 Task: Find connections with filter location Welland with filter topic #Partnershipwith filter profile language French with filter current company FMC Corporation with filter school Tamil Nadu Open University, Chennai with filter industry Wholesale Luxury Goods and Jewelry with filter service category Financial Analysis with filter keywords title Chemist
Action: Mouse moved to (552, 112)
Screenshot: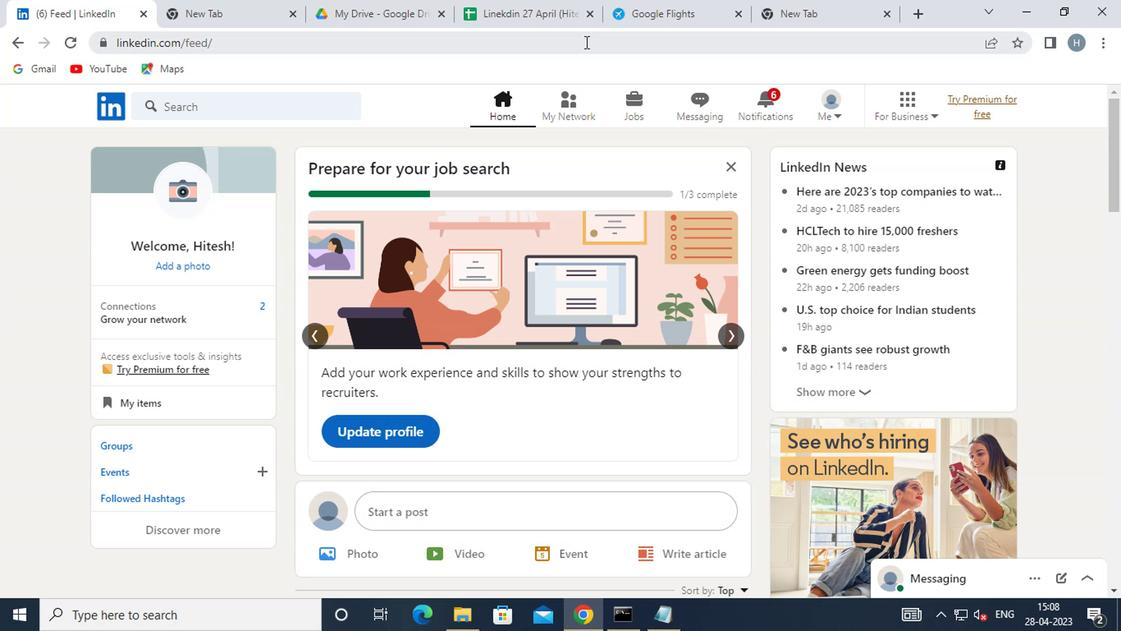
Action: Mouse pressed left at (552, 112)
Screenshot: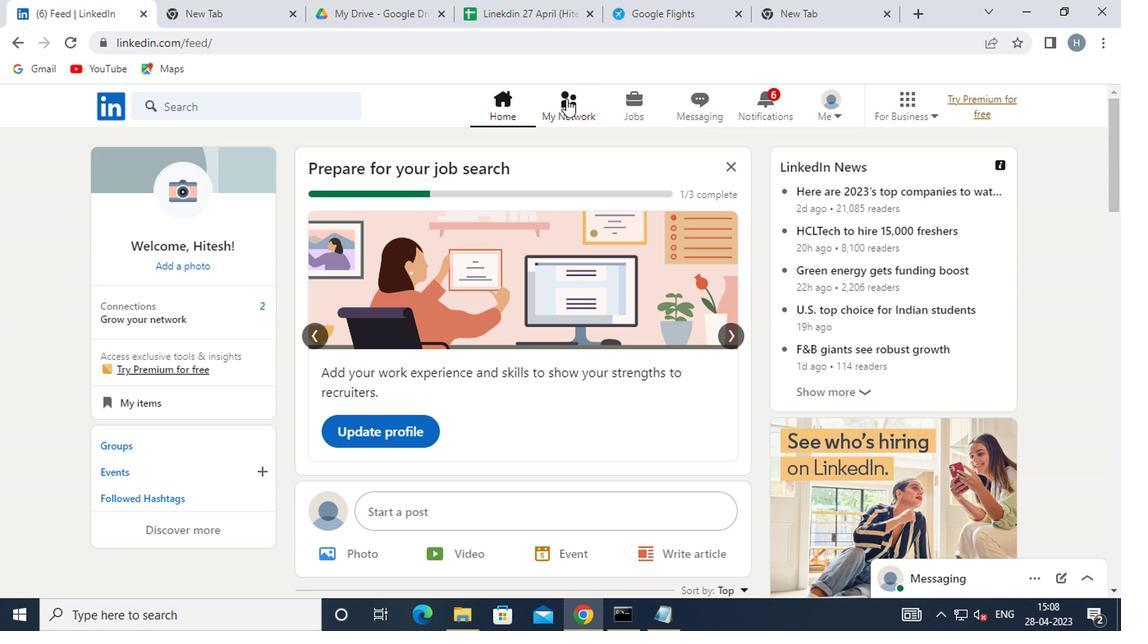 
Action: Mouse moved to (260, 191)
Screenshot: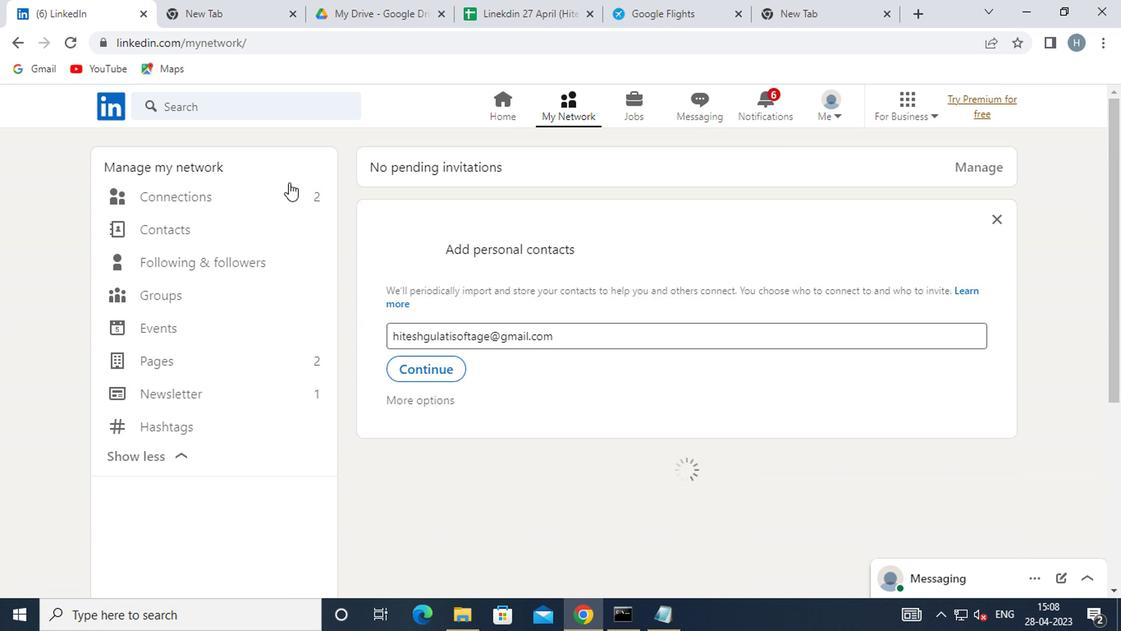 
Action: Mouse pressed left at (260, 191)
Screenshot: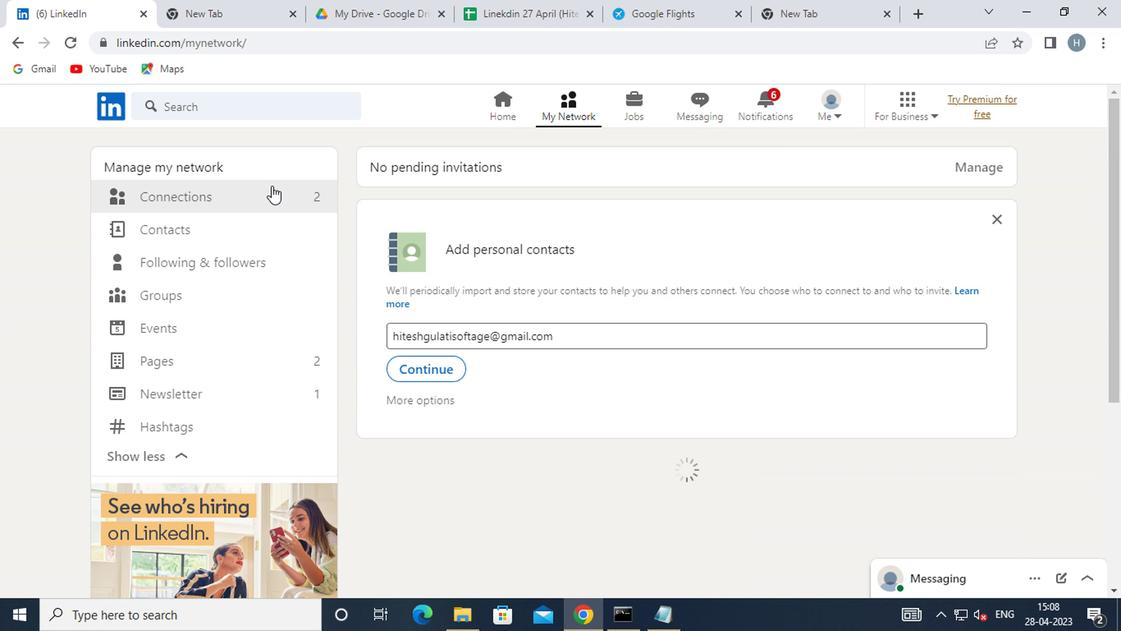 
Action: Mouse moved to (658, 198)
Screenshot: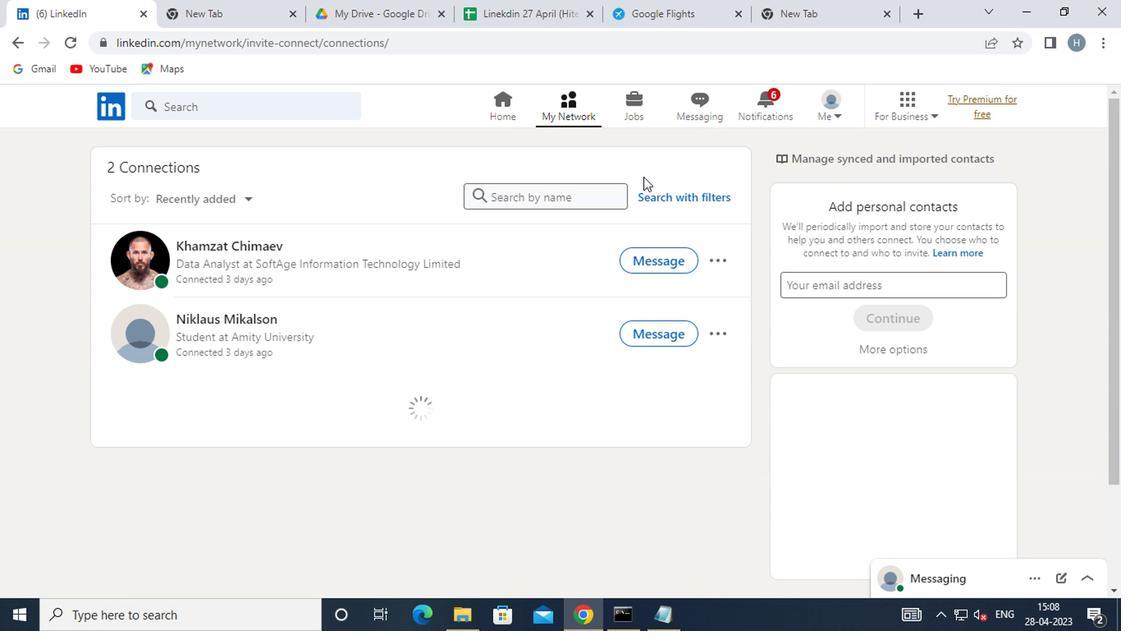 
Action: Mouse pressed left at (658, 198)
Screenshot: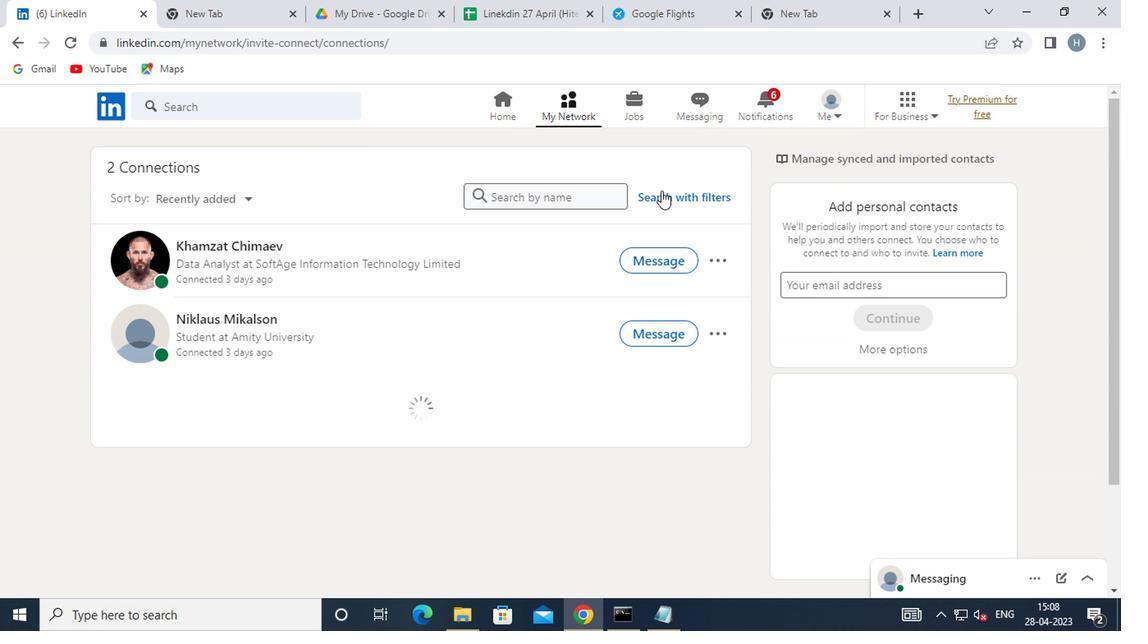 
Action: Mouse moved to (612, 153)
Screenshot: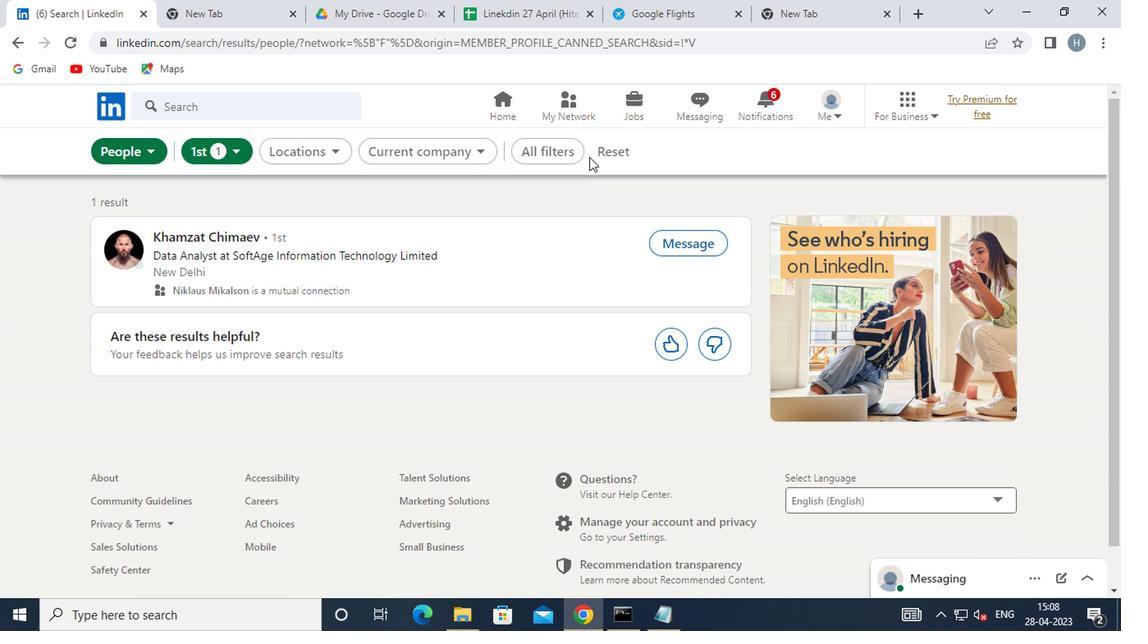 
Action: Mouse pressed left at (612, 153)
Screenshot: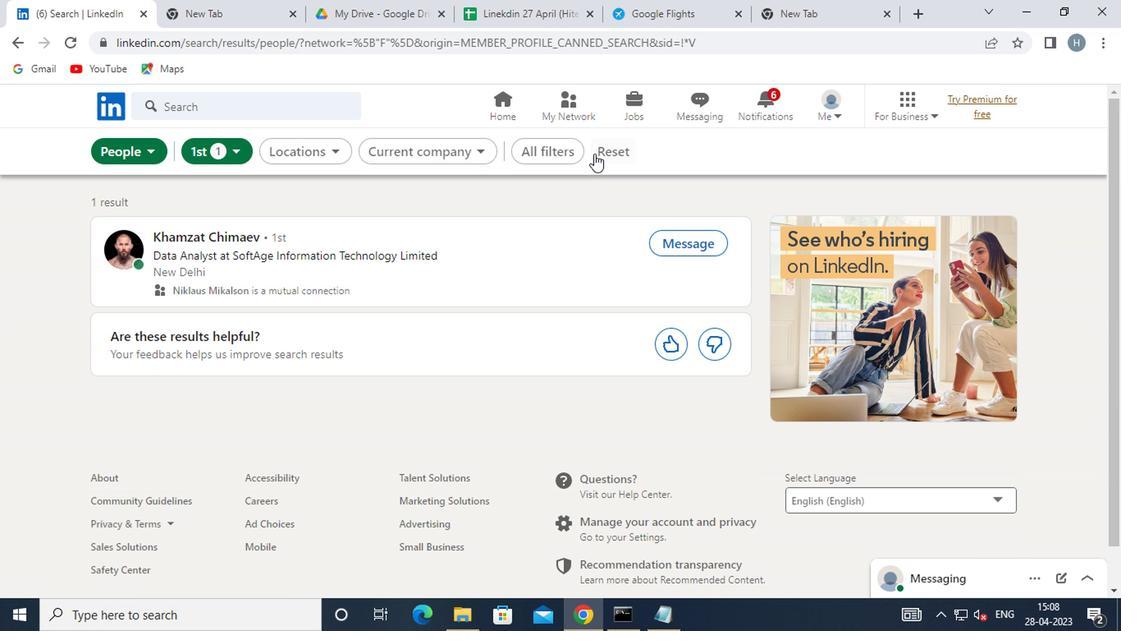 
Action: Mouse moved to (595, 150)
Screenshot: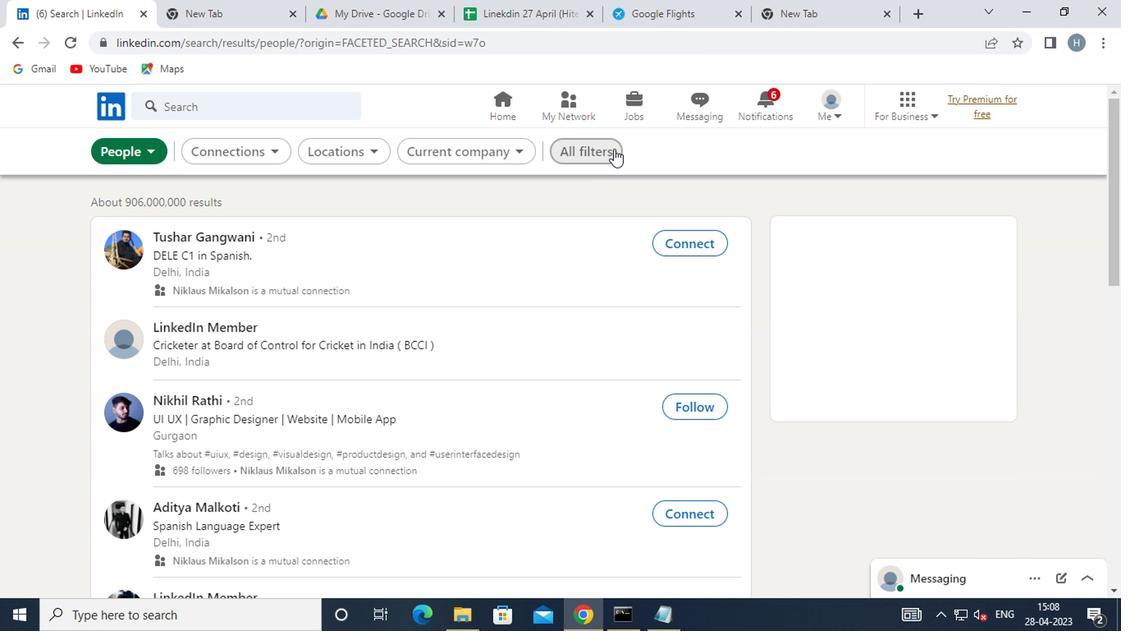 
Action: Mouse pressed left at (595, 150)
Screenshot: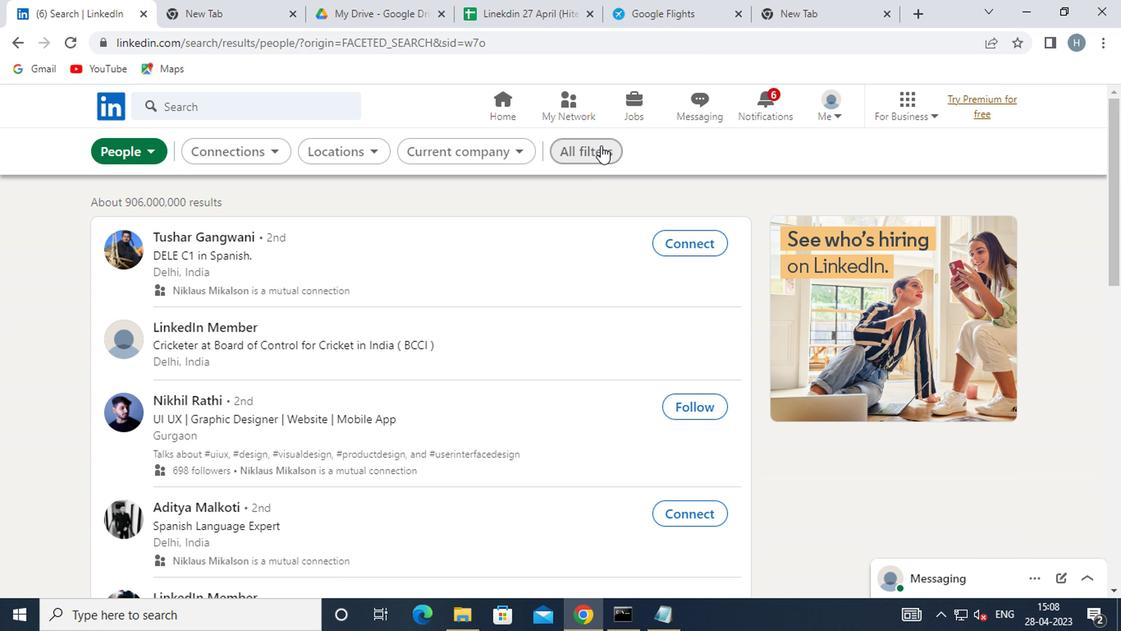 
Action: Mouse moved to (792, 292)
Screenshot: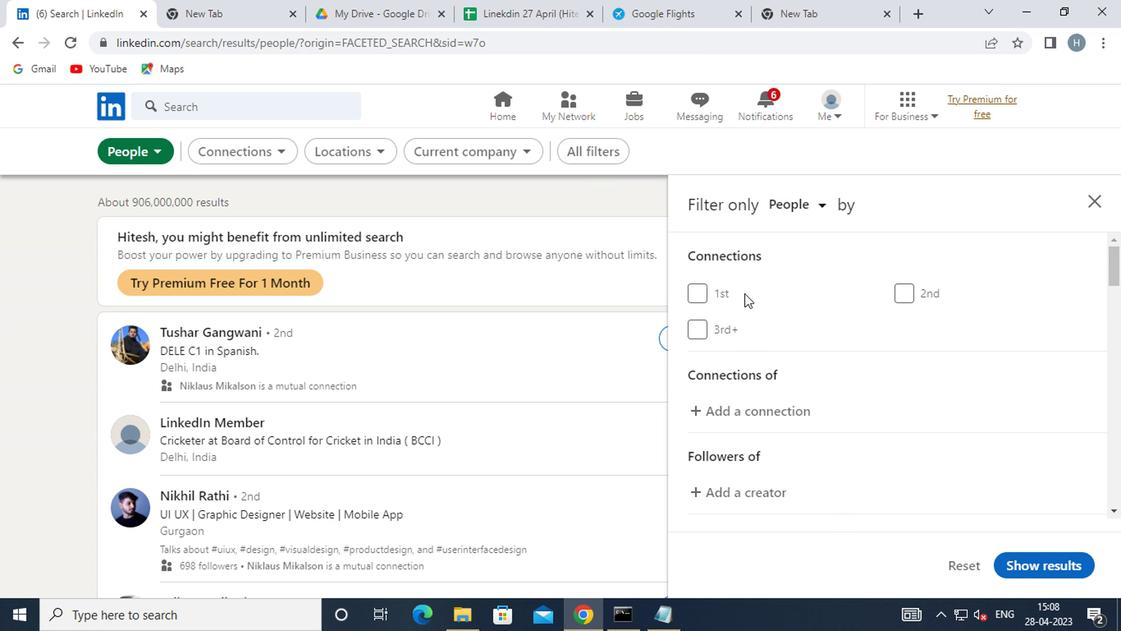 
Action: Mouse scrolled (792, 291) with delta (0, 0)
Screenshot: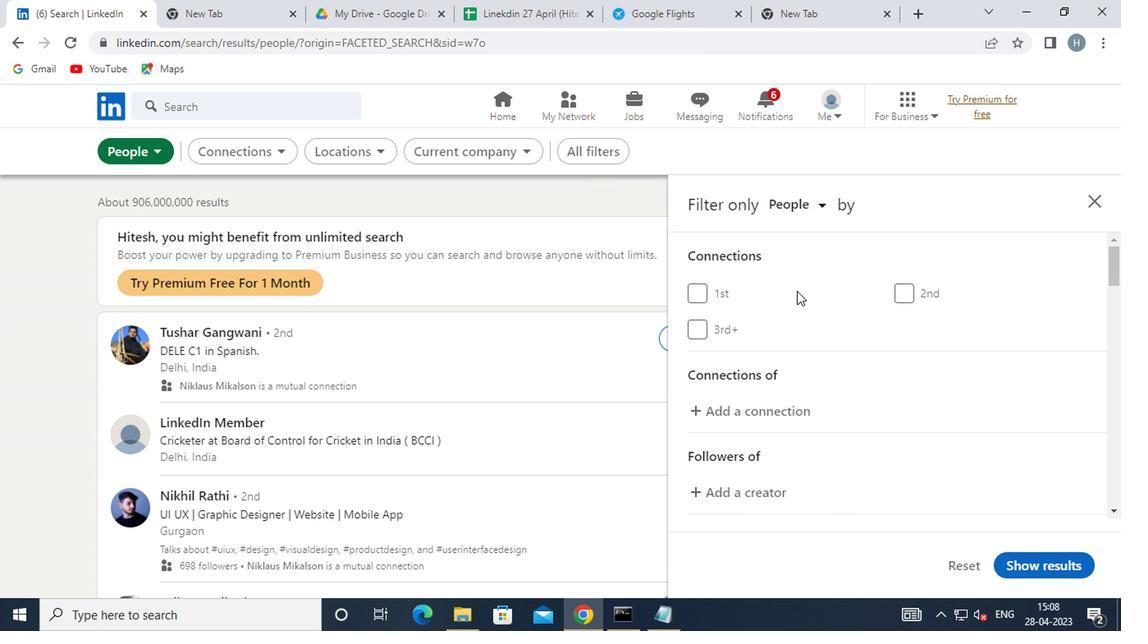
Action: Mouse scrolled (792, 291) with delta (0, 0)
Screenshot: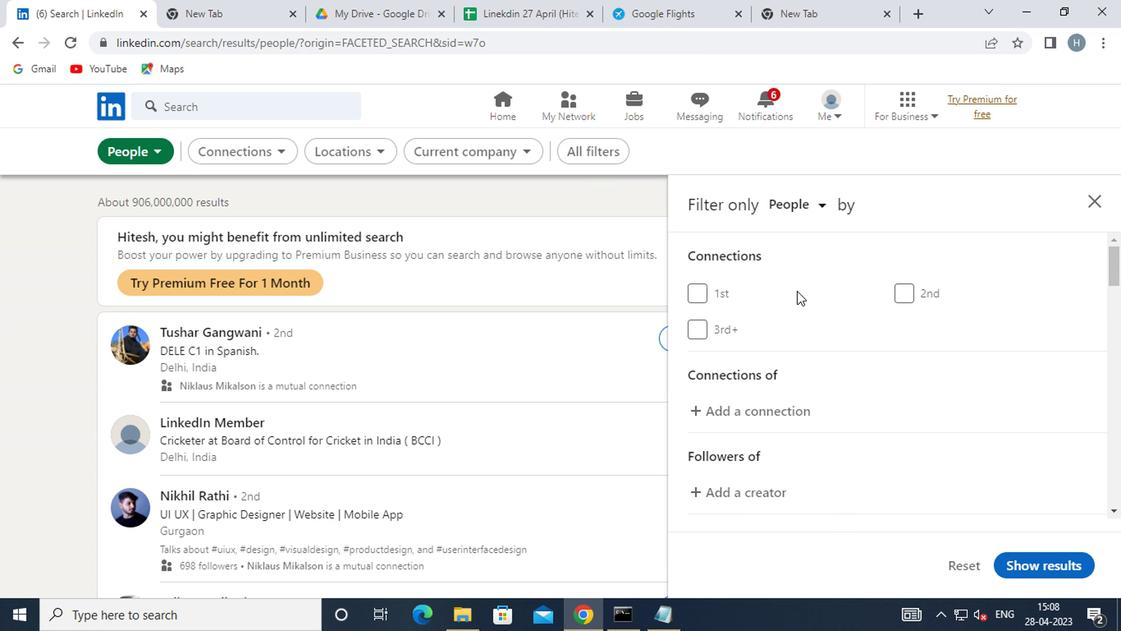 
Action: Mouse scrolled (792, 291) with delta (0, 0)
Screenshot: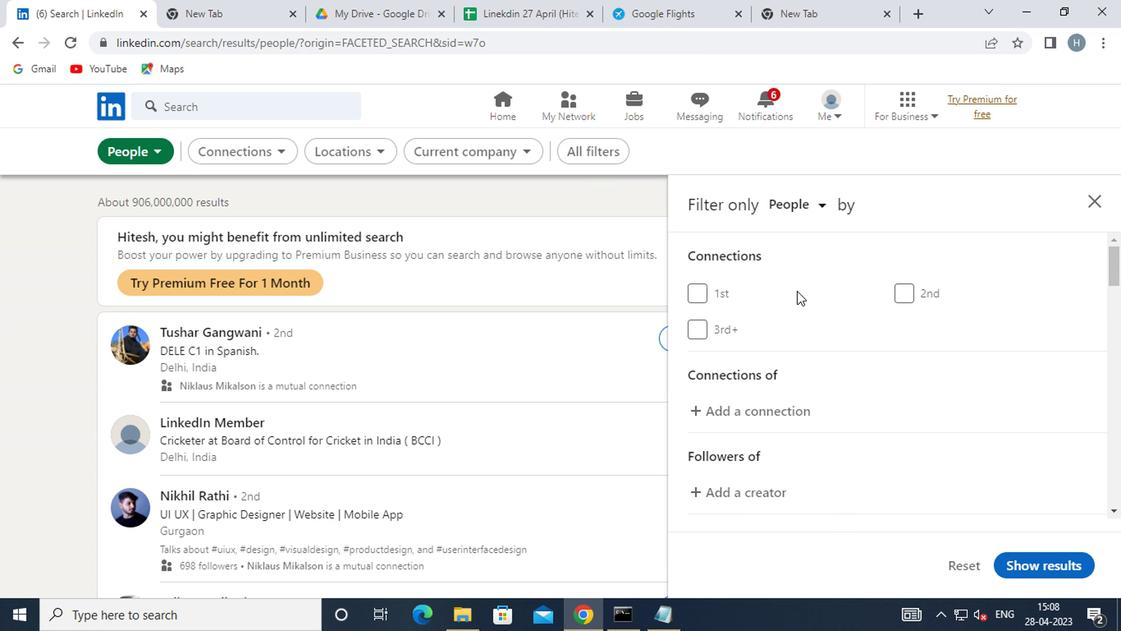 
Action: Mouse scrolled (792, 291) with delta (0, 0)
Screenshot: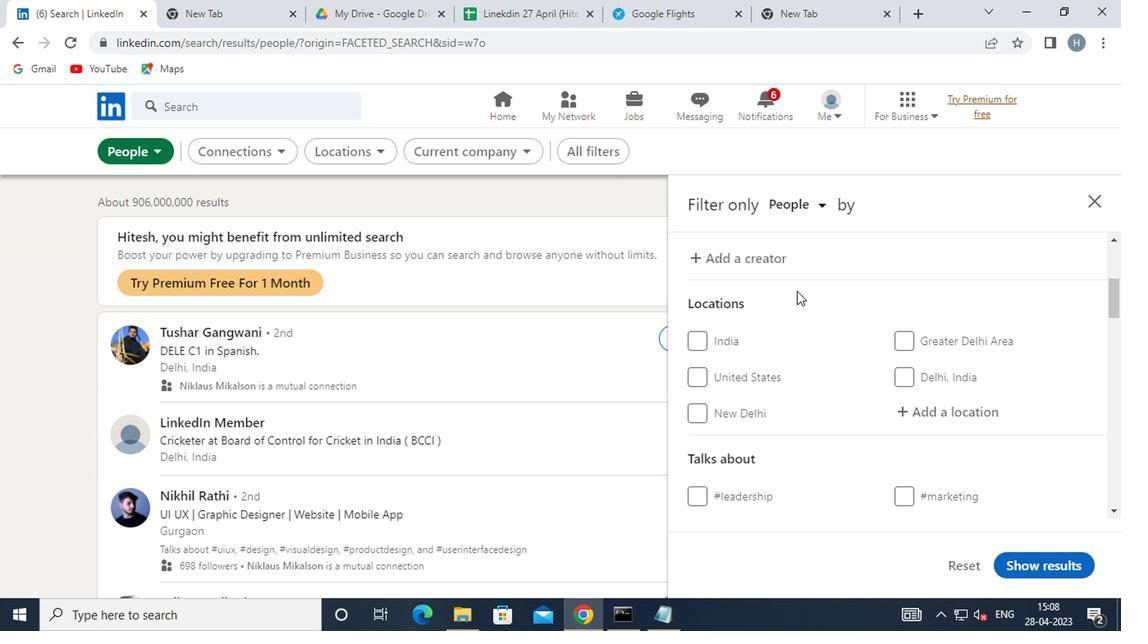 
Action: Mouse moved to (917, 322)
Screenshot: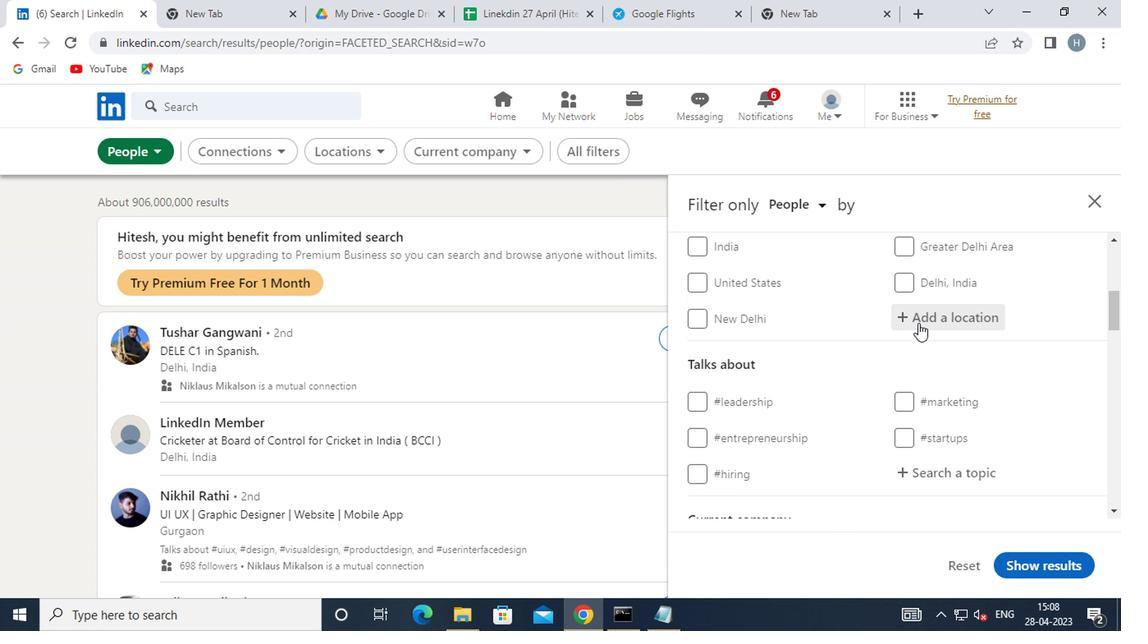 
Action: Mouse pressed left at (917, 322)
Screenshot: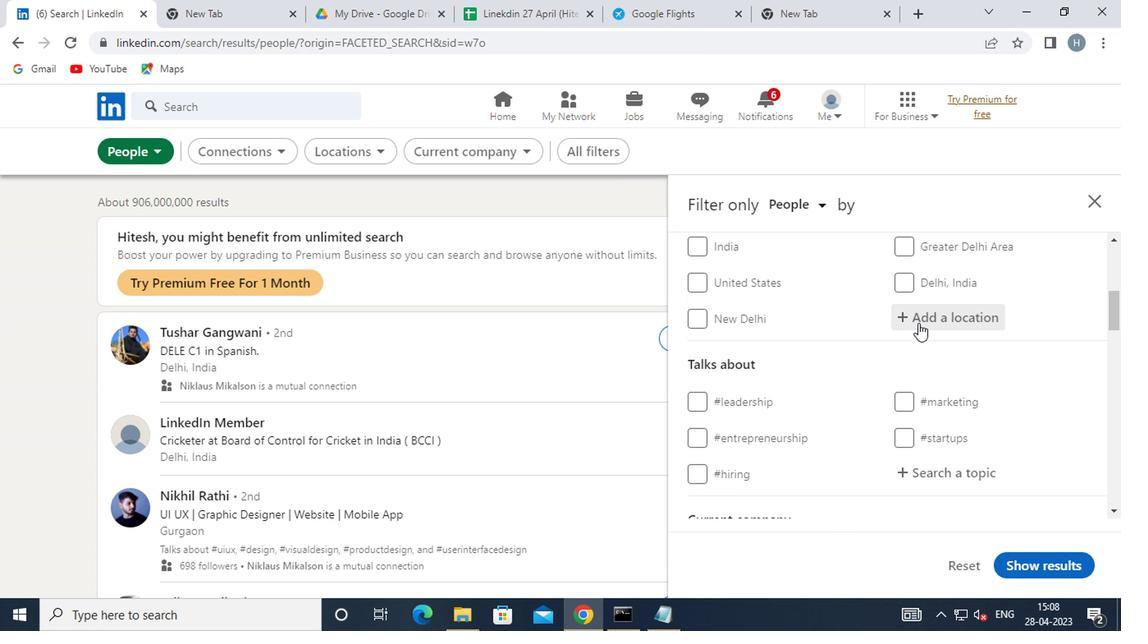 
Action: Mouse moved to (915, 311)
Screenshot: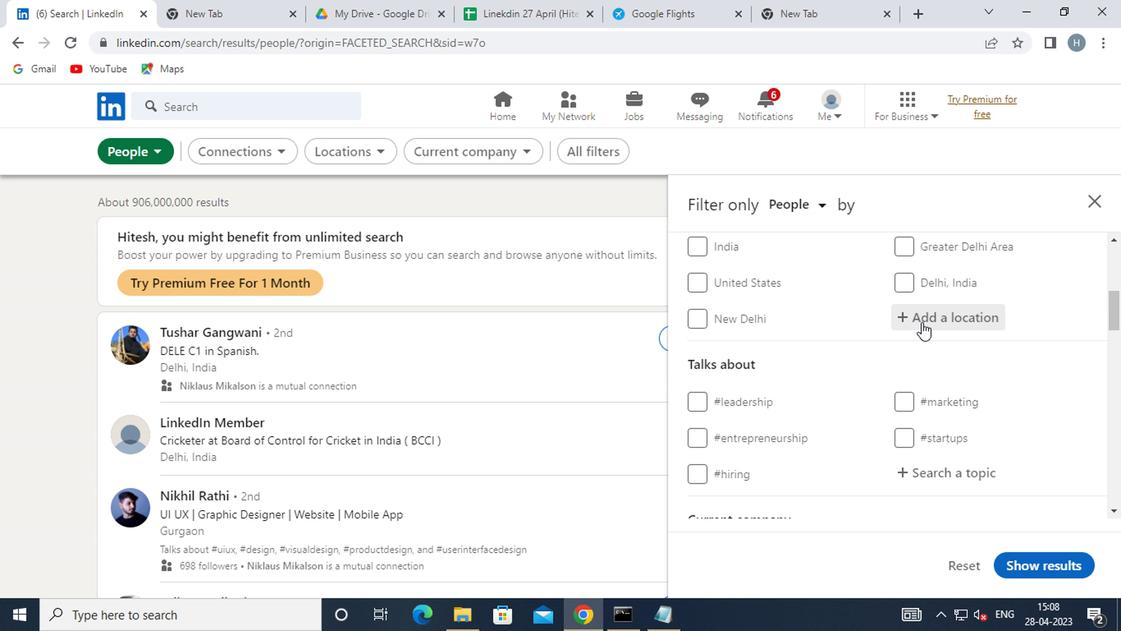 
Action: Key pressed <Key.shift><Key.shift><Key.shift><Key.shift><Key.shift><Key.shift><Key.shift><Key.shift><Key.shift><Key.shift><Key.shift><Key.shift><Key.shift><Key.shift><Key.shift><Key.shift><Key.shift>WELLAND
Screenshot: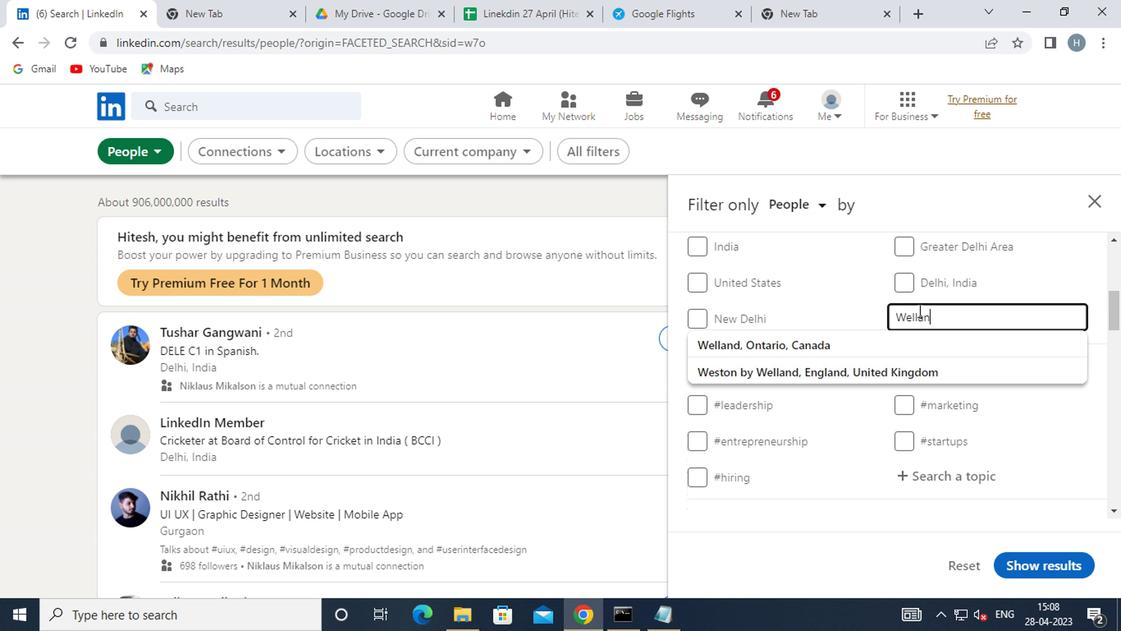 
Action: Mouse moved to (858, 341)
Screenshot: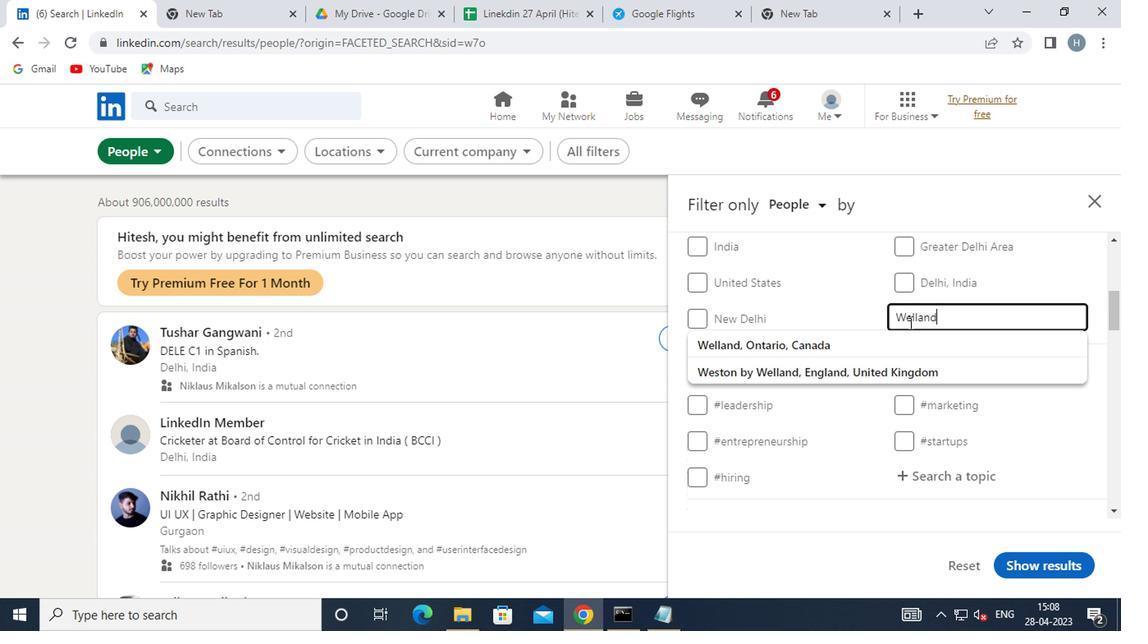 
Action: Mouse pressed left at (858, 341)
Screenshot: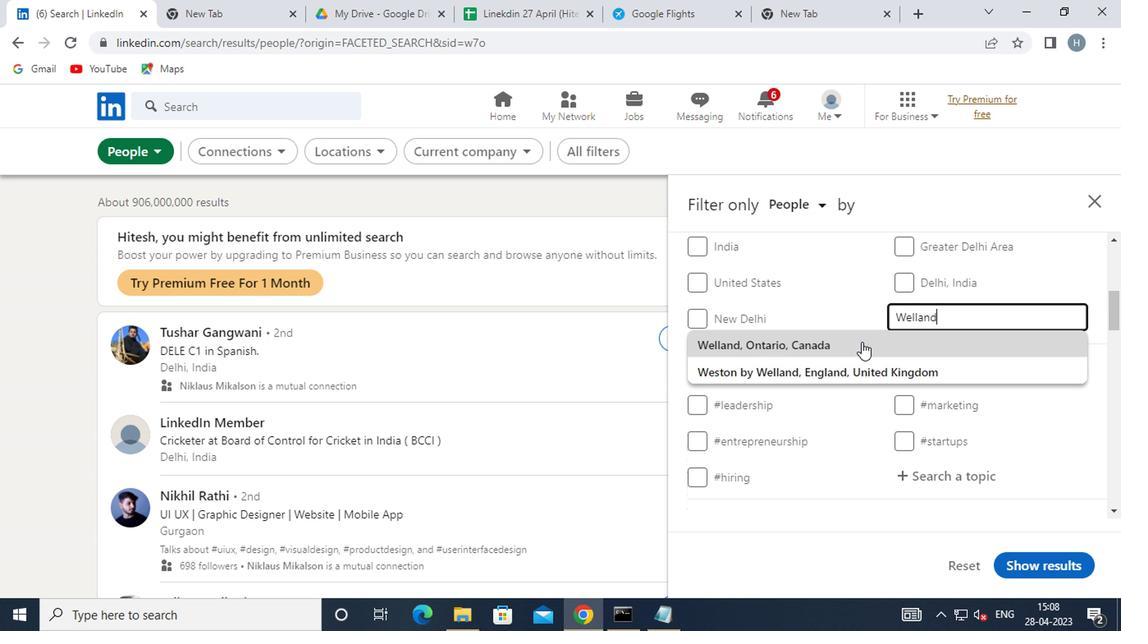 
Action: Mouse moved to (862, 356)
Screenshot: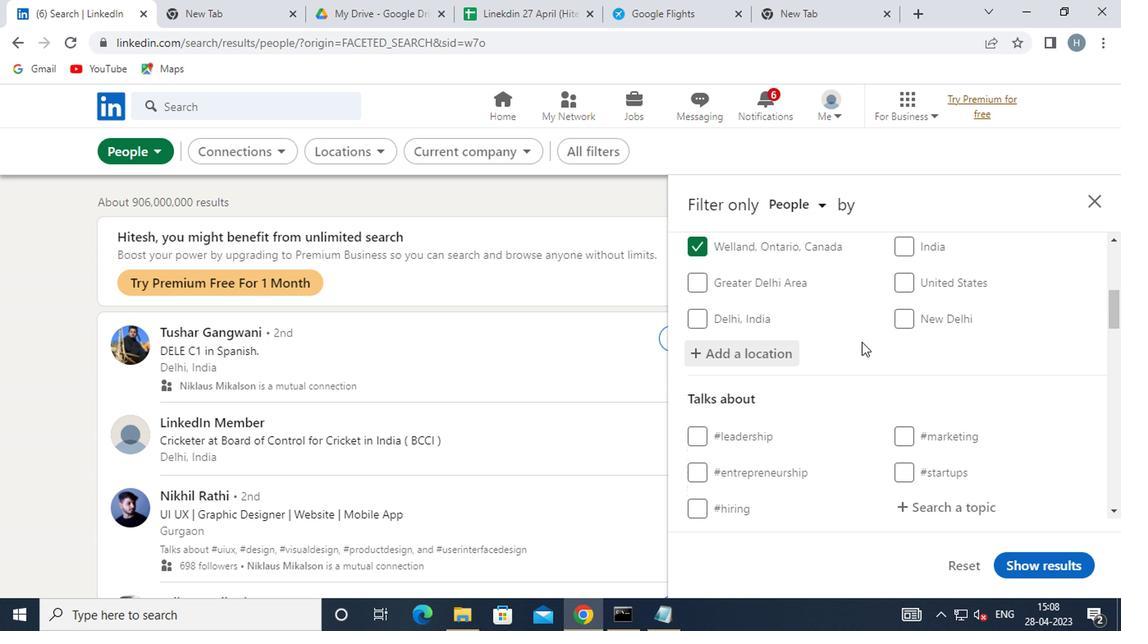 
Action: Mouse scrolled (862, 355) with delta (0, -1)
Screenshot: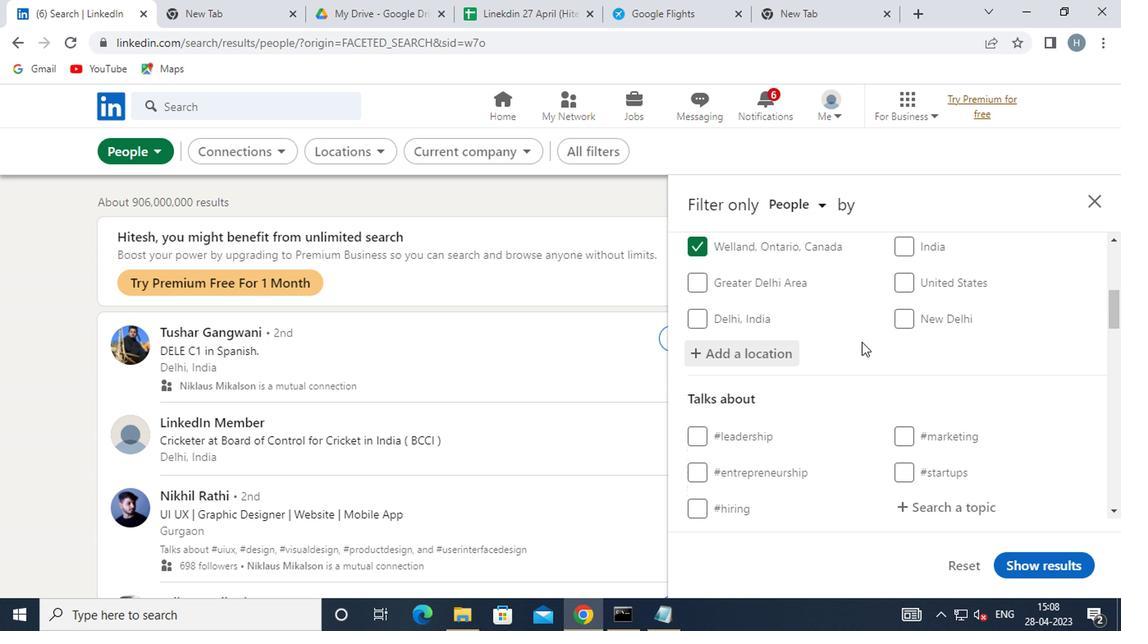 
Action: Mouse moved to (863, 358)
Screenshot: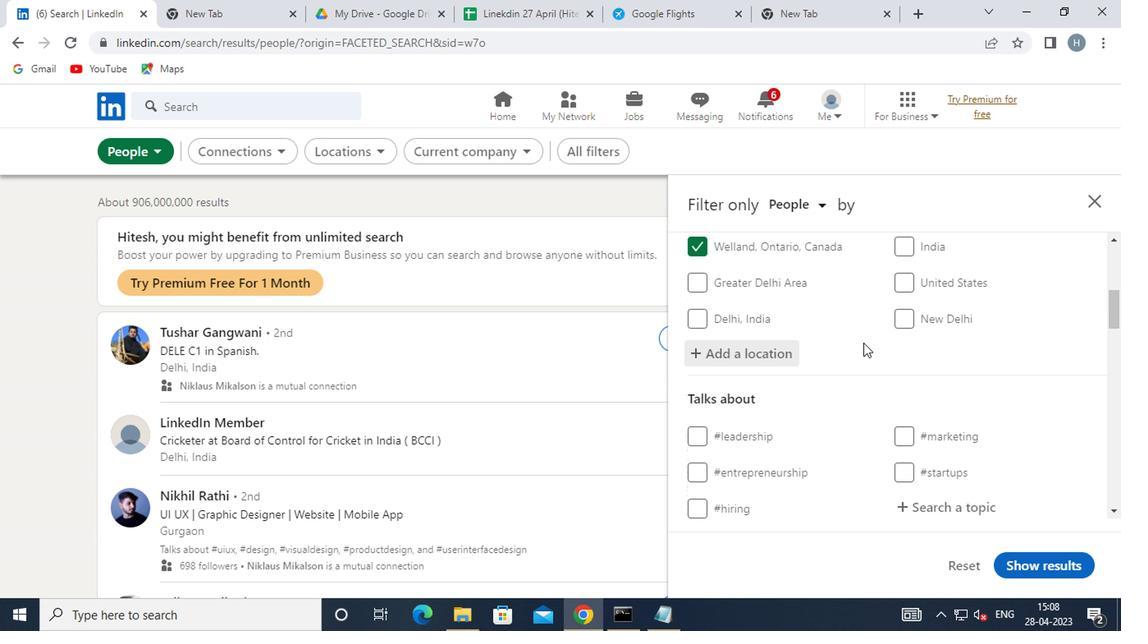 
Action: Mouse scrolled (863, 357) with delta (0, -1)
Screenshot: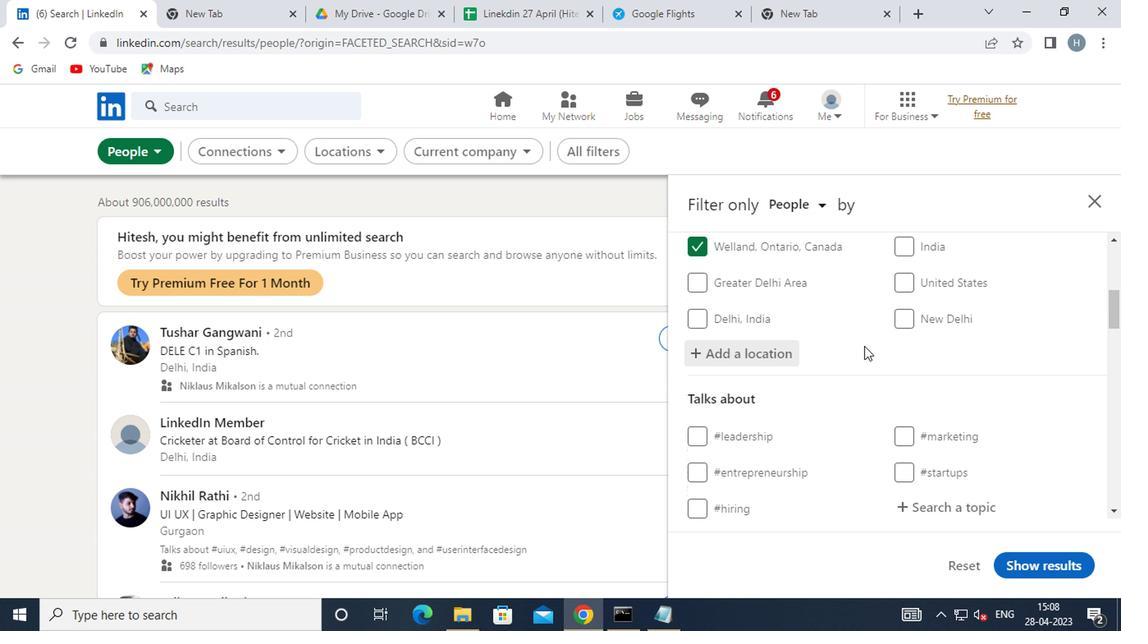 
Action: Mouse moved to (961, 341)
Screenshot: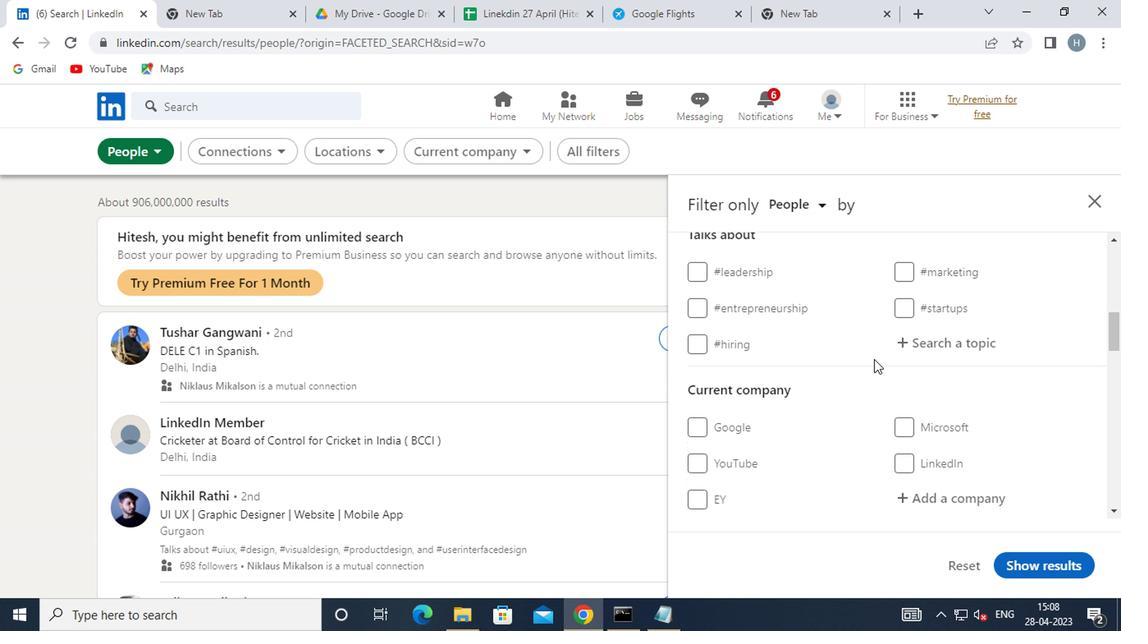 
Action: Mouse pressed left at (961, 341)
Screenshot: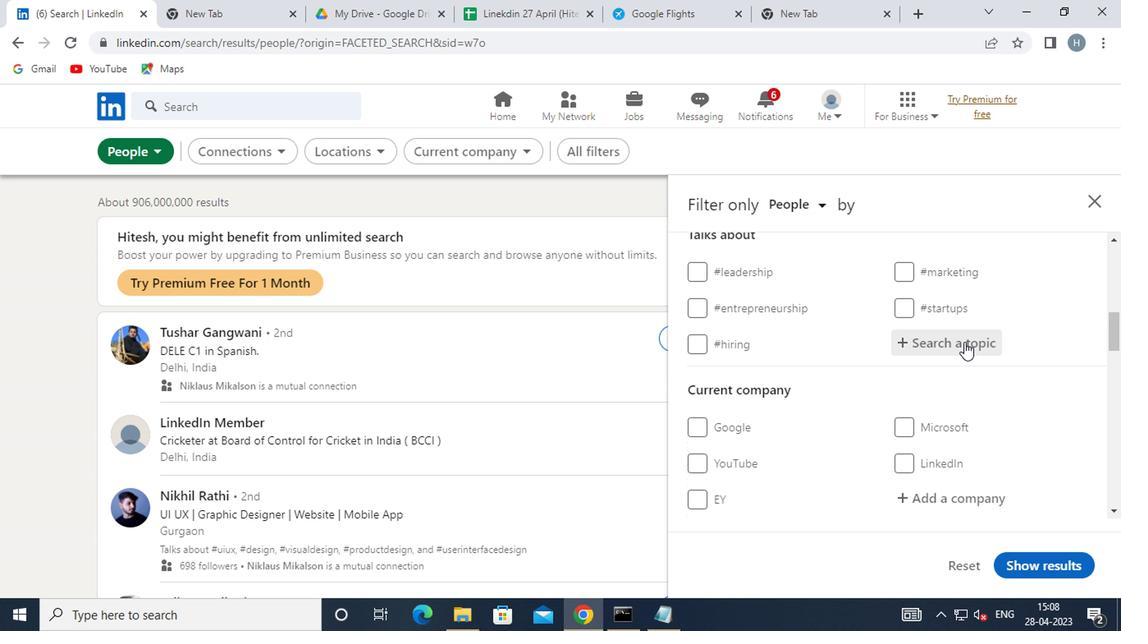 
Action: Key pressed <Key.shift>PARTNER
Screenshot: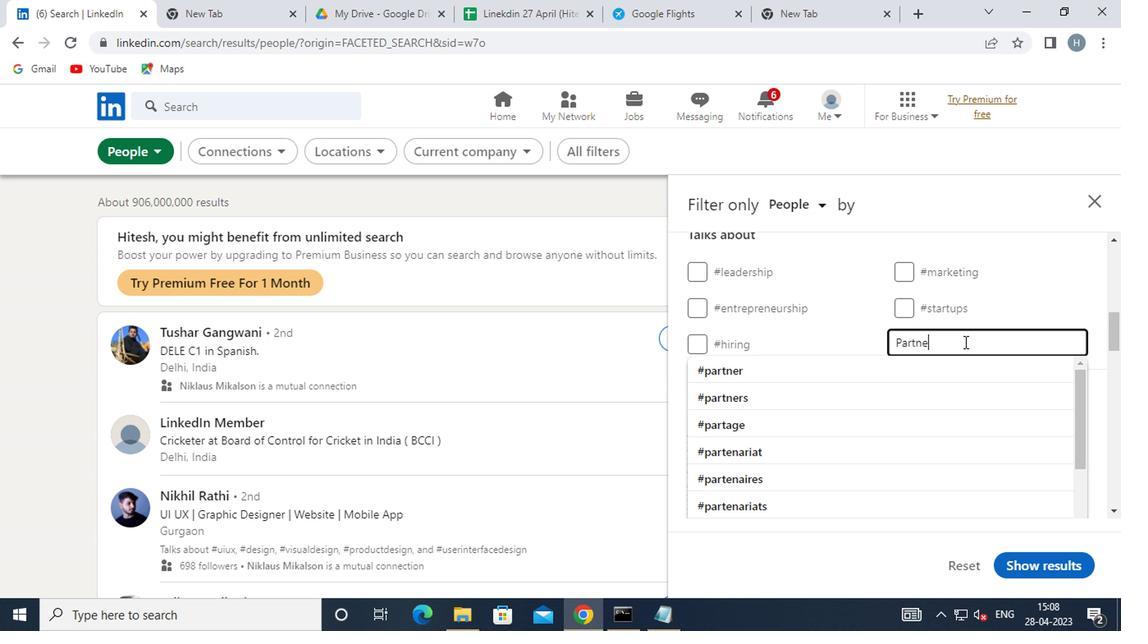 
Action: Mouse moved to (899, 372)
Screenshot: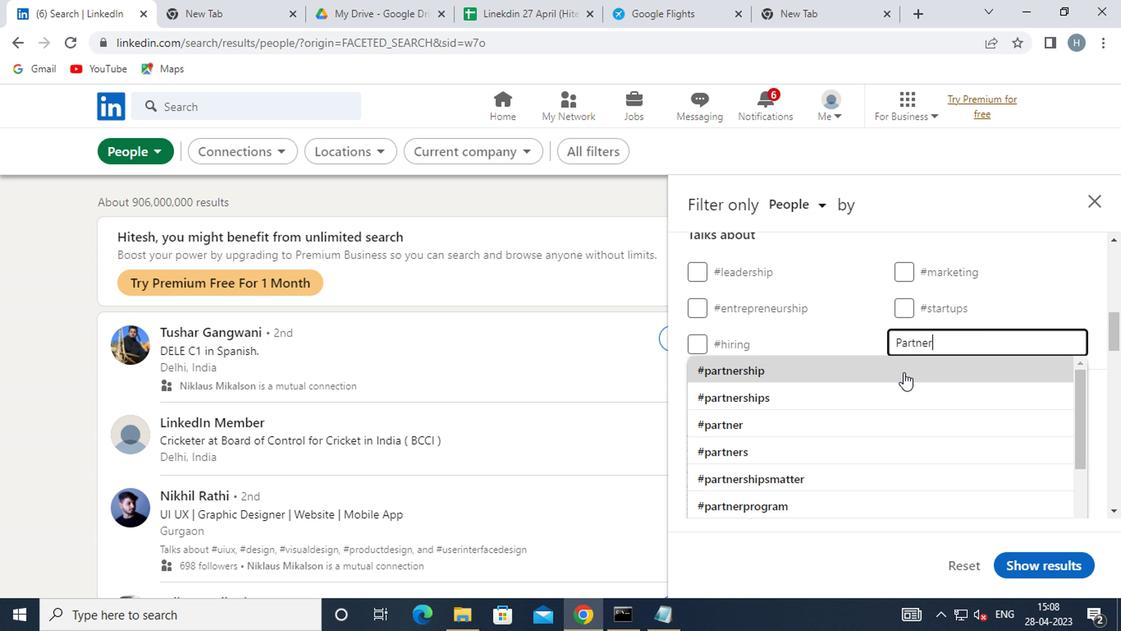 
Action: Mouse pressed left at (899, 372)
Screenshot: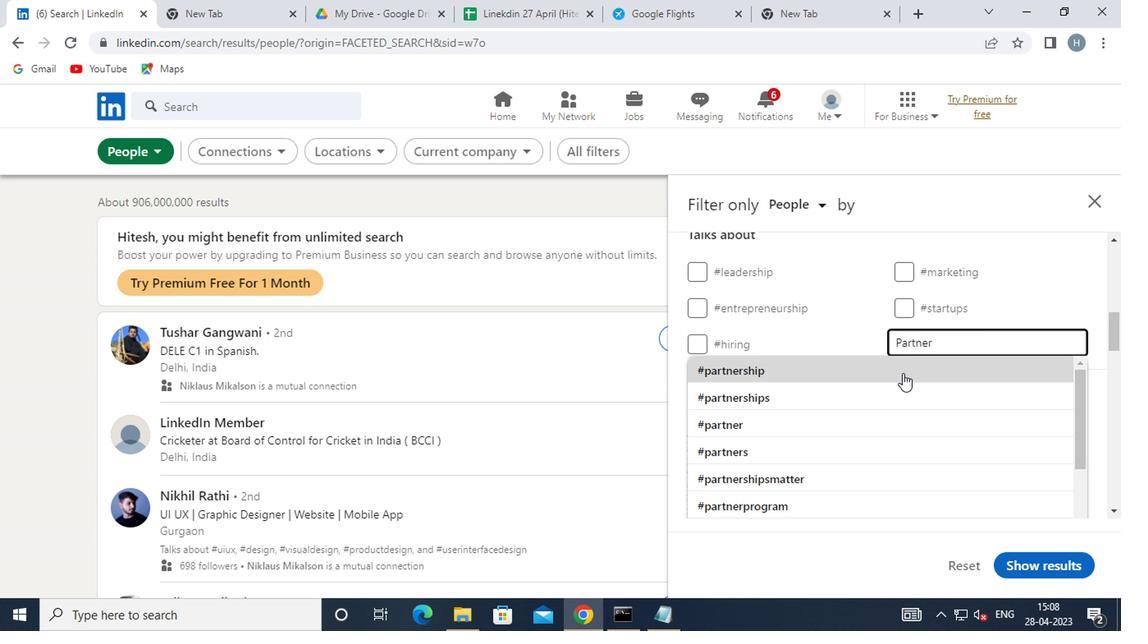 
Action: Mouse moved to (898, 373)
Screenshot: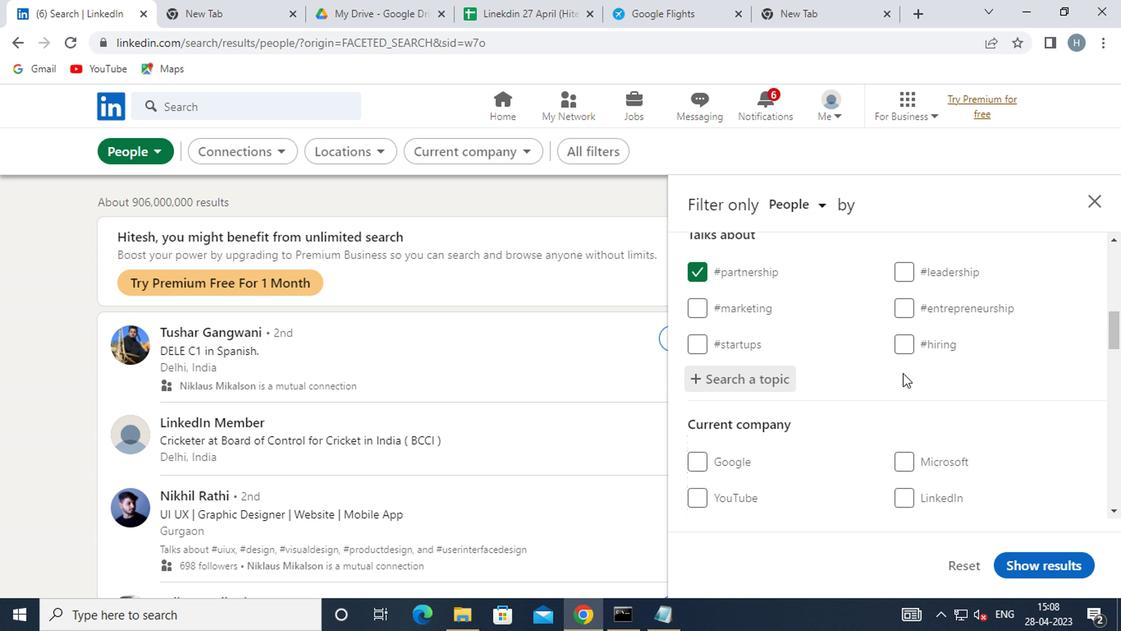
Action: Mouse scrolled (898, 372) with delta (0, -1)
Screenshot: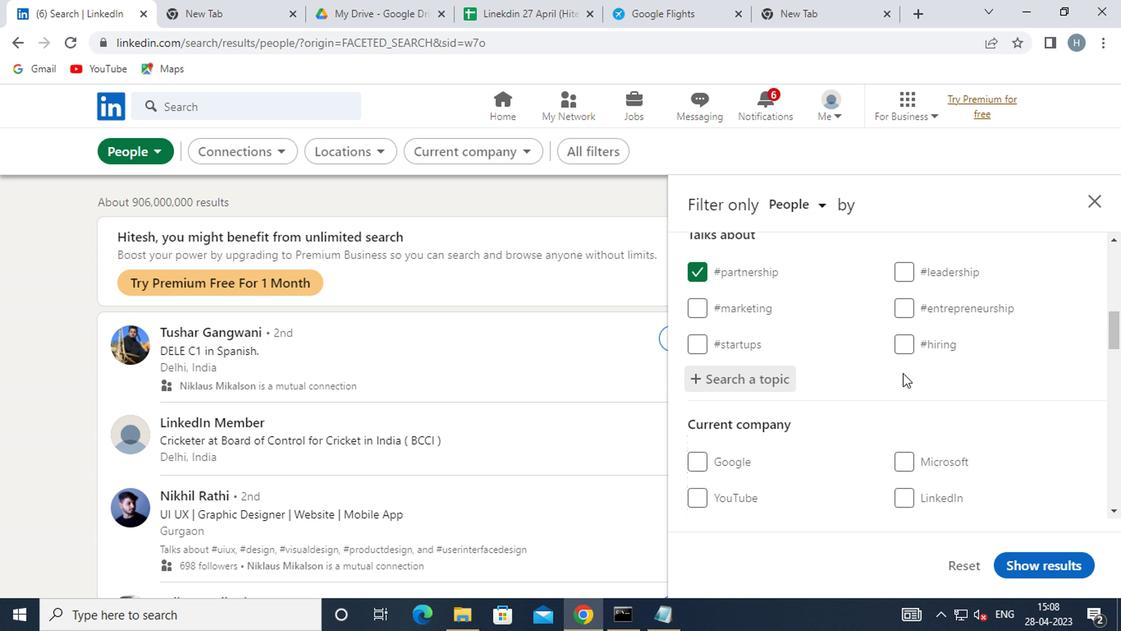 
Action: Mouse moved to (896, 373)
Screenshot: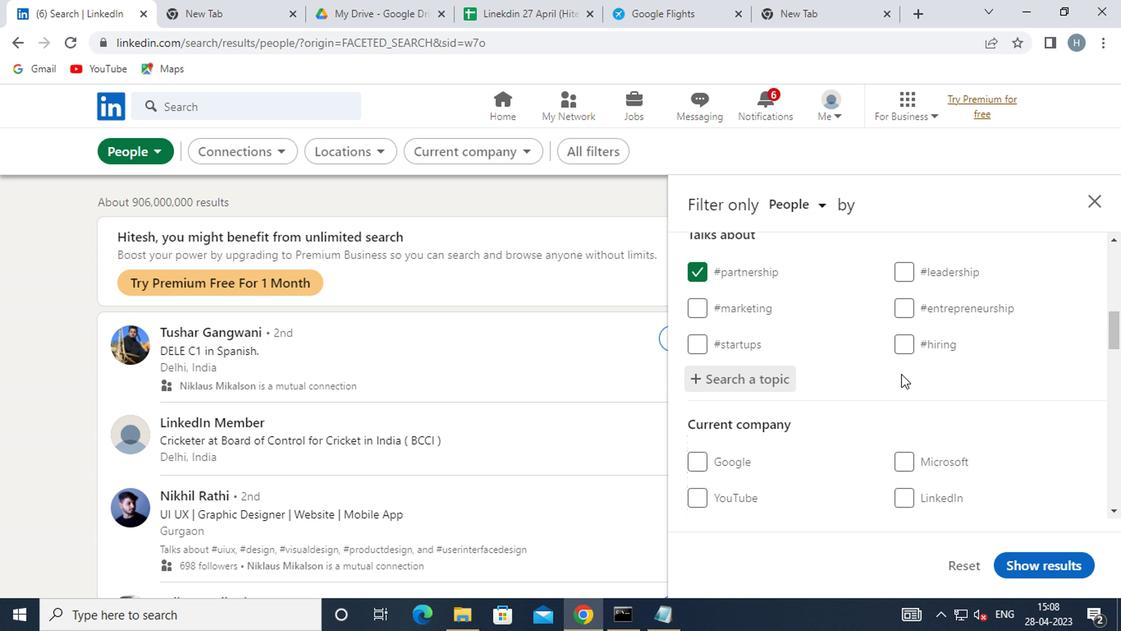 
Action: Mouse scrolled (896, 372) with delta (0, -1)
Screenshot: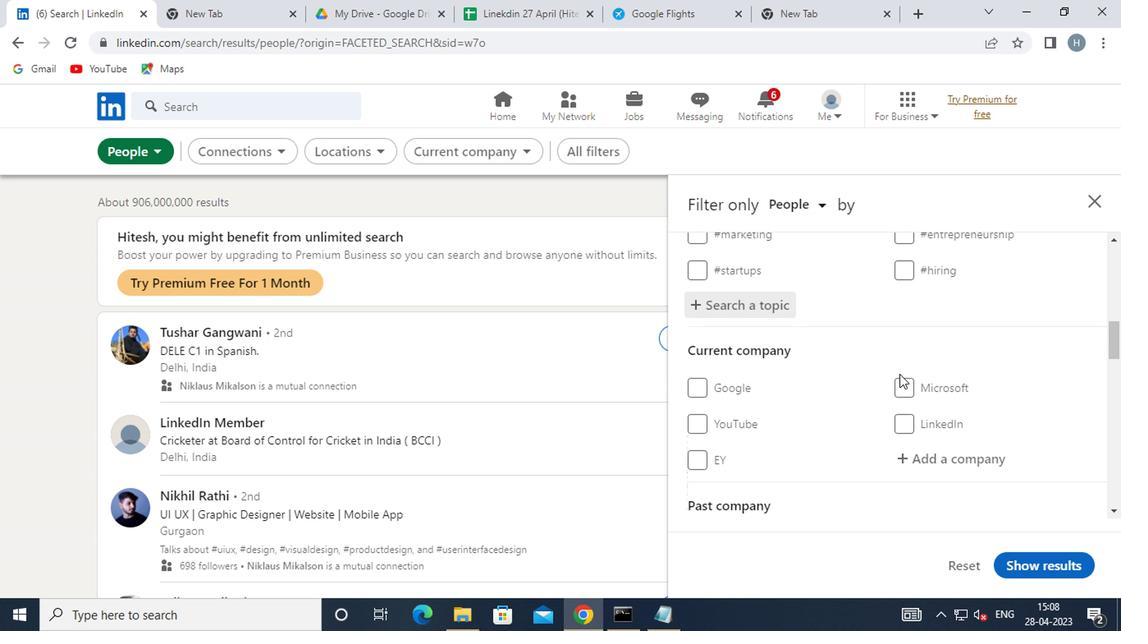 
Action: Mouse moved to (877, 376)
Screenshot: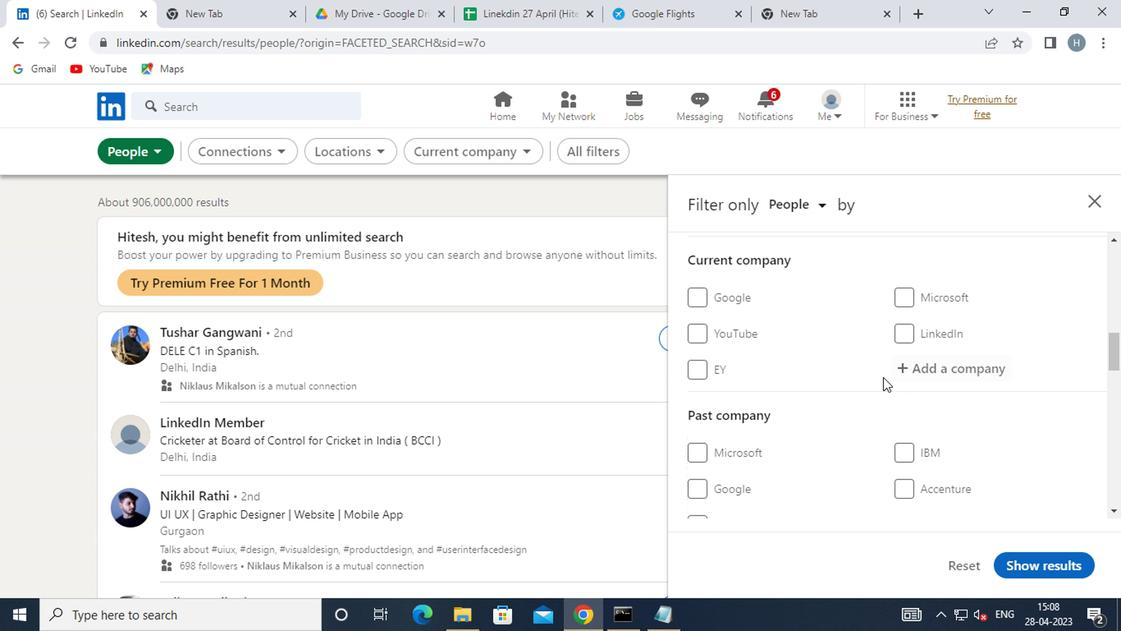 
Action: Mouse scrolled (877, 376) with delta (0, 0)
Screenshot: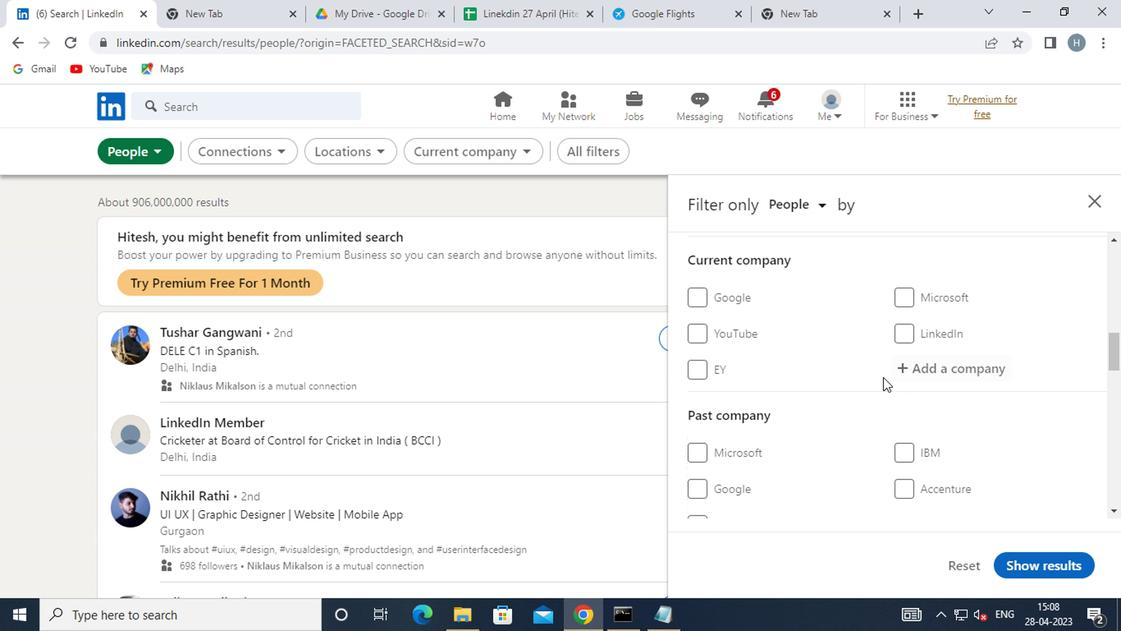 
Action: Mouse scrolled (877, 376) with delta (0, 0)
Screenshot: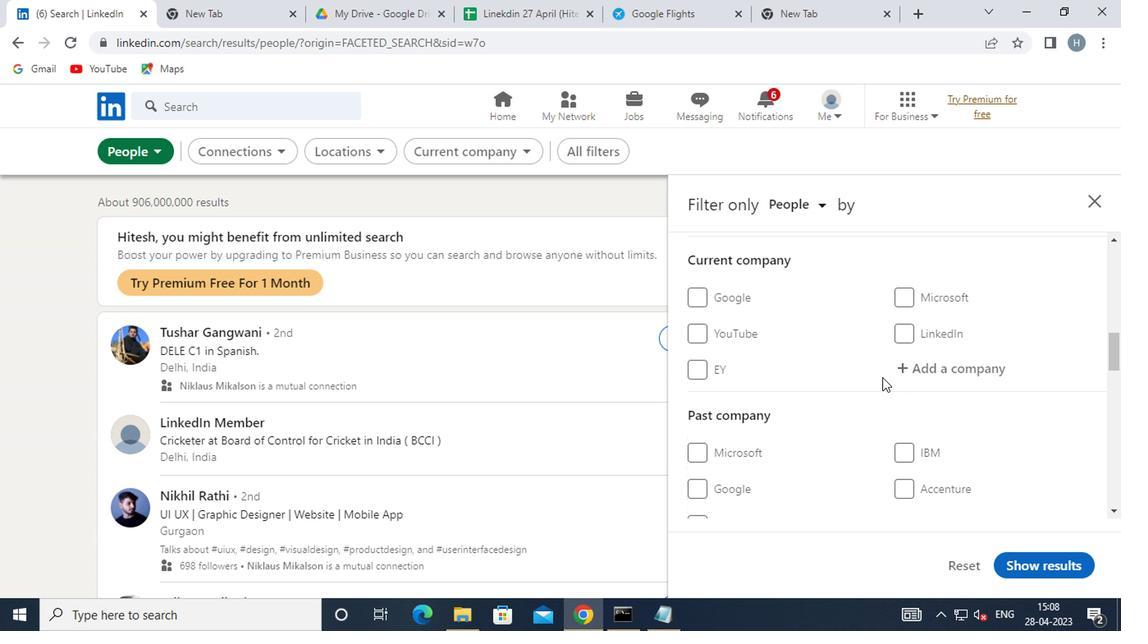 
Action: Mouse scrolled (877, 376) with delta (0, 0)
Screenshot: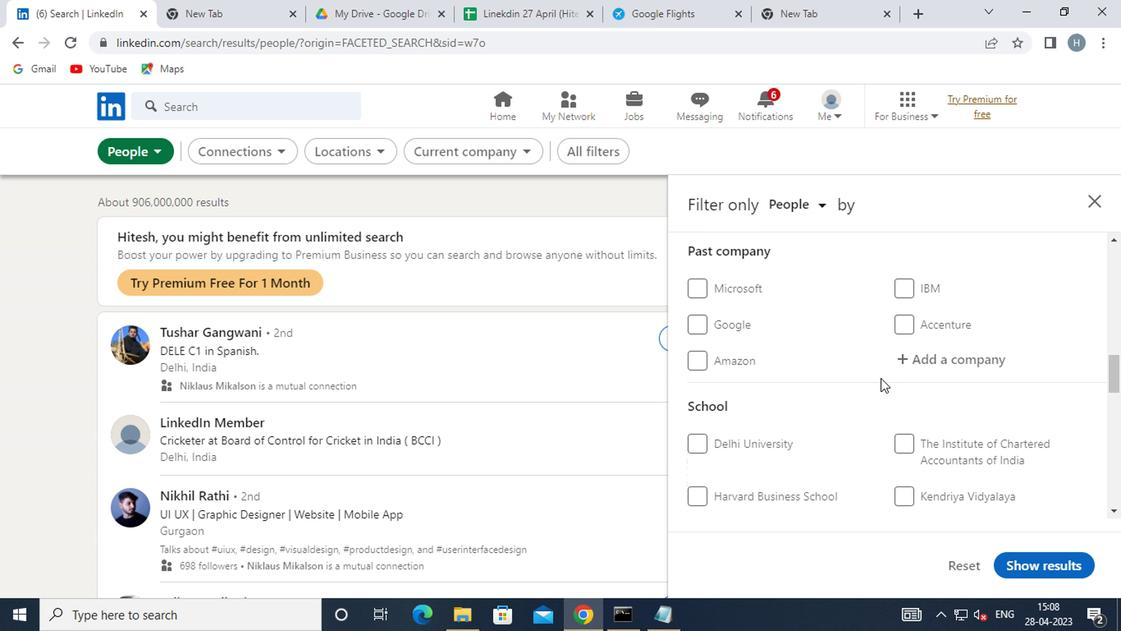 
Action: Mouse scrolled (877, 376) with delta (0, 0)
Screenshot: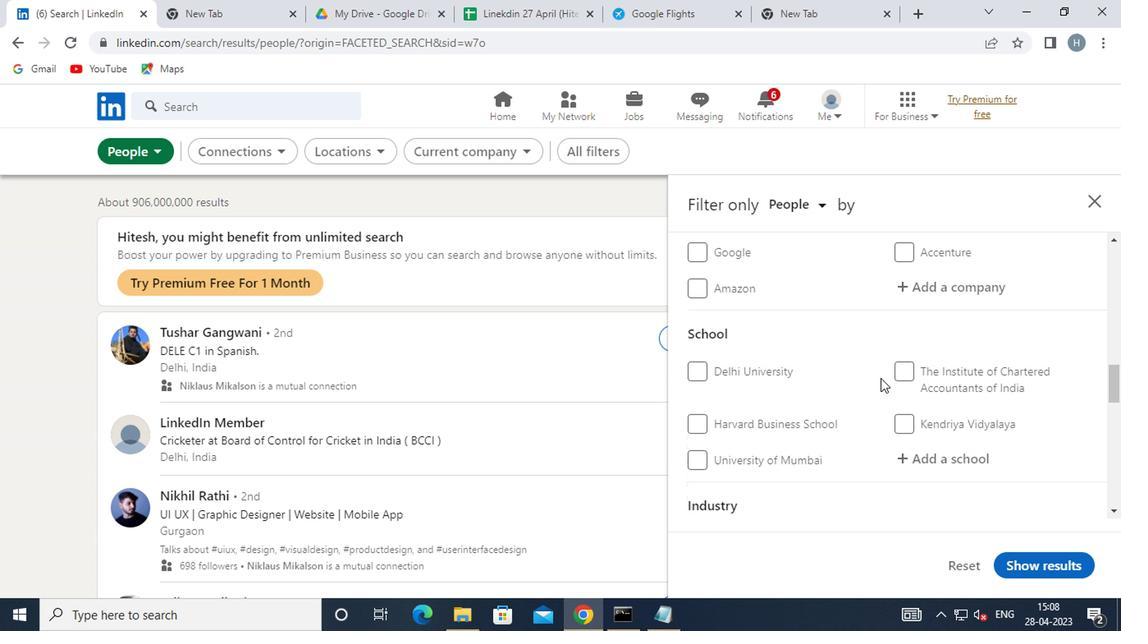 
Action: Mouse scrolled (877, 376) with delta (0, 0)
Screenshot: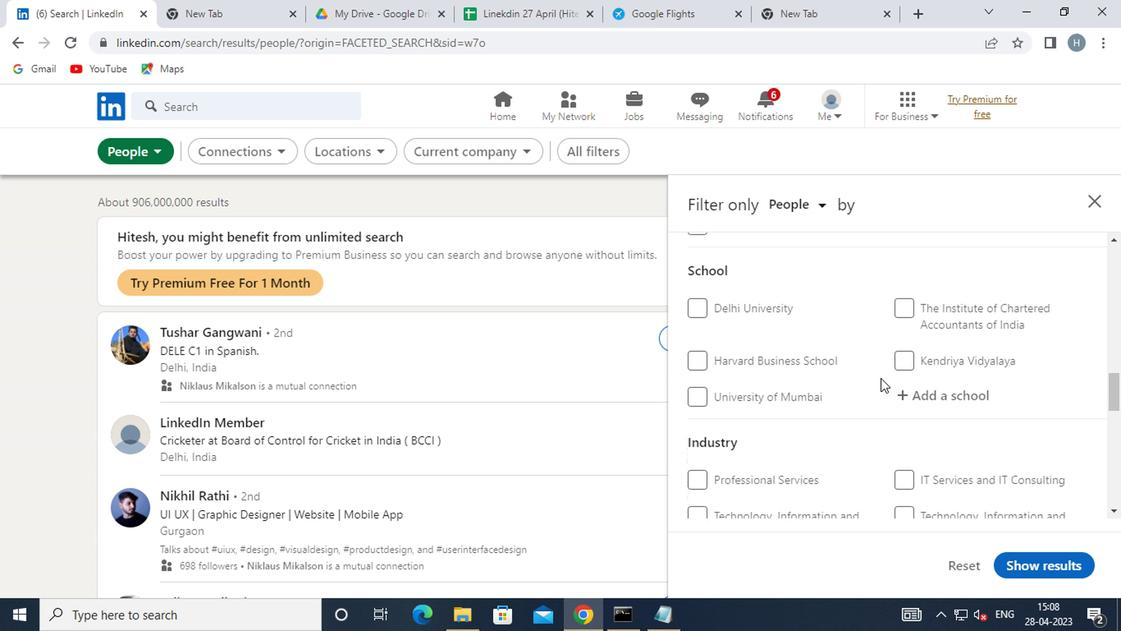 
Action: Mouse scrolled (877, 376) with delta (0, 0)
Screenshot: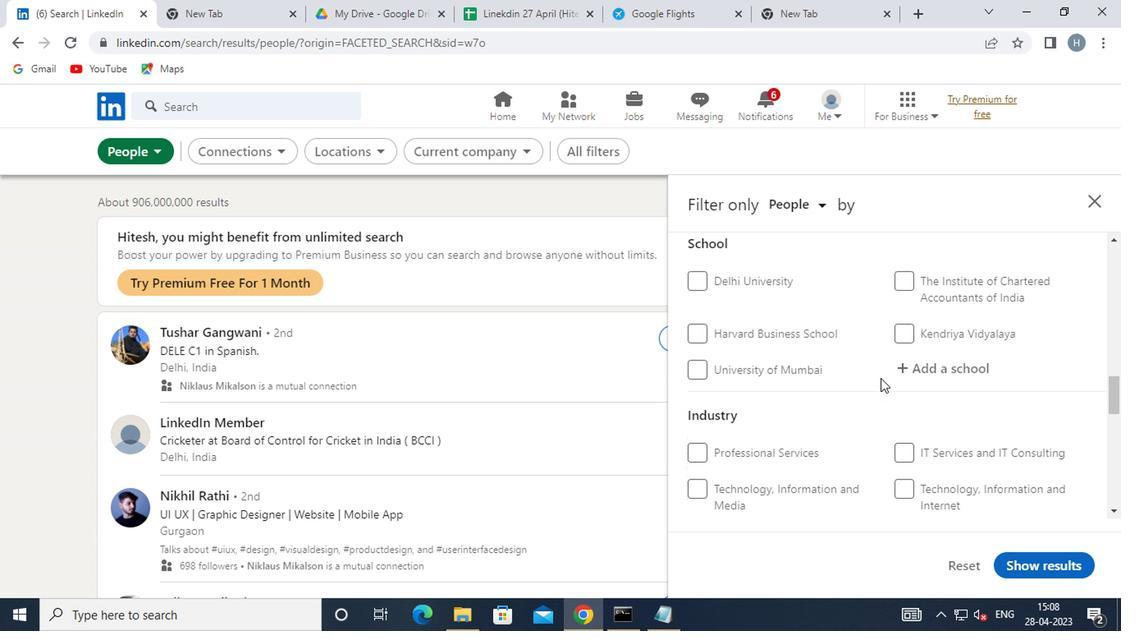 
Action: Mouse scrolled (877, 376) with delta (0, 0)
Screenshot: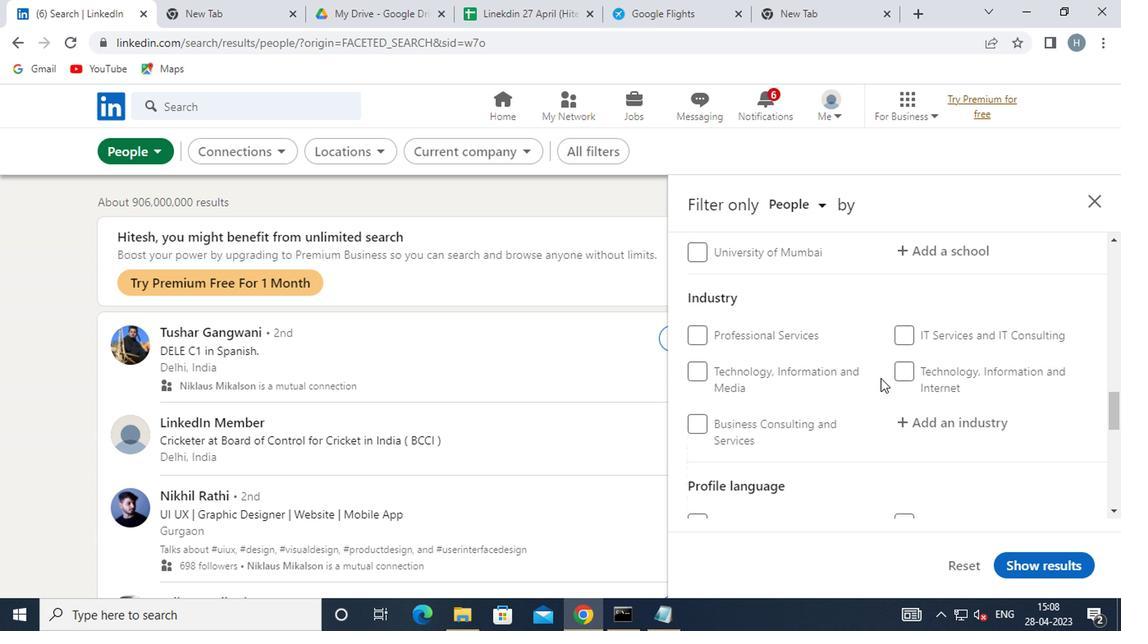 
Action: Mouse scrolled (877, 376) with delta (0, 0)
Screenshot: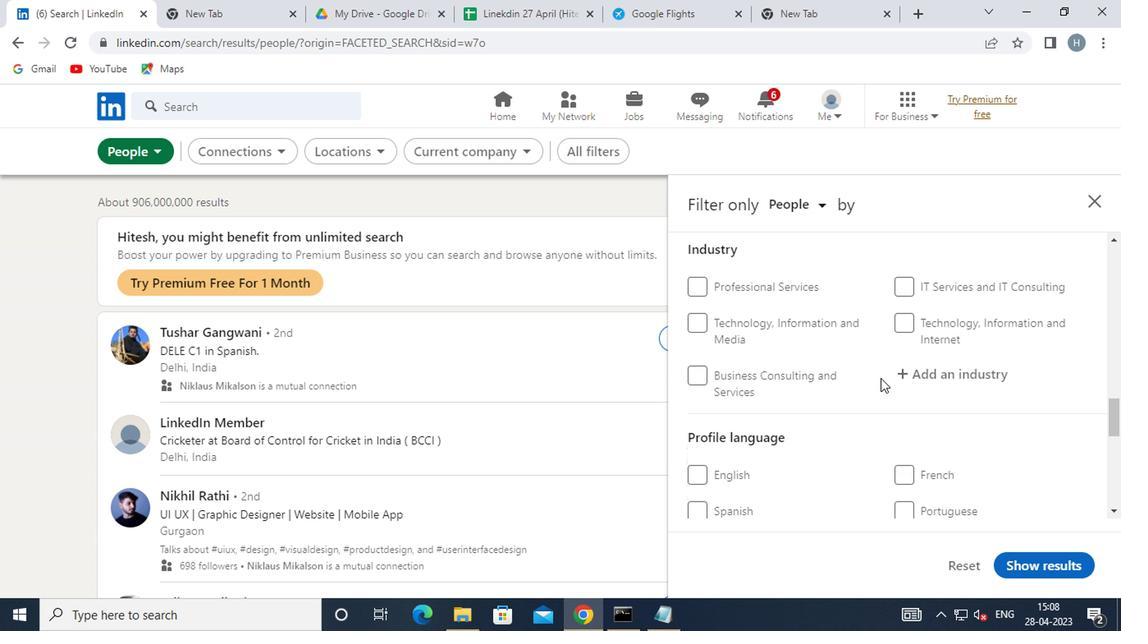 
Action: Mouse moved to (934, 317)
Screenshot: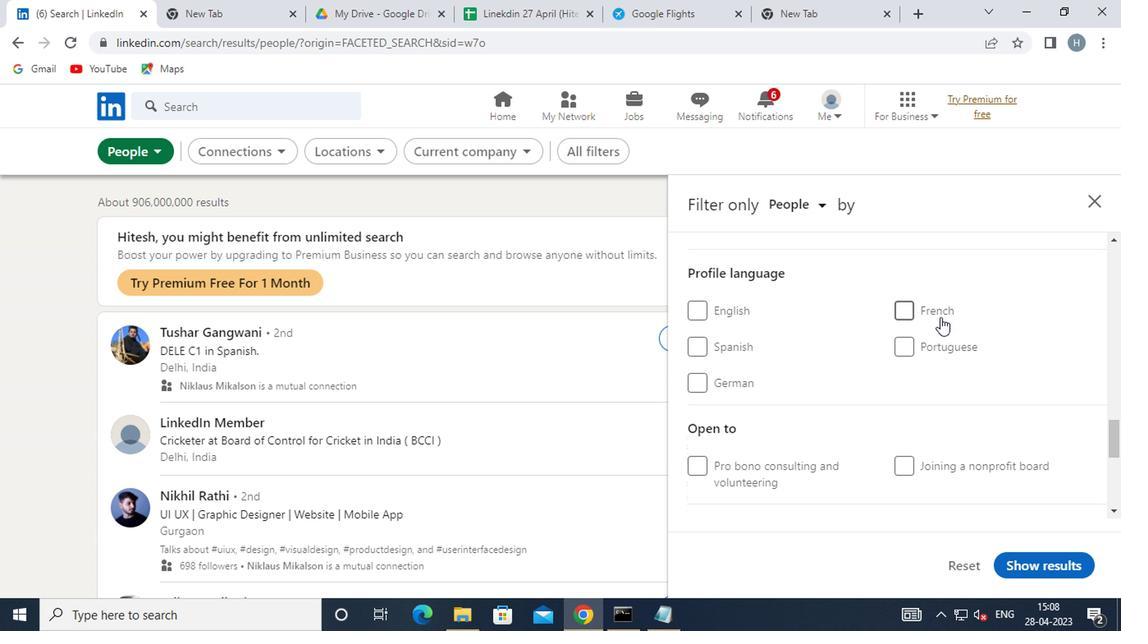 
Action: Mouse pressed left at (934, 317)
Screenshot: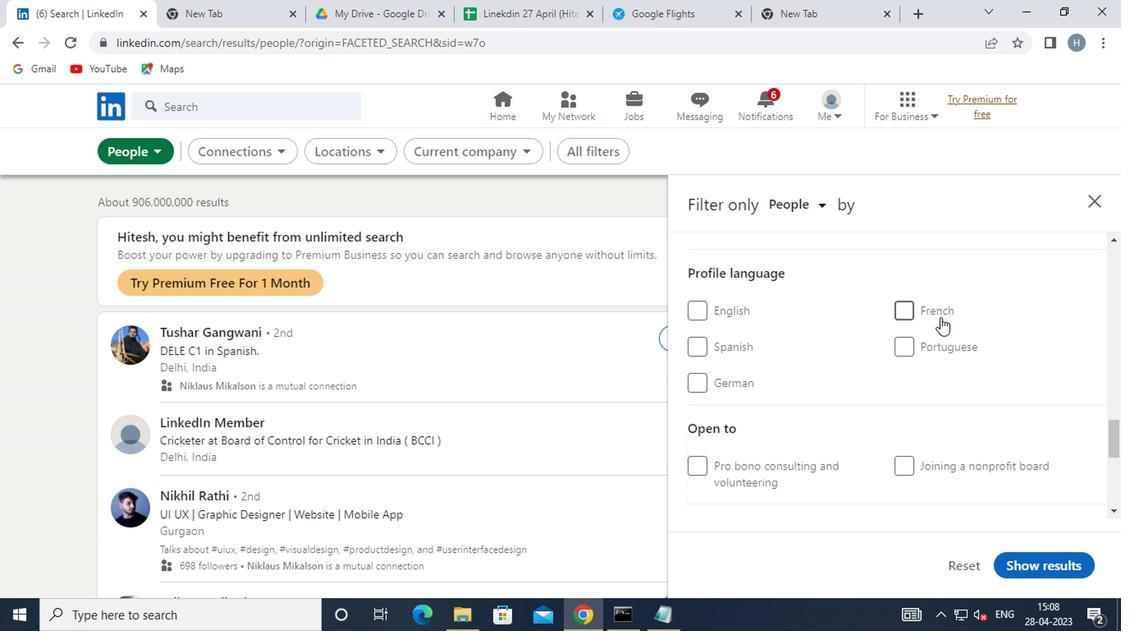 
Action: Mouse scrolled (934, 318) with delta (0, 0)
Screenshot: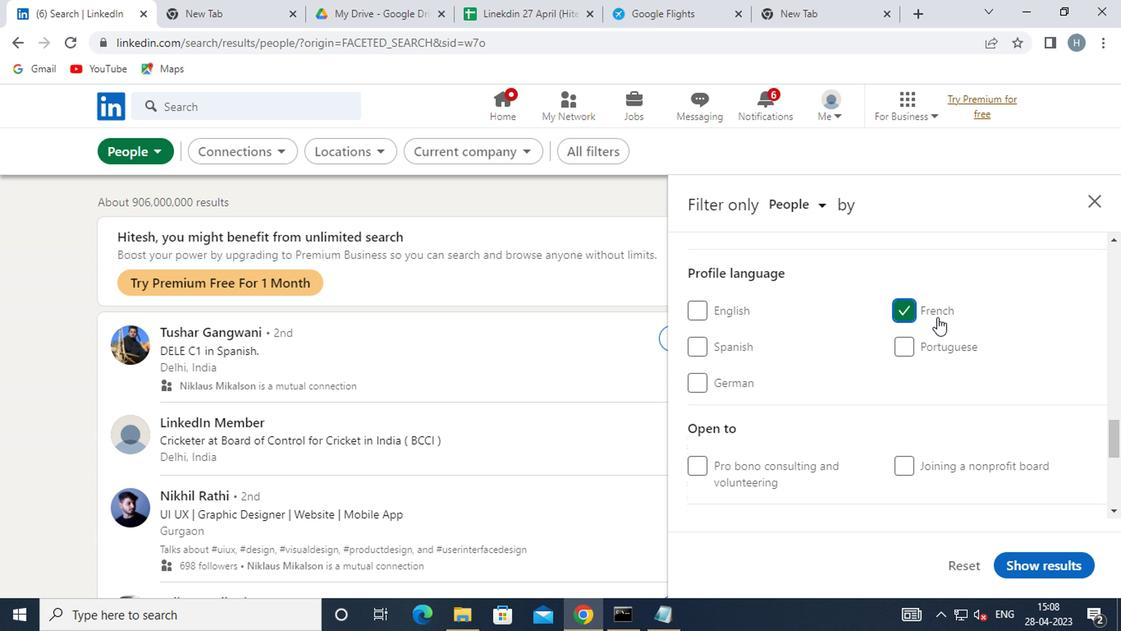 
Action: Mouse scrolled (934, 318) with delta (0, 0)
Screenshot: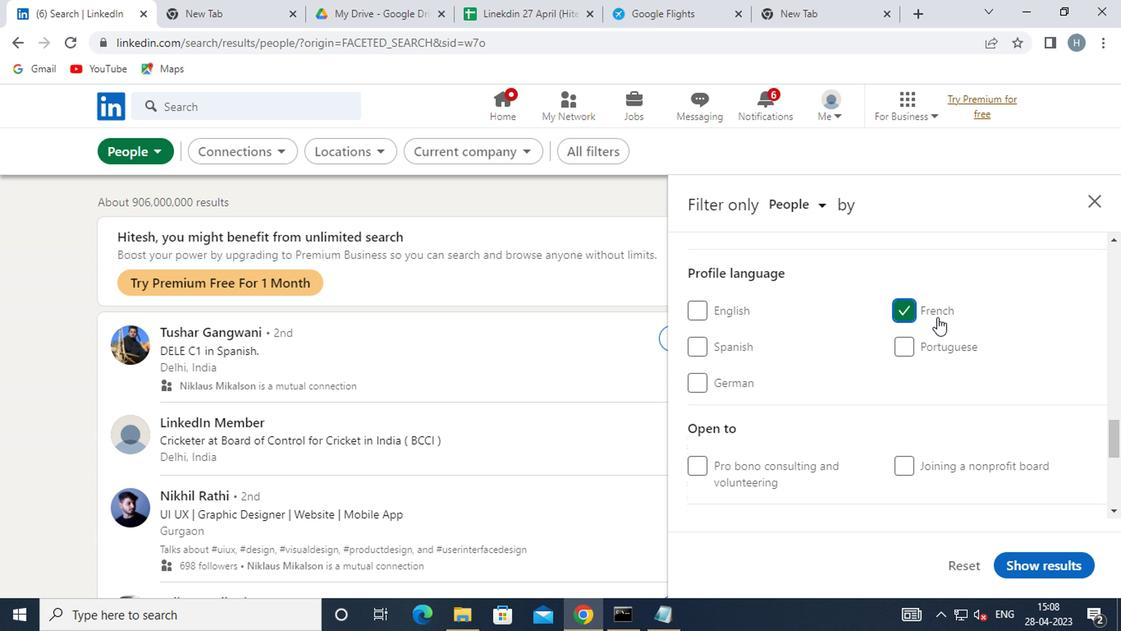 
Action: Mouse scrolled (934, 318) with delta (0, 0)
Screenshot: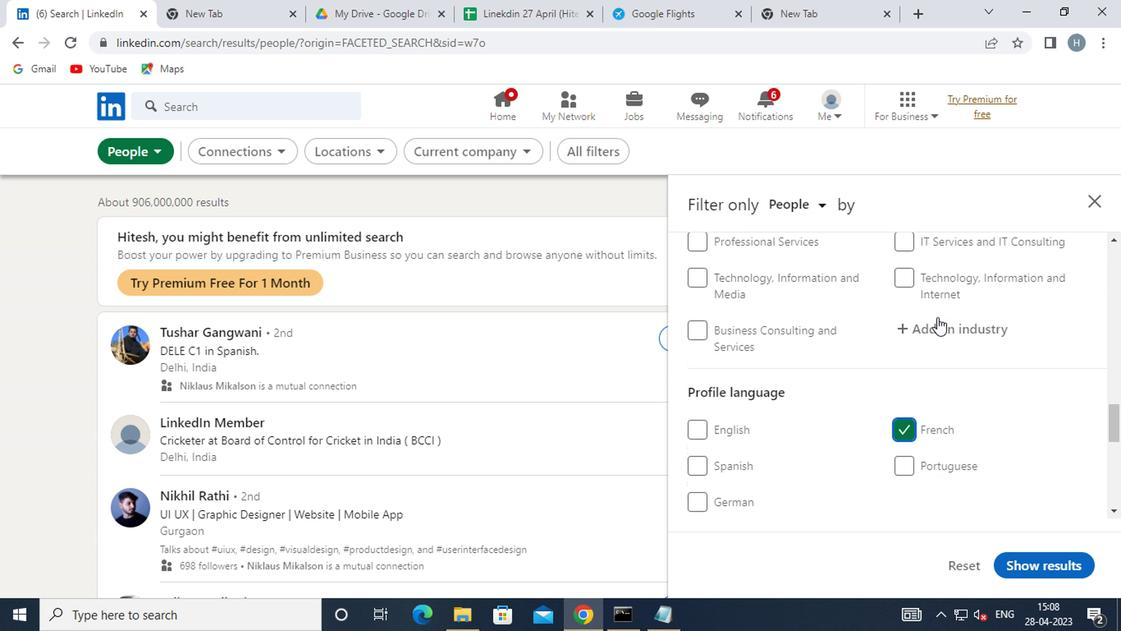 
Action: Mouse scrolled (934, 318) with delta (0, 0)
Screenshot: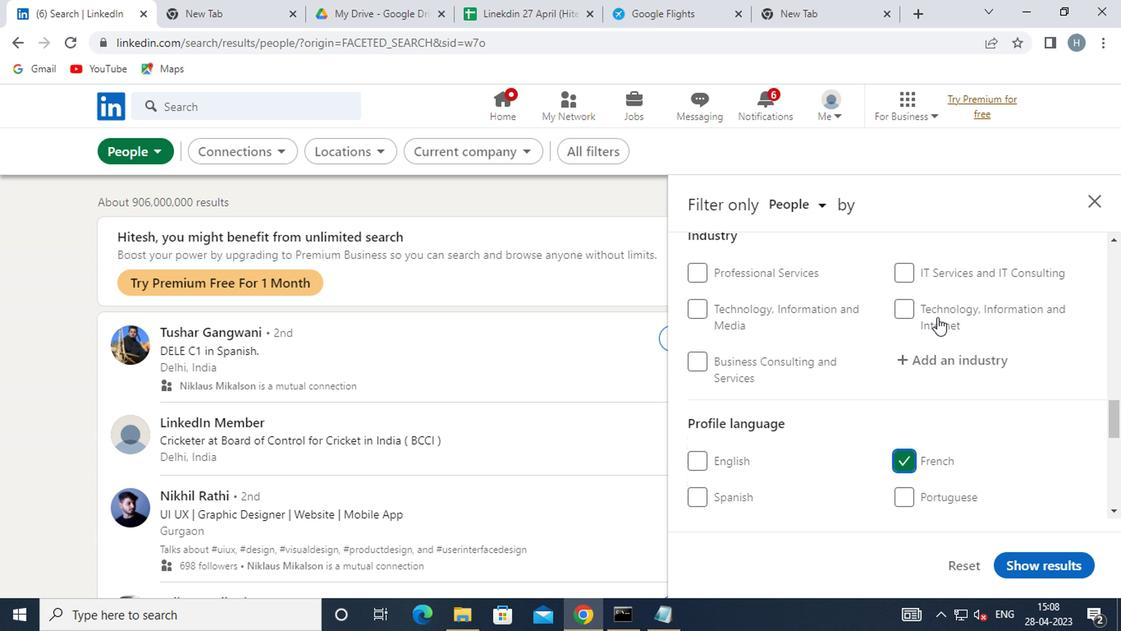 
Action: Mouse scrolled (934, 318) with delta (0, 0)
Screenshot: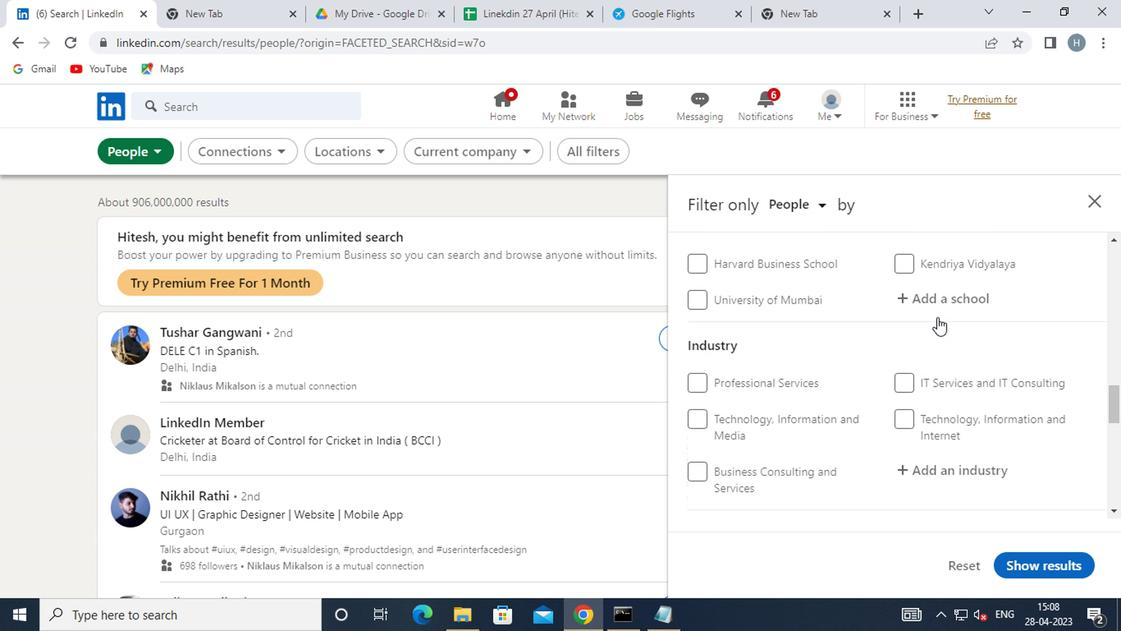 
Action: Mouse scrolled (934, 318) with delta (0, 0)
Screenshot: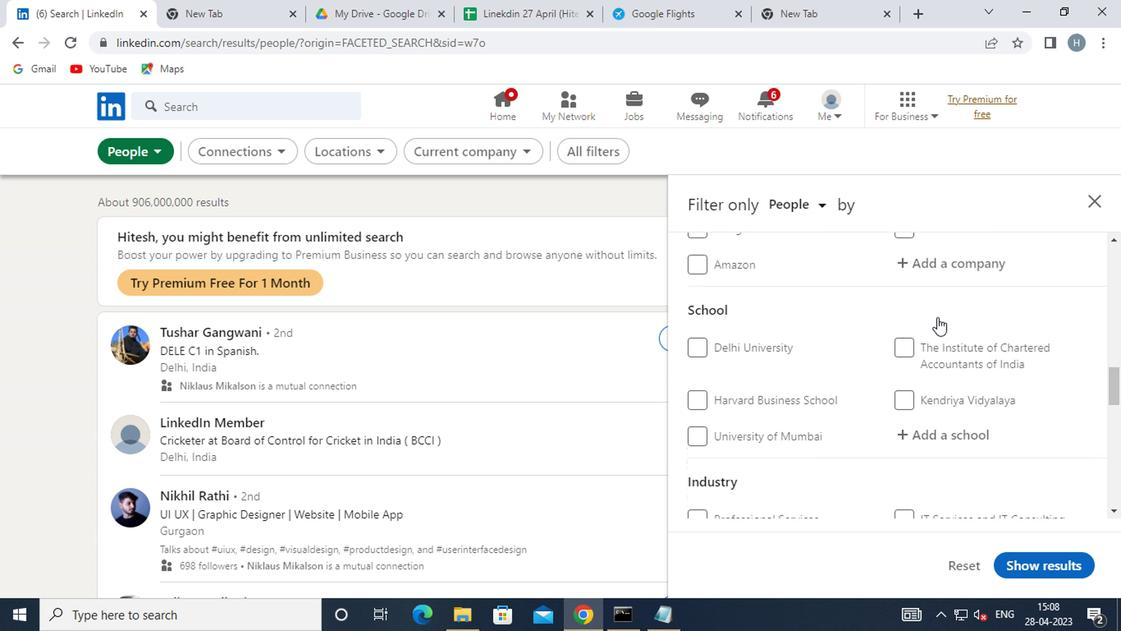 
Action: Mouse scrolled (934, 318) with delta (0, 0)
Screenshot: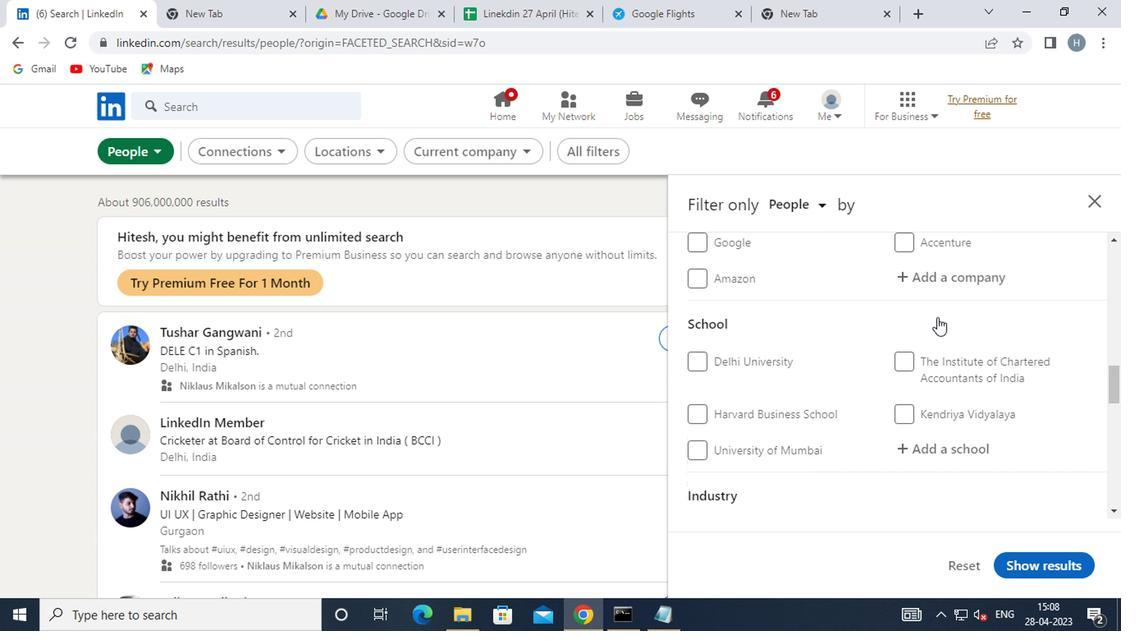 
Action: Mouse scrolled (934, 318) with delta (0, 0)
Screenshot: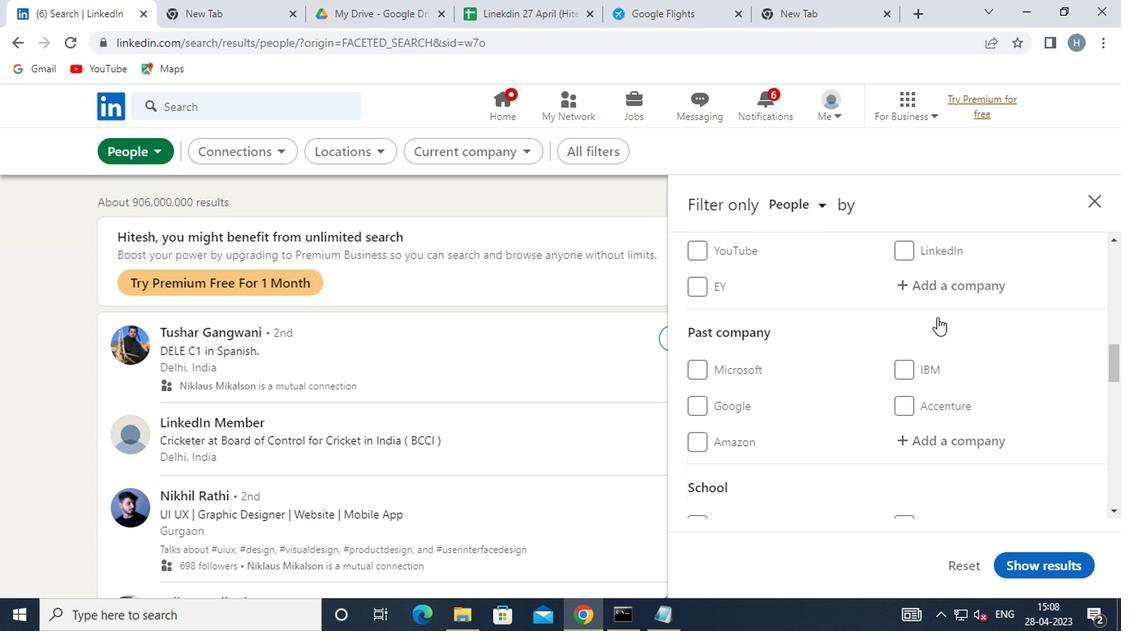 
Action: Mouse scrolled (934, 318) with delta (0, 0)
Screenshot: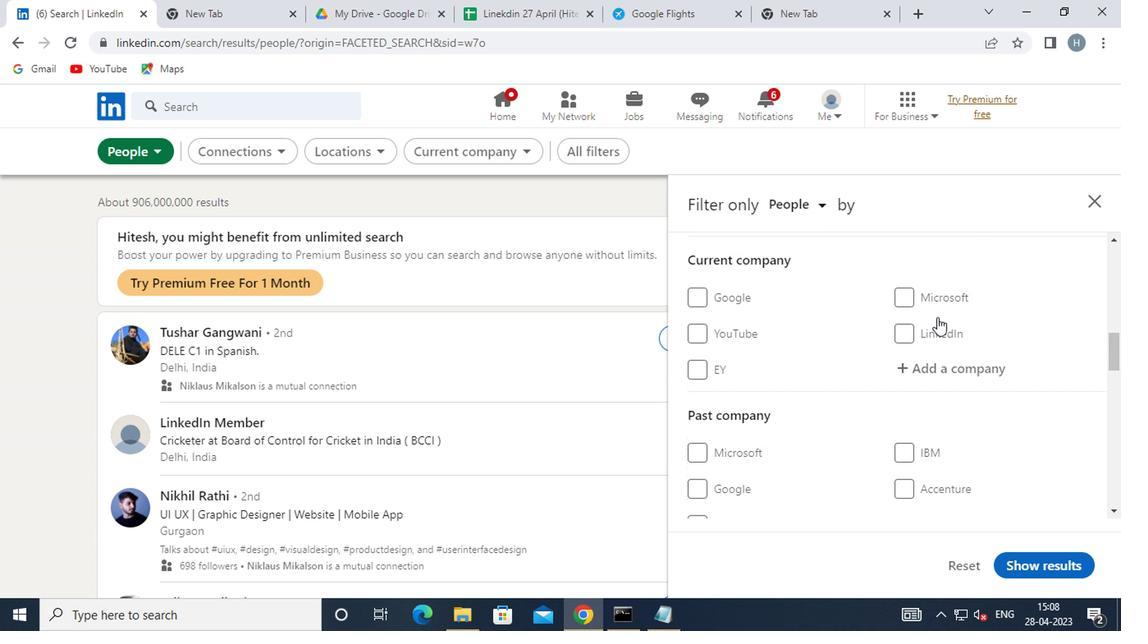 
Action: Mouse moved to (937, 442)
Screenshot: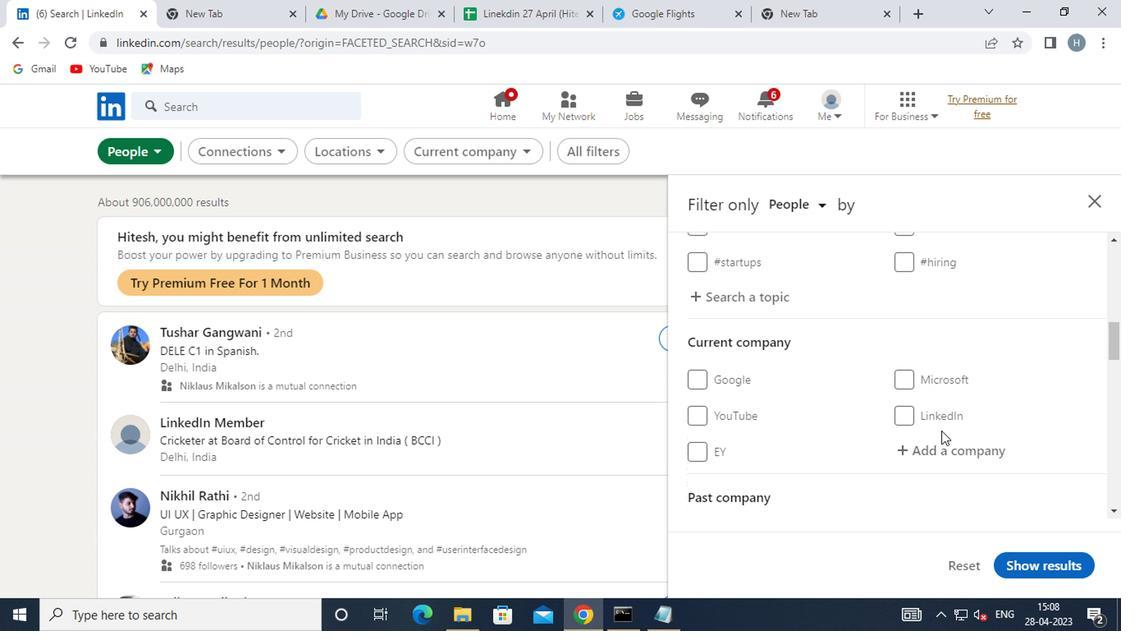 
Action: Mouse pressed left at (937, 442)
Screenshot: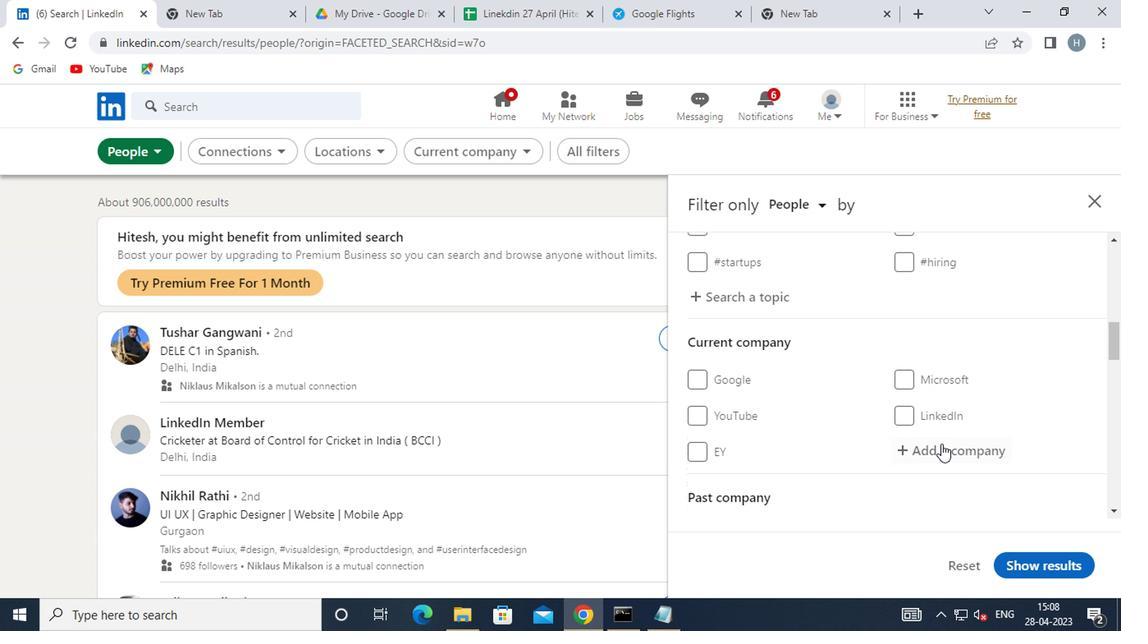 
Action: Key pressed <Key.shift>FMC<Key.space><Key.shift>CO
Screenshot: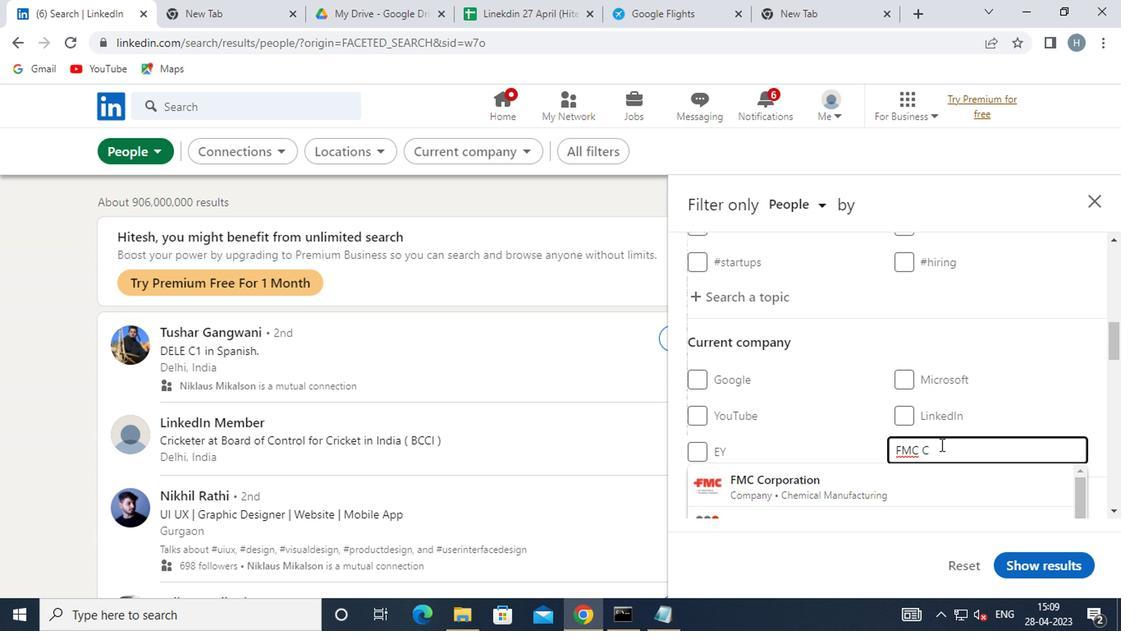 
Action: Mouse moved to (881, 442)
Screenshot: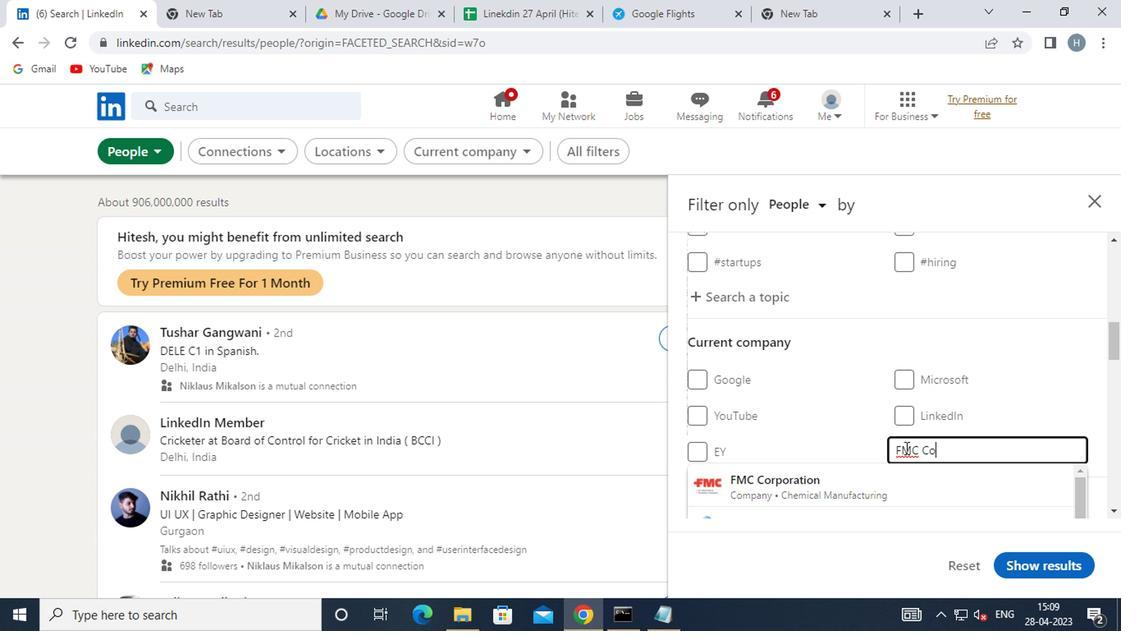 
Action: Mouse scrolled (881, 442) with delta (0, 0)
Screenshot: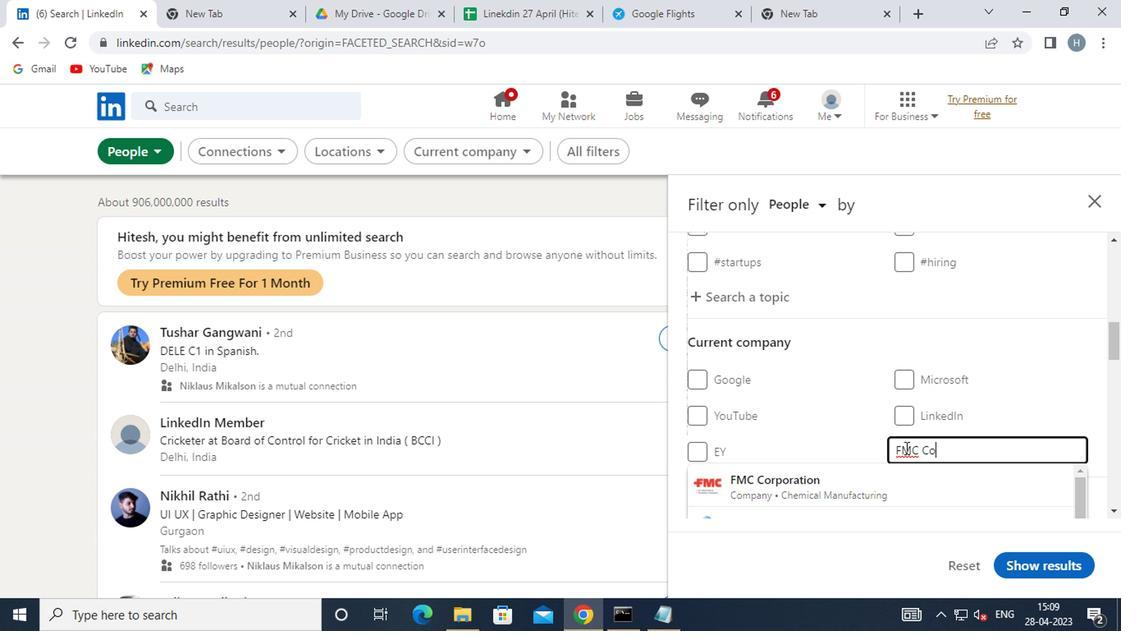 
Action: Mouse moved to (879, 442)
Screenshot: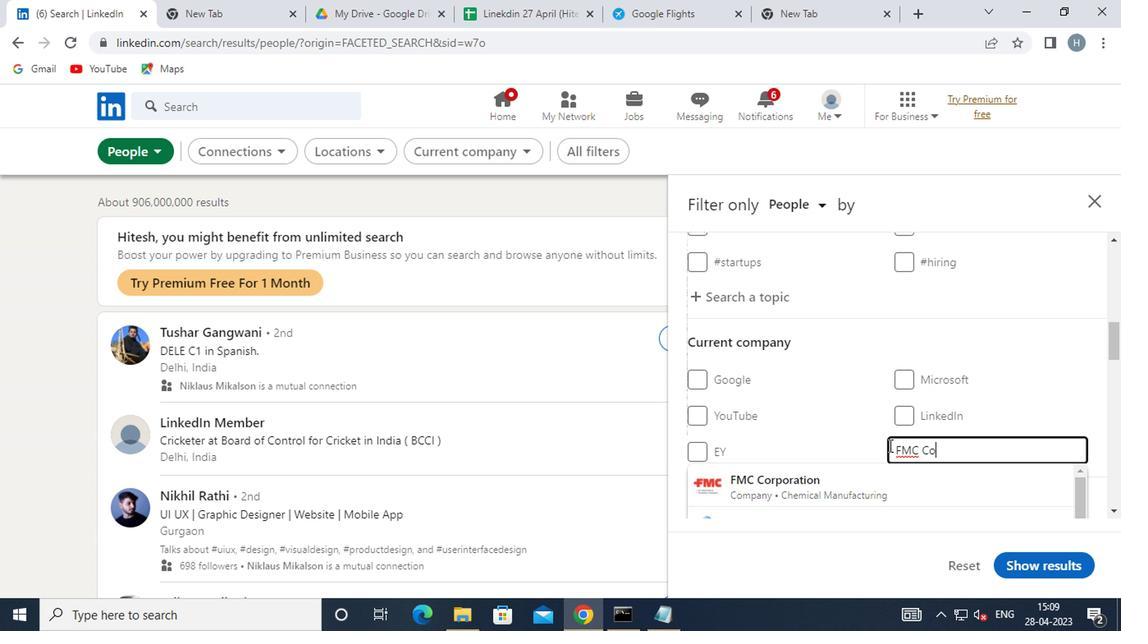 
Action: Mouse scrolled (879, 442) with delta (0, 0)
Screenshot: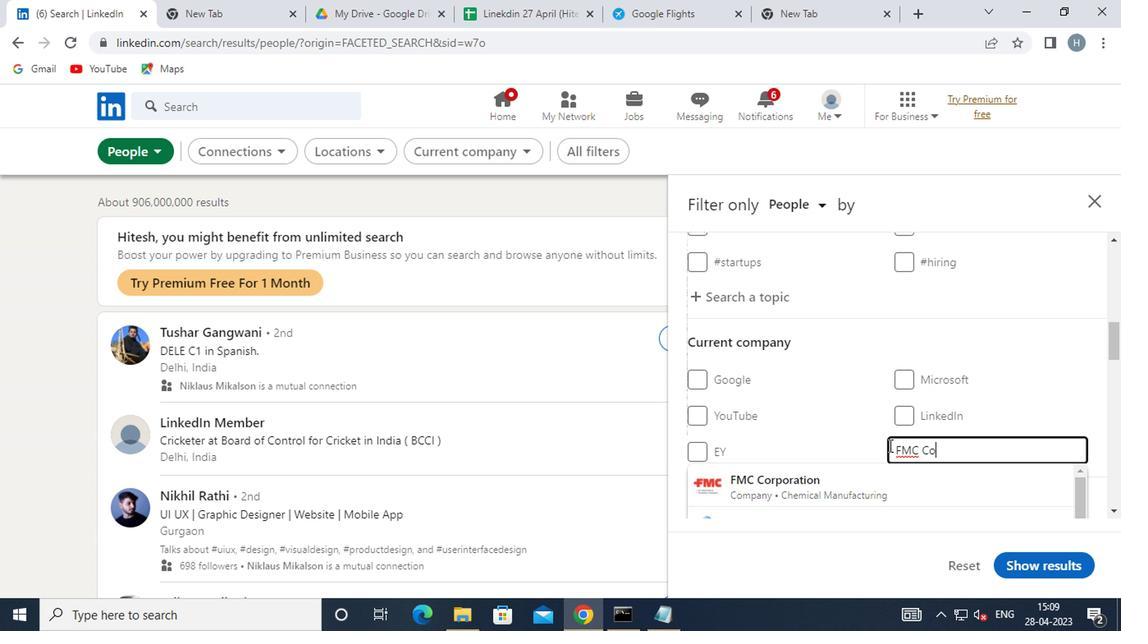 
Action: Mouse moved to (908, 326)
Screenshot: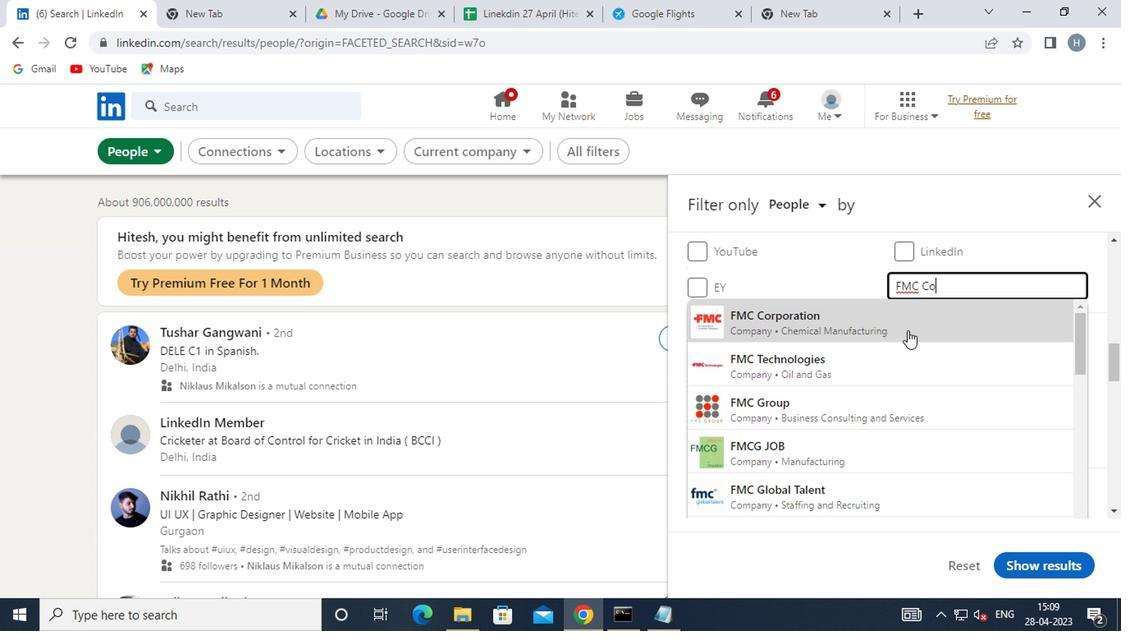 
Action: Mouse pressed left at (908, 326)
Screenshot: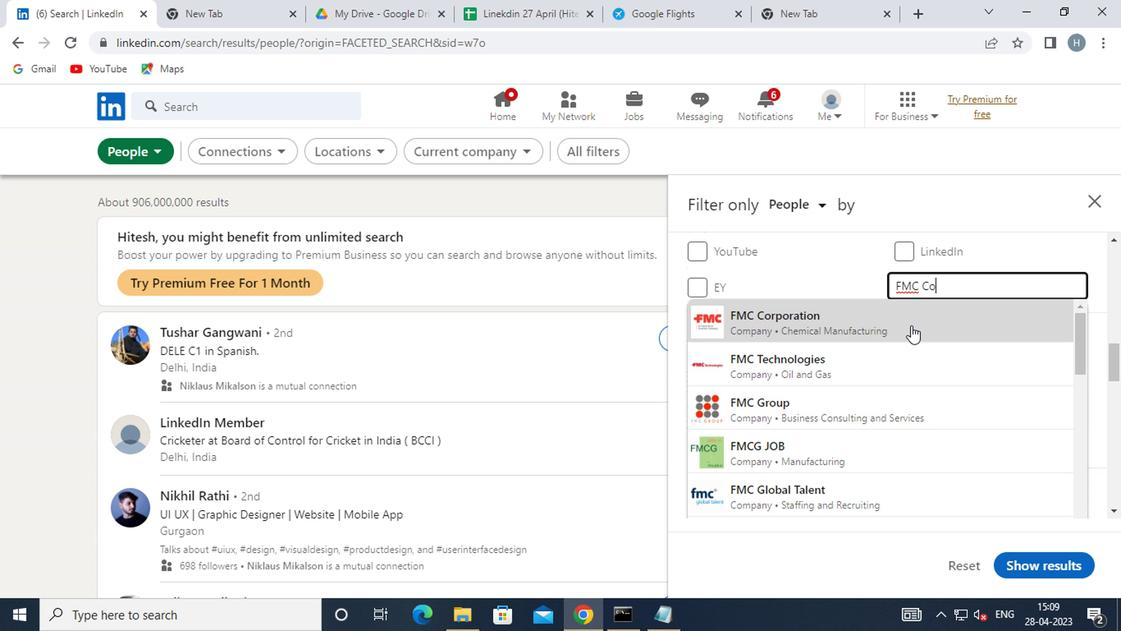 
Action: Mouse moved to (872, 335)
Screenshot: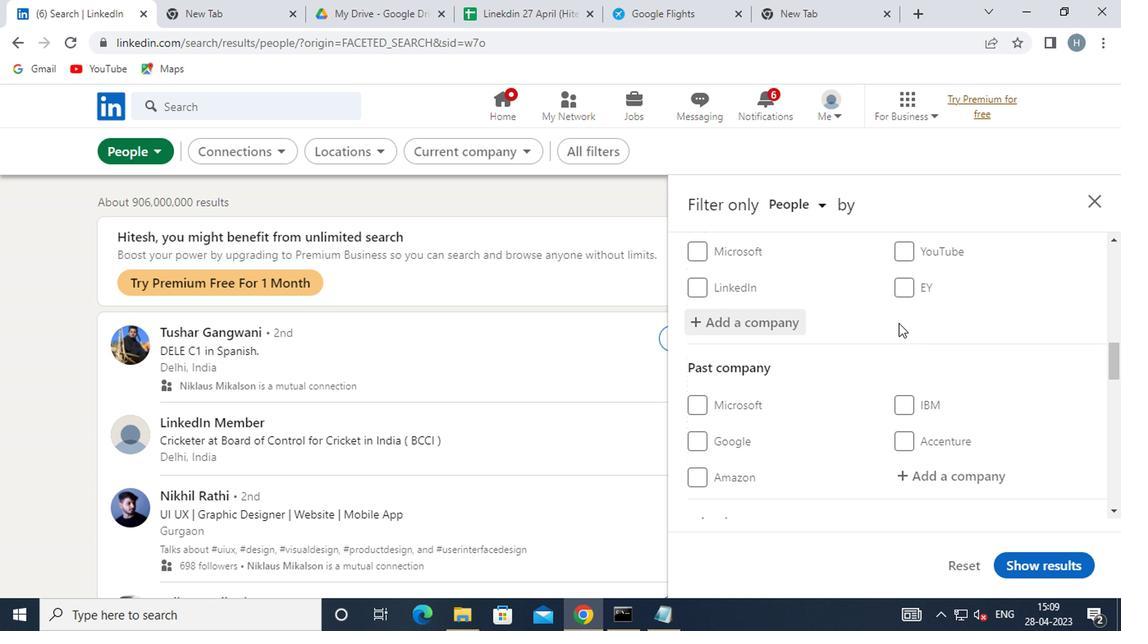 
Action: Mouse scrolled (872, 334) with delta (0, 0)
Screenshot: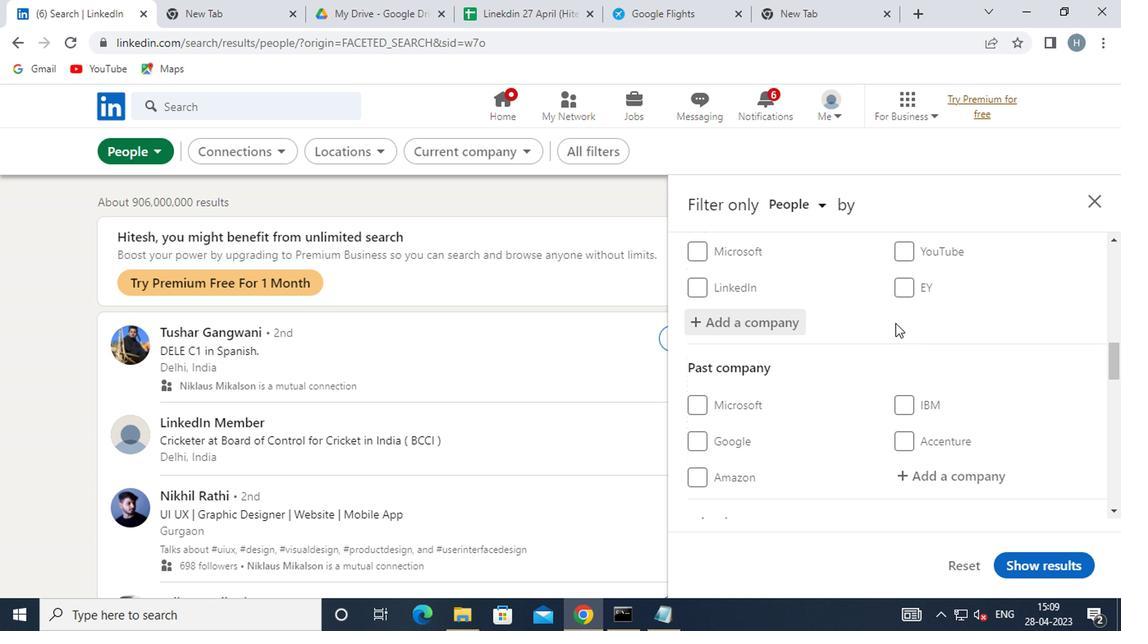 
Action: Mouse moved to (871, 336)
Screenshot: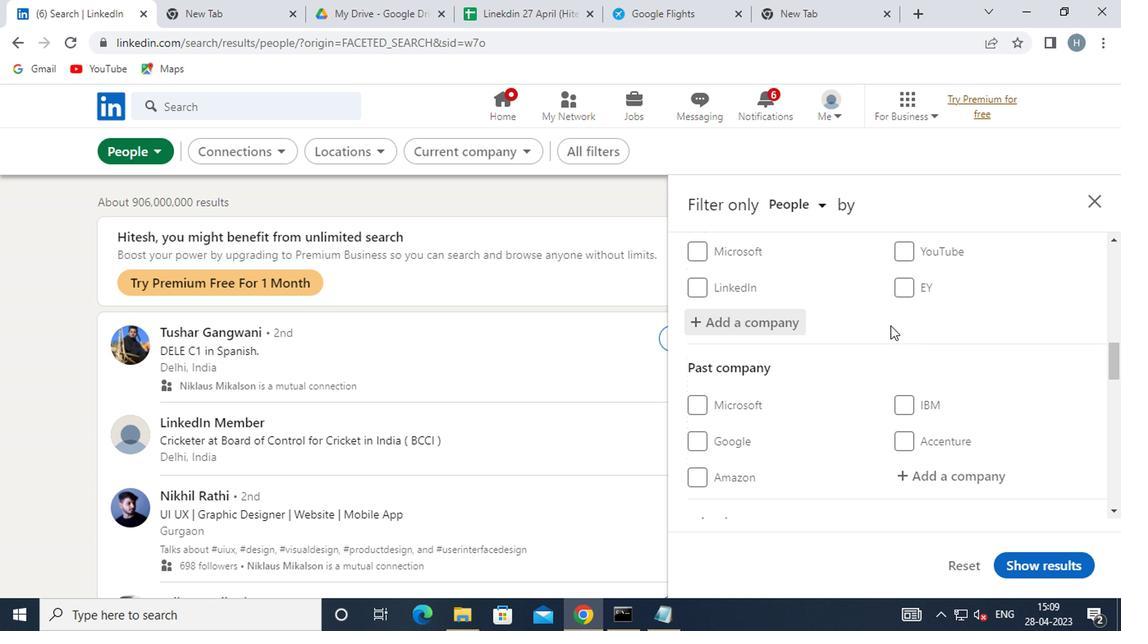 
Action: Mouse scrolled (871, 335) with delta (0, -1)
Screenshot: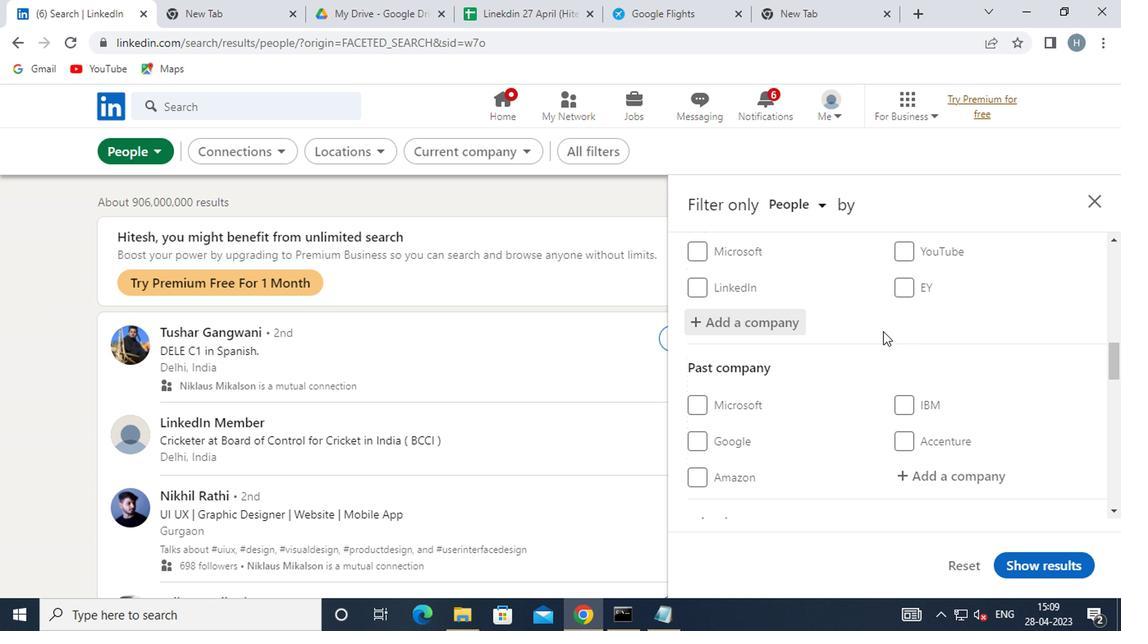
Action: Mouse moved to (871, 337)
Screenshot: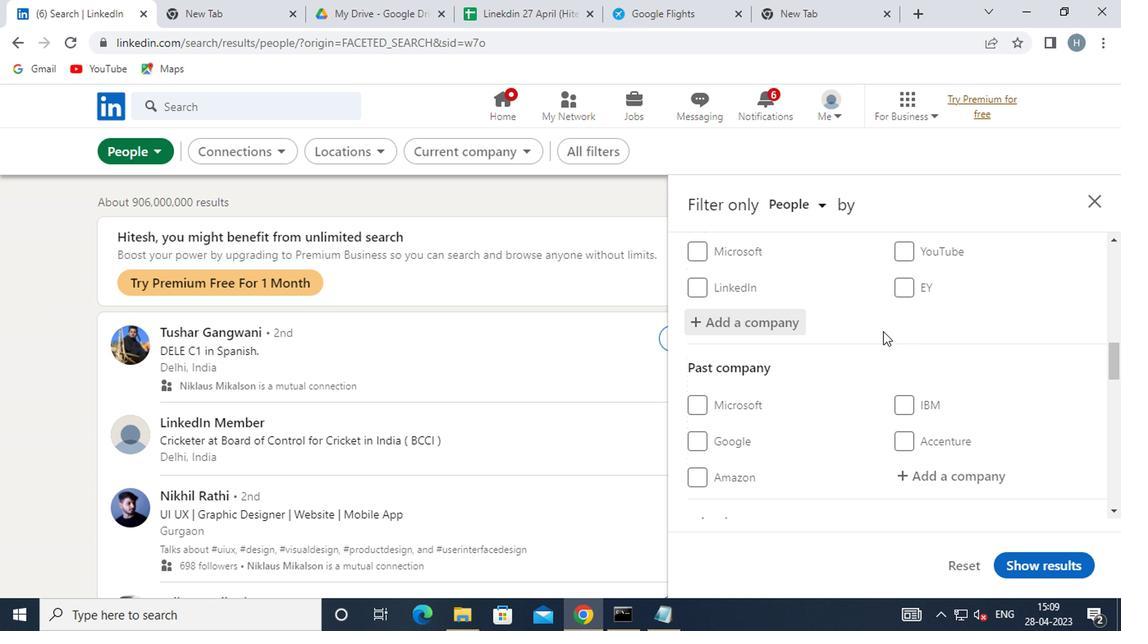 
Action: Mouse scrolled (871, 337) with delta (0, 0)
Screenshot: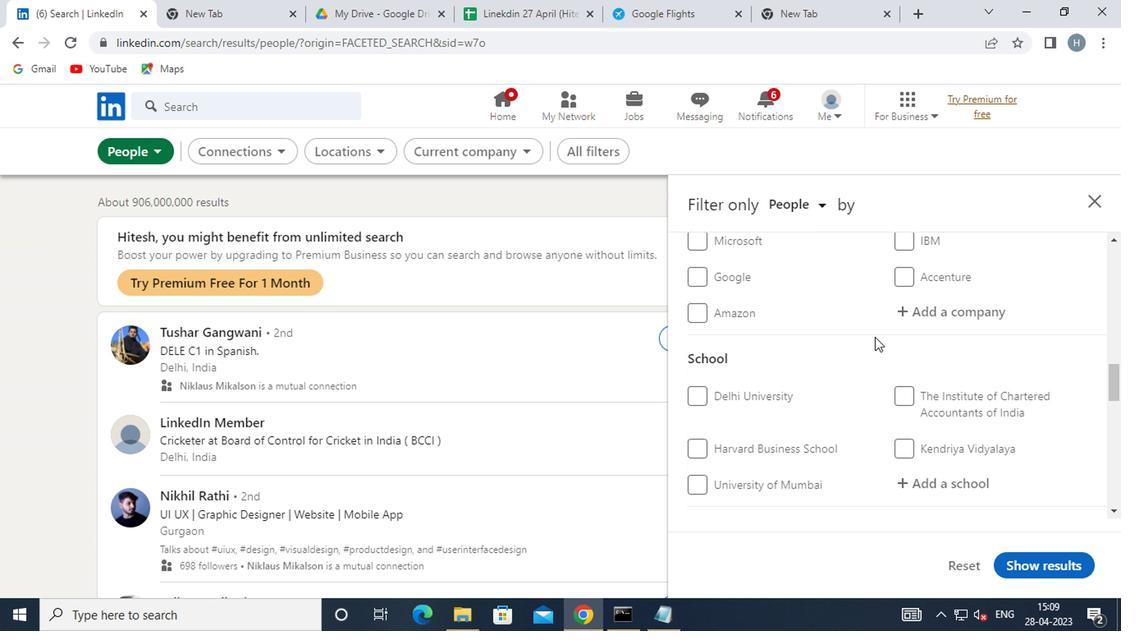 
Action: Mouse scrolled (871, 337) with delta (0, 0)
Screenshot: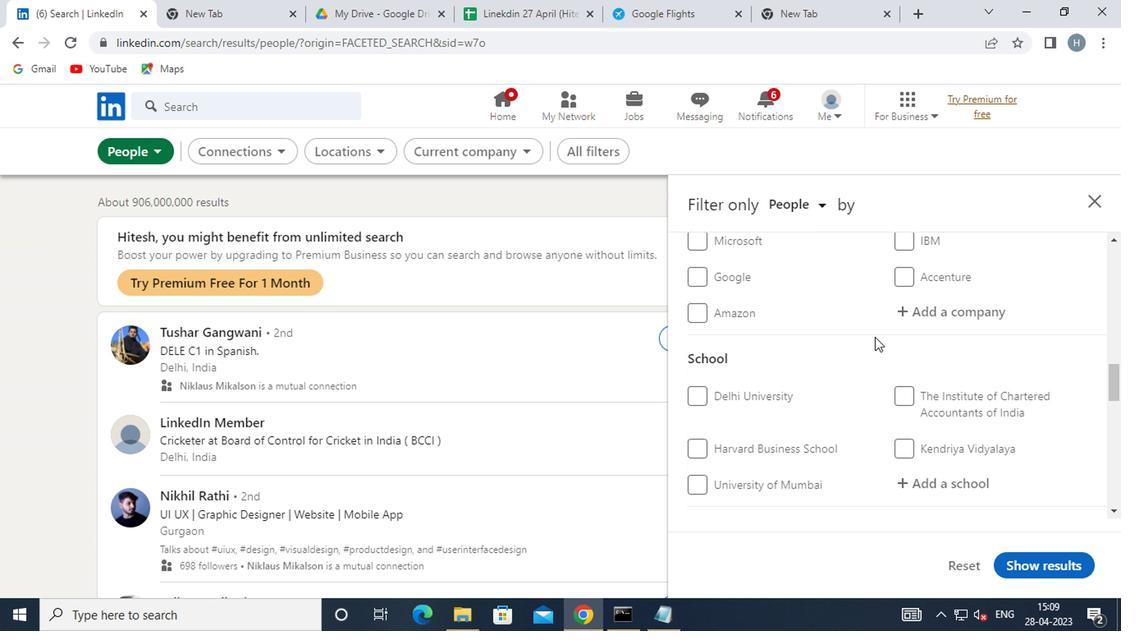 
Action: Mouse scrolled (871, 336) with delta (0, 0)
Screenshot: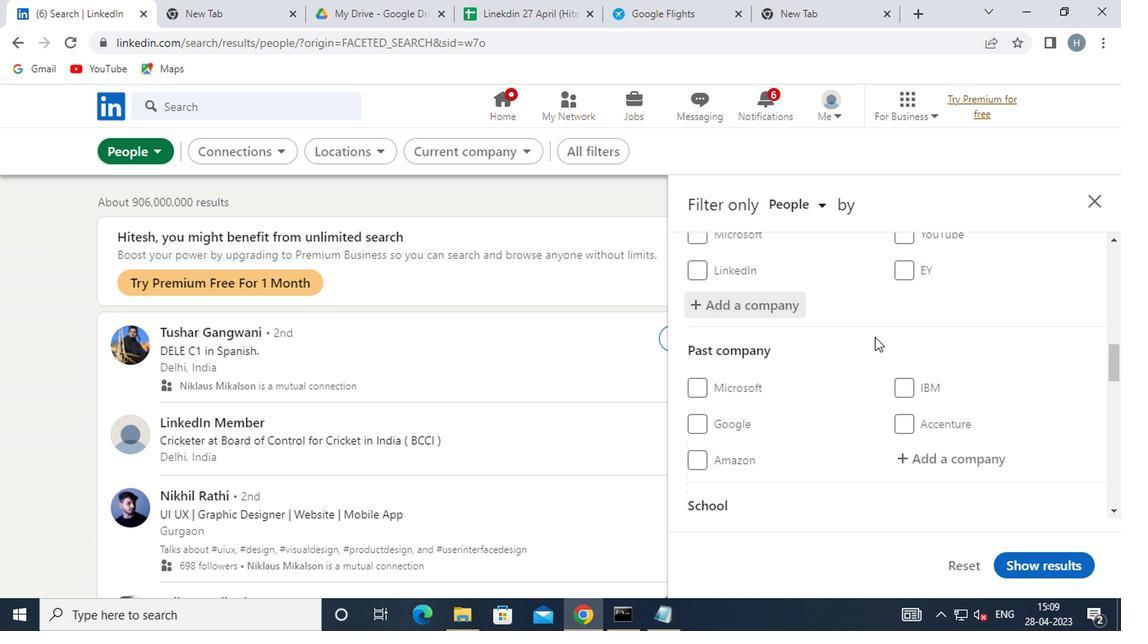 
Action: Mouse scrolled (871, 336) with delta (0, 0)
Screenshot: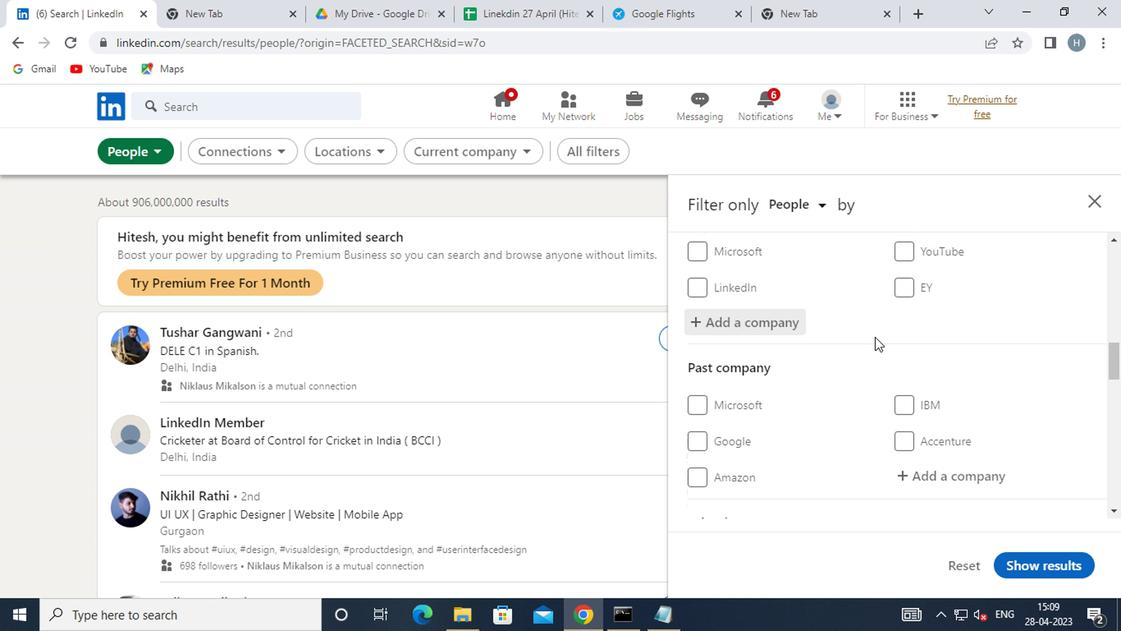 
Action: Mouse moved to (896, 344)
Screenshot: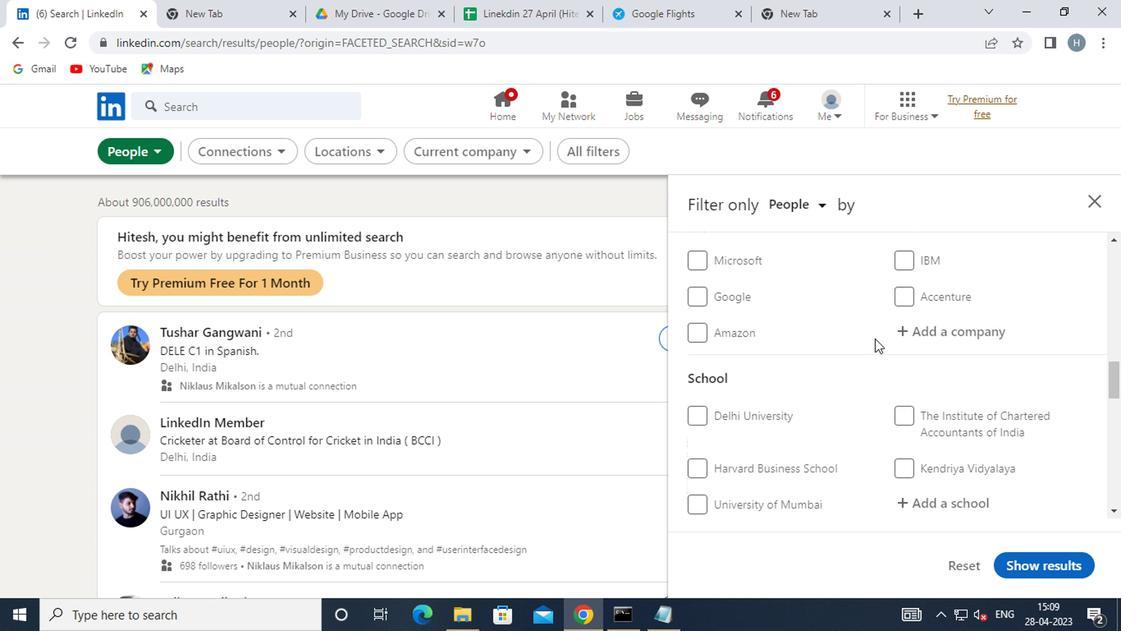 
Action: Mouse scrolled (896, 343) with delta (0, 0)
Screenshot: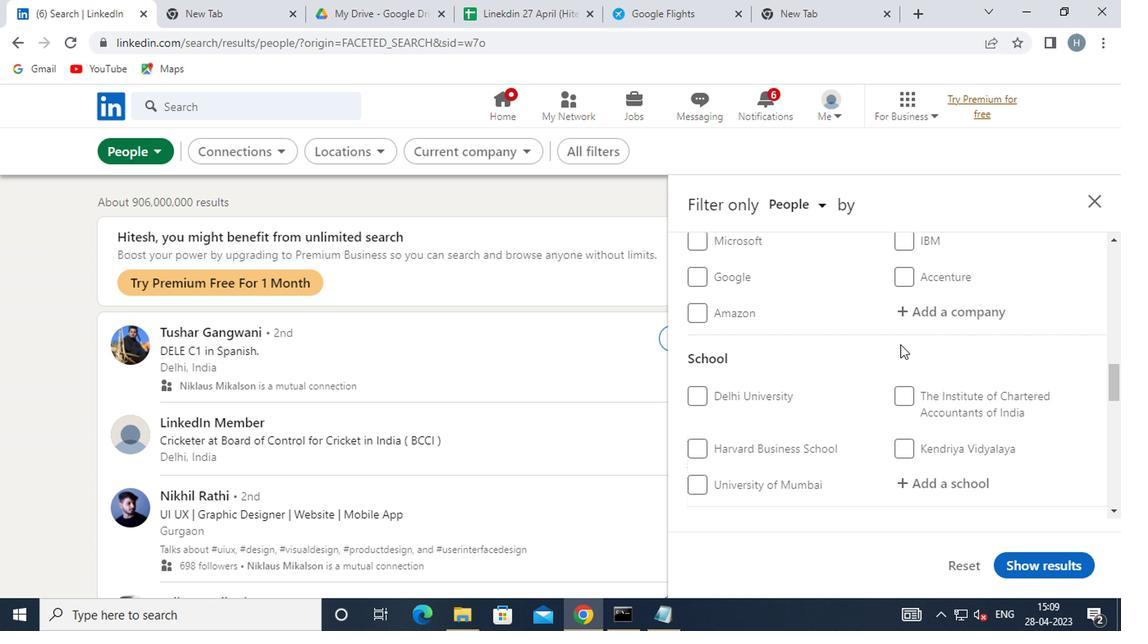 
Action: Mouse scrolled (896, 343) with delta (0, 0)
Screenshot: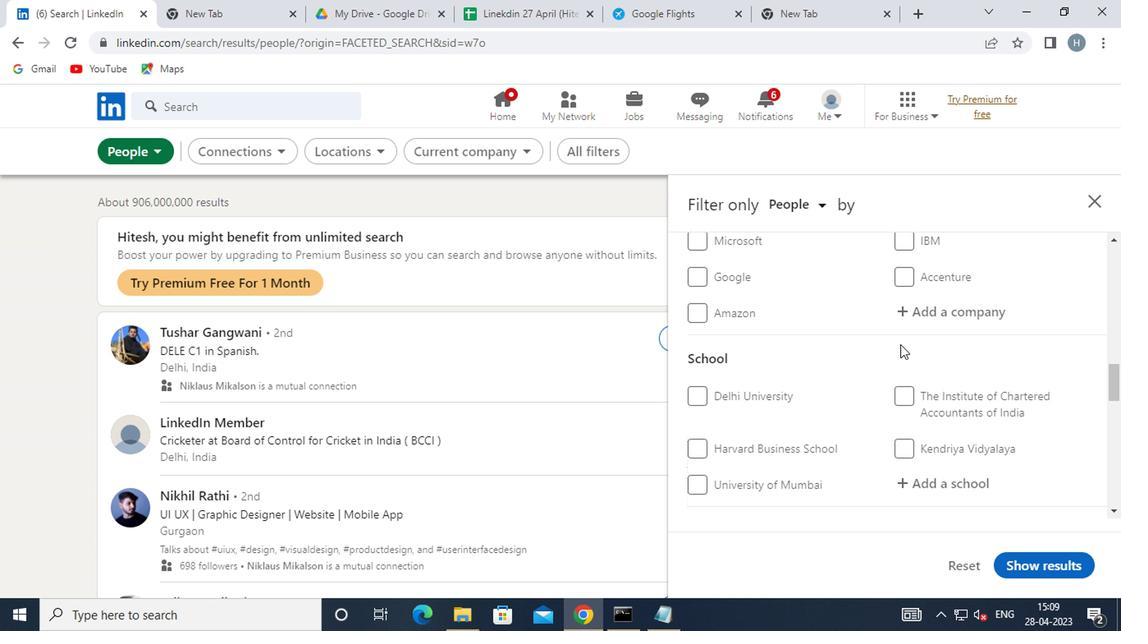 
Action: Mouse moved to (944, 318)
Screenshot: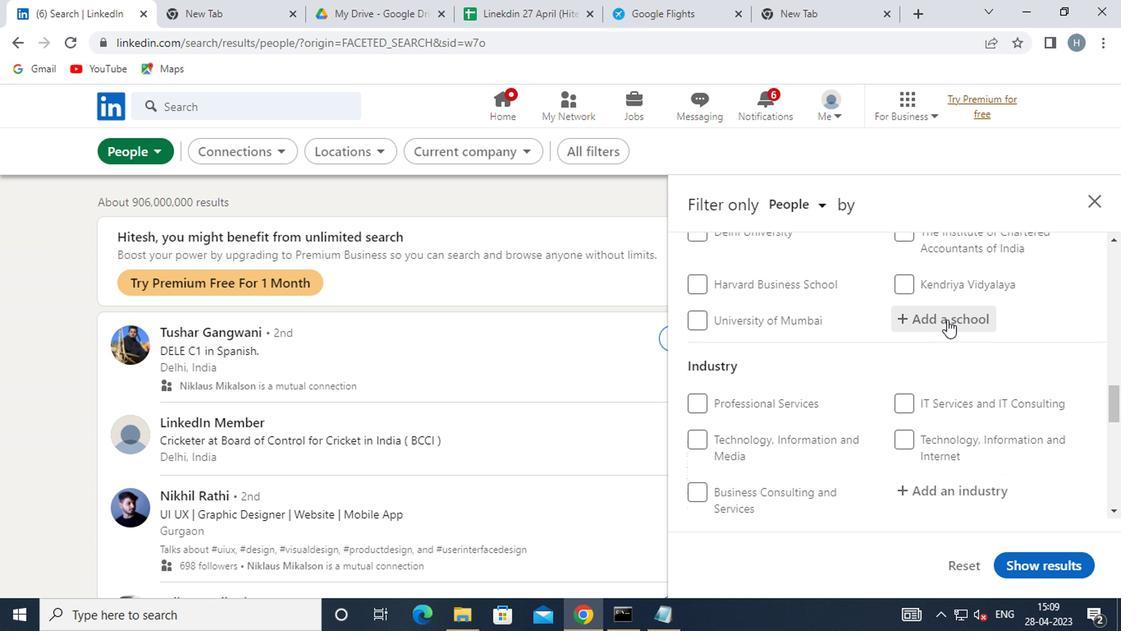 
Action: Mouse pressed left at (944, 318)
Screenshot: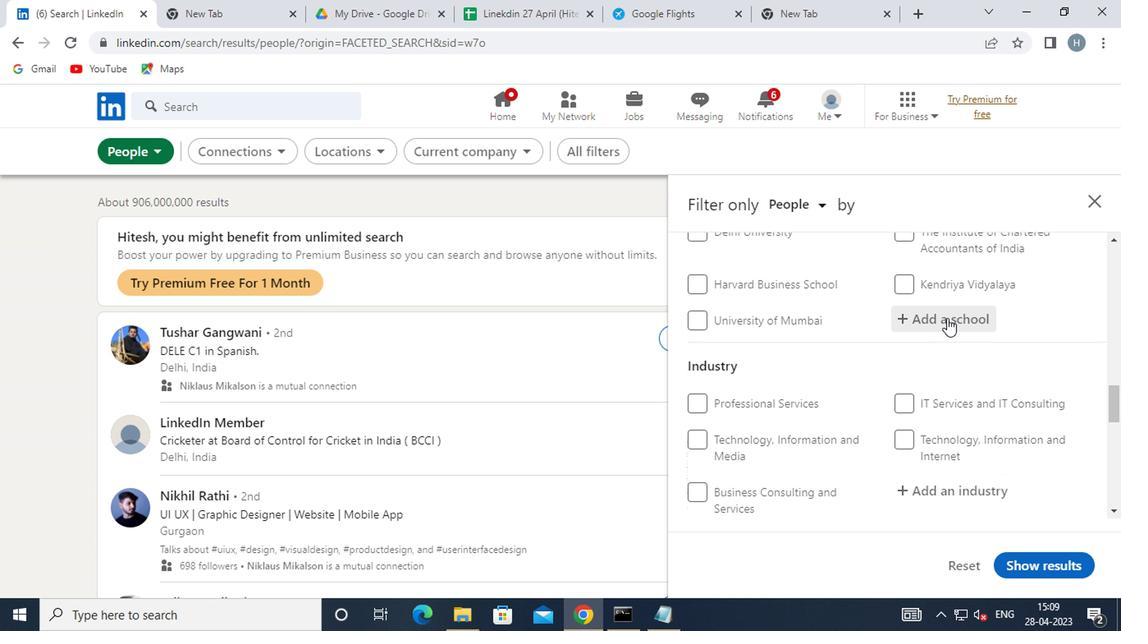 
Action: Mouse moved to (944, 318)
Screenshot: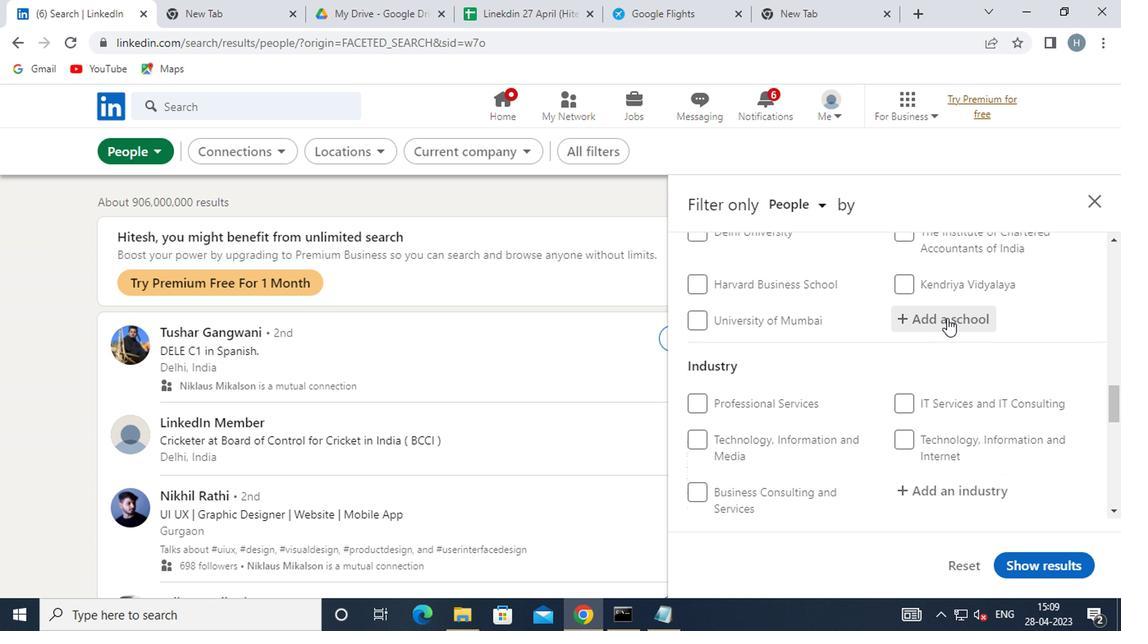 
Action: Key pressed <Key.shift>TAMIL<Key.space>
Screenshot: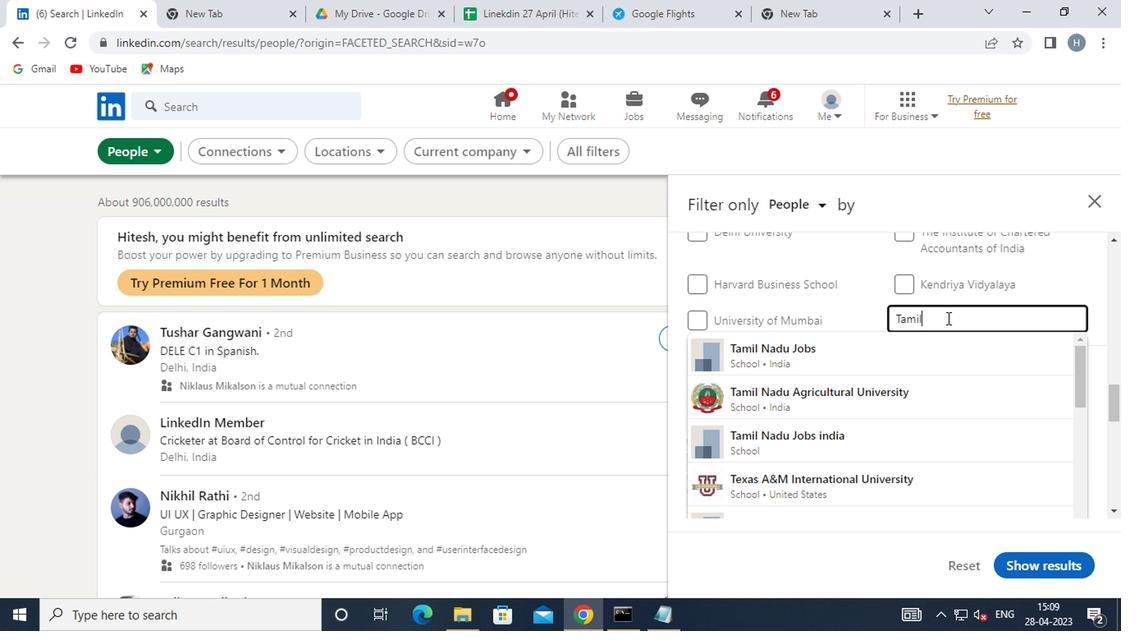 
Action: Mouse moved to (913, 404)
Screenshot: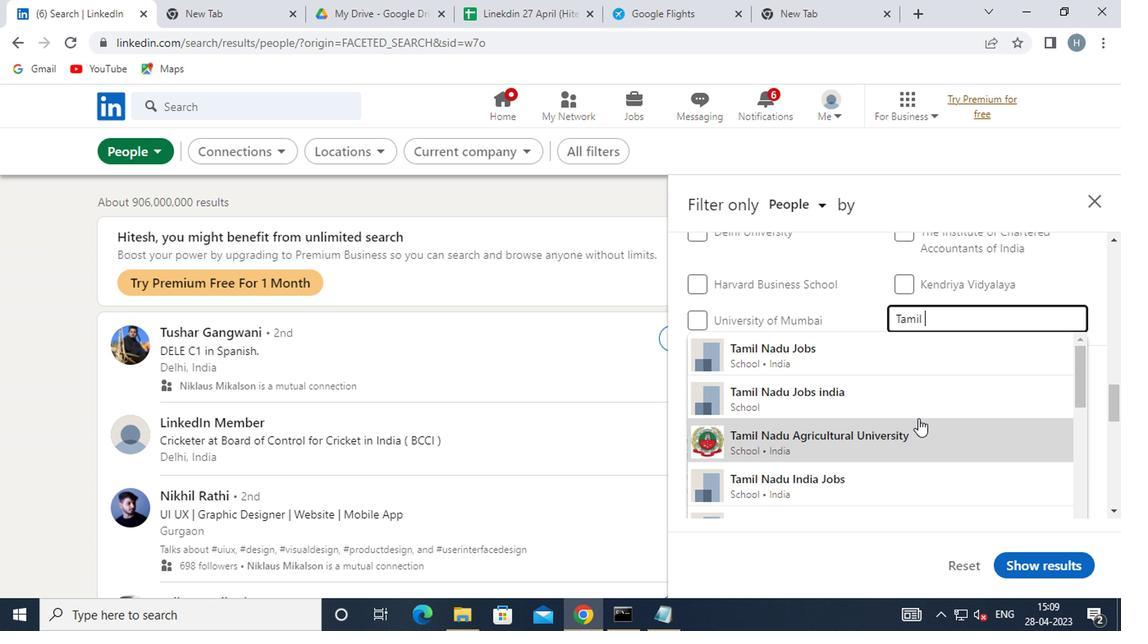 
Action: Key pressed NA<Key.backspace><Key.backspace><Key.shift>NADU<Key.space><Key.shift>OPEN<Key.space><Key.shift>UB<Key.backspace>NI
Screenshot: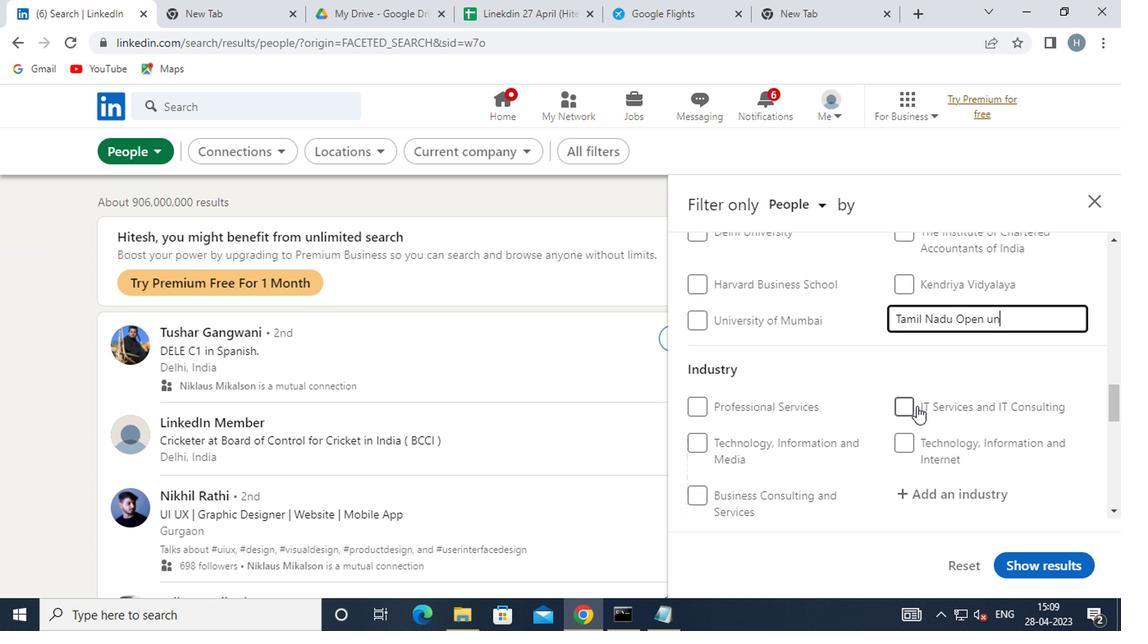 
Action: Mouse moved to (922, 358)
Screenshot: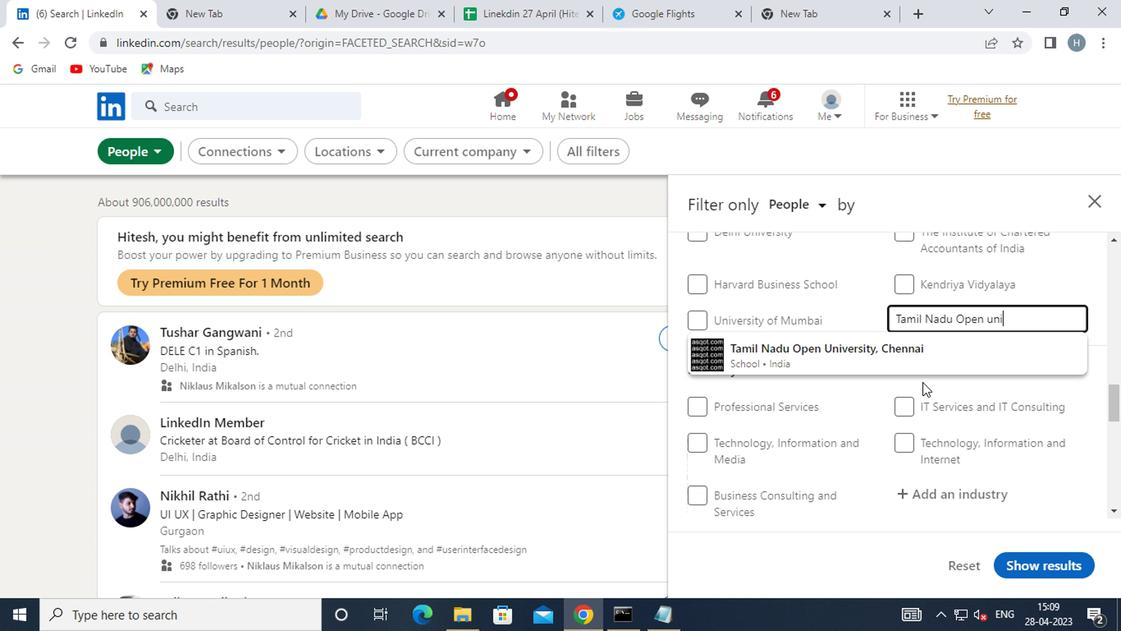 
Action: Mouse pressed left at (922, 358)
Screenshot: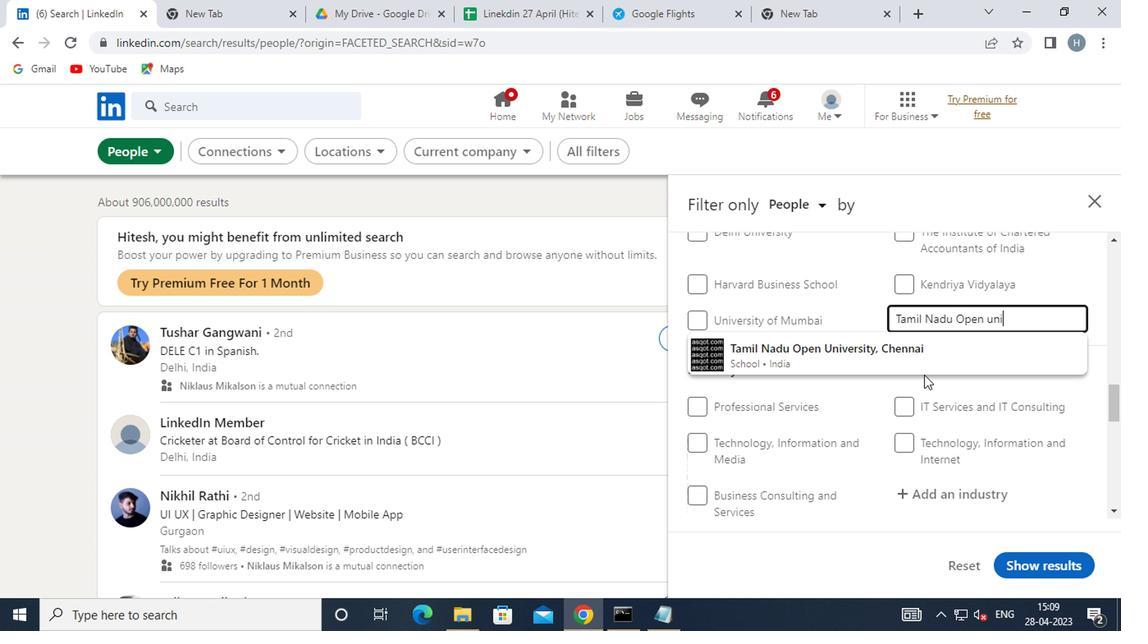 
Action: Mouse moved to (920, 350)
Screenshot: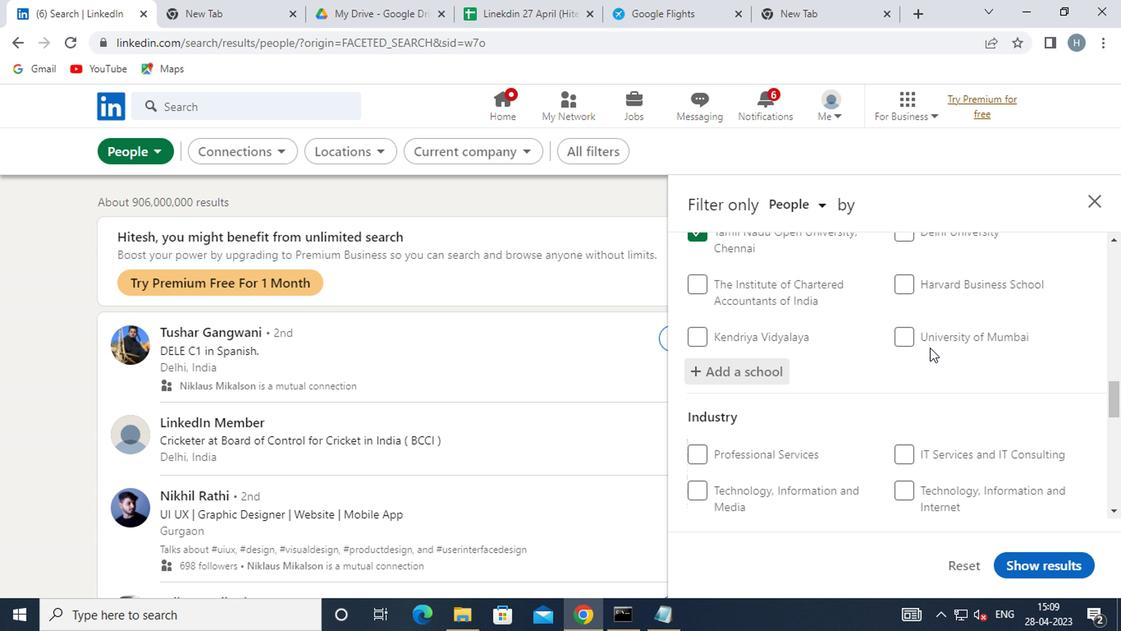 
Action: Mouse scrolled (920, 349) with delta (0, 0)
Screenshot: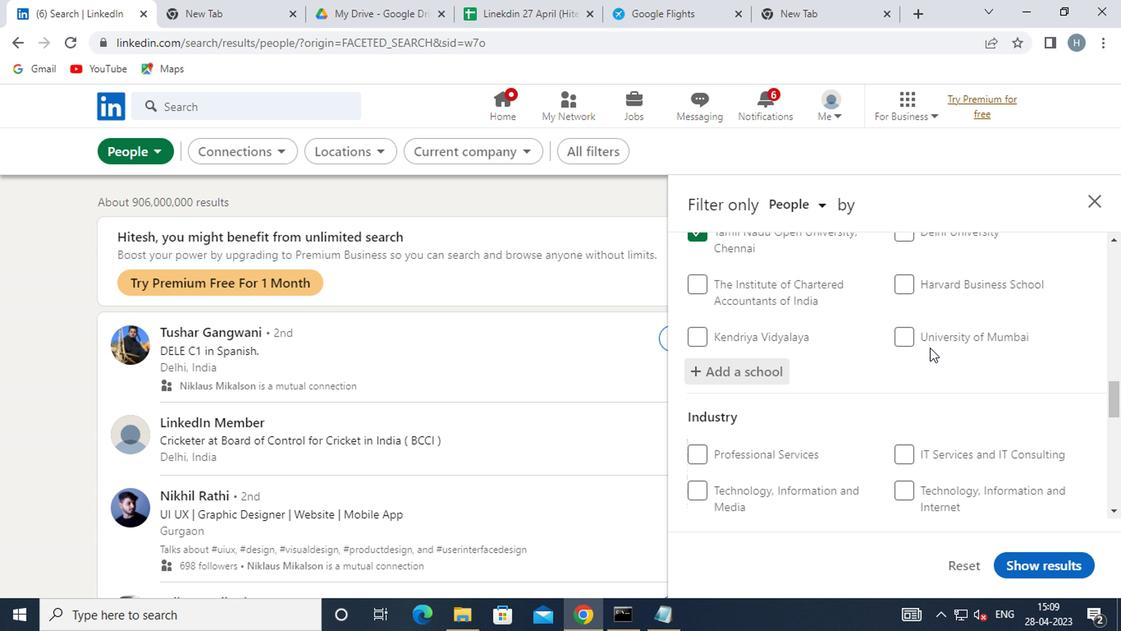 
Action: Mouse moved to (884, 367)
Screenshot: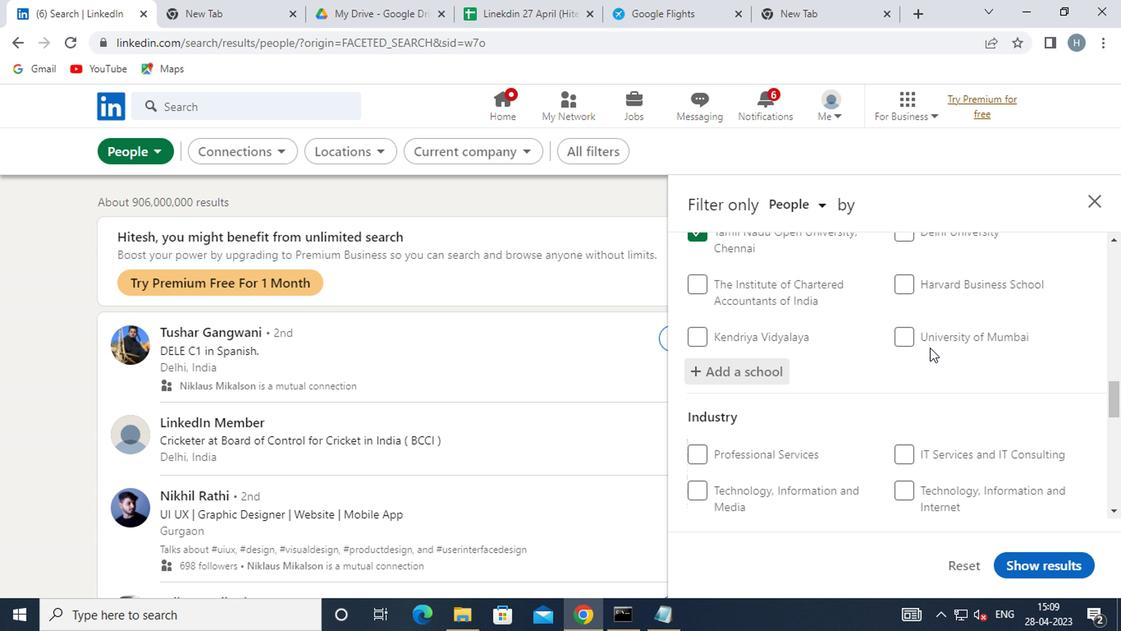 
Action: Mouse scrolled (884, 366) with delta (0, 0)
Screenshot: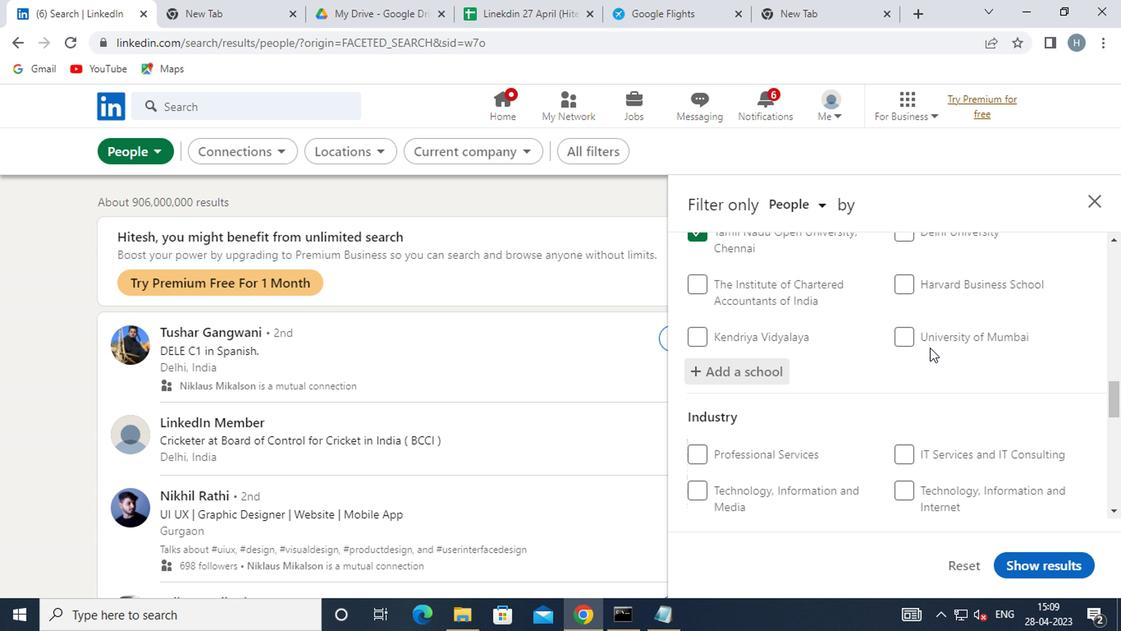 
Action: Mouse moved to (880, 368)
Screenshot: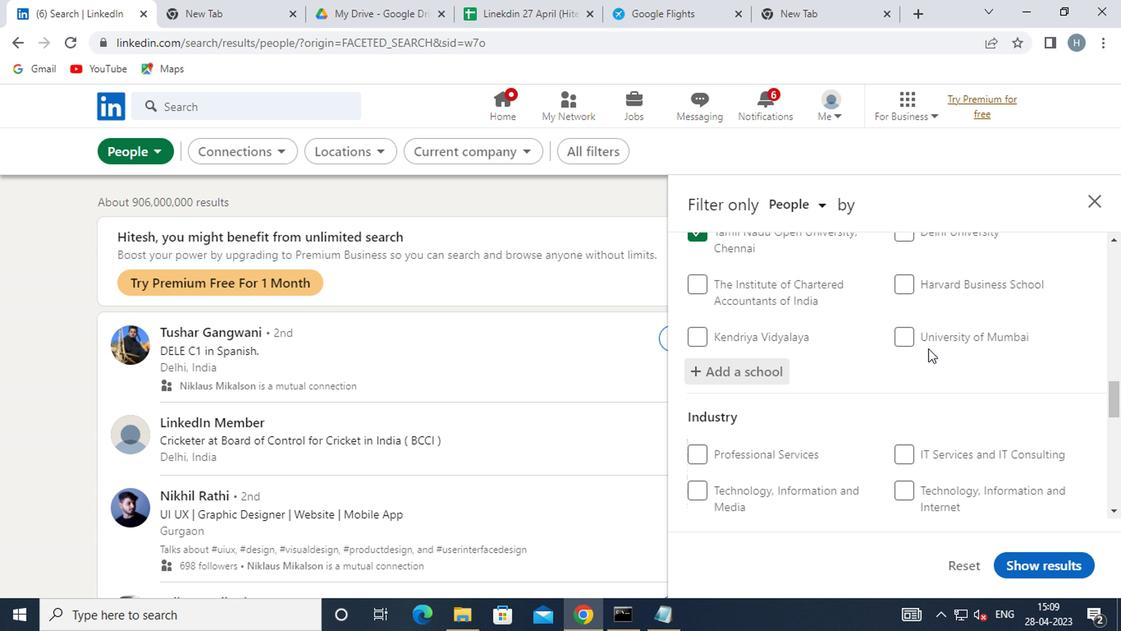 
Action: Mouse scrolled (880, 367) with delta (0, 0)
Screenshot: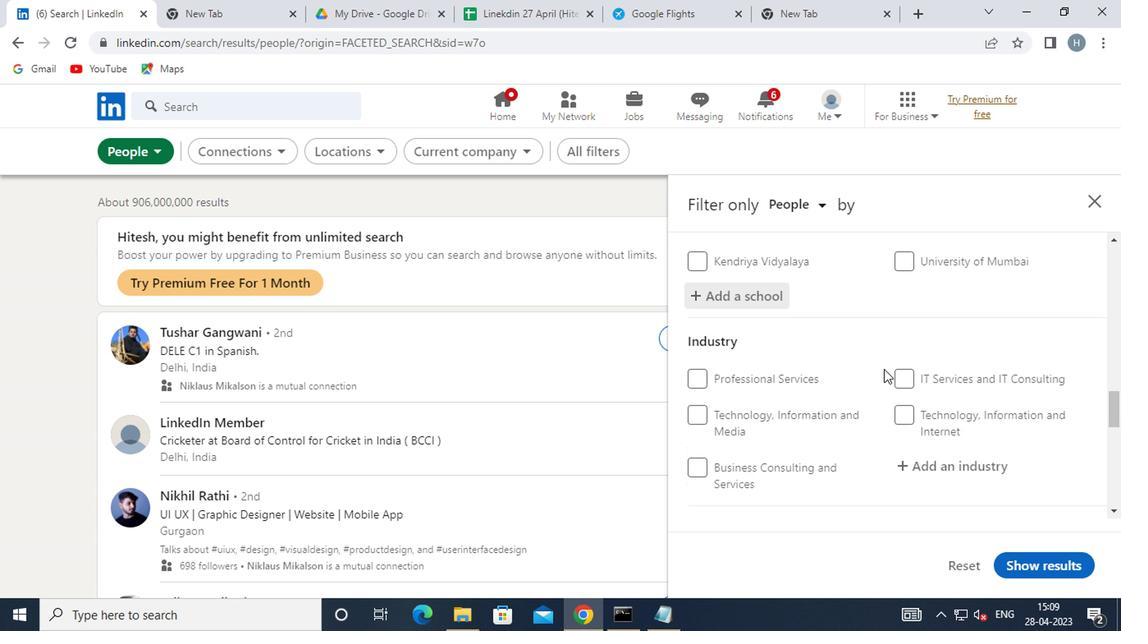 
Action: Mouse moved to (879, 368)
Screenshot: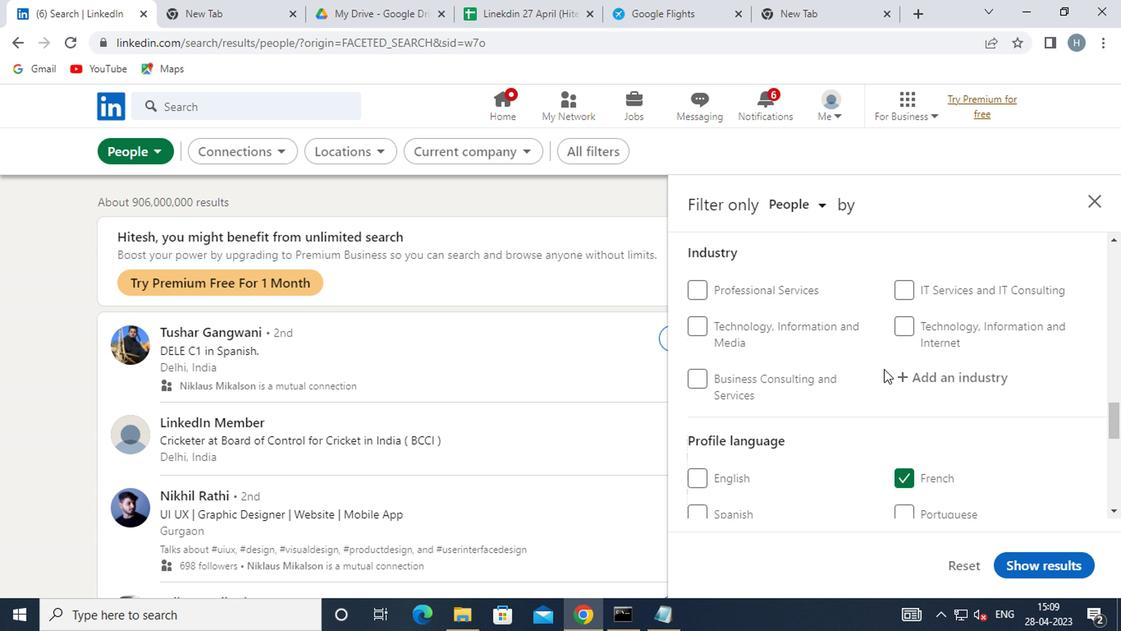 
Action: Mouse scrolled (879, 369) with delta (0, 1)
Screenshot: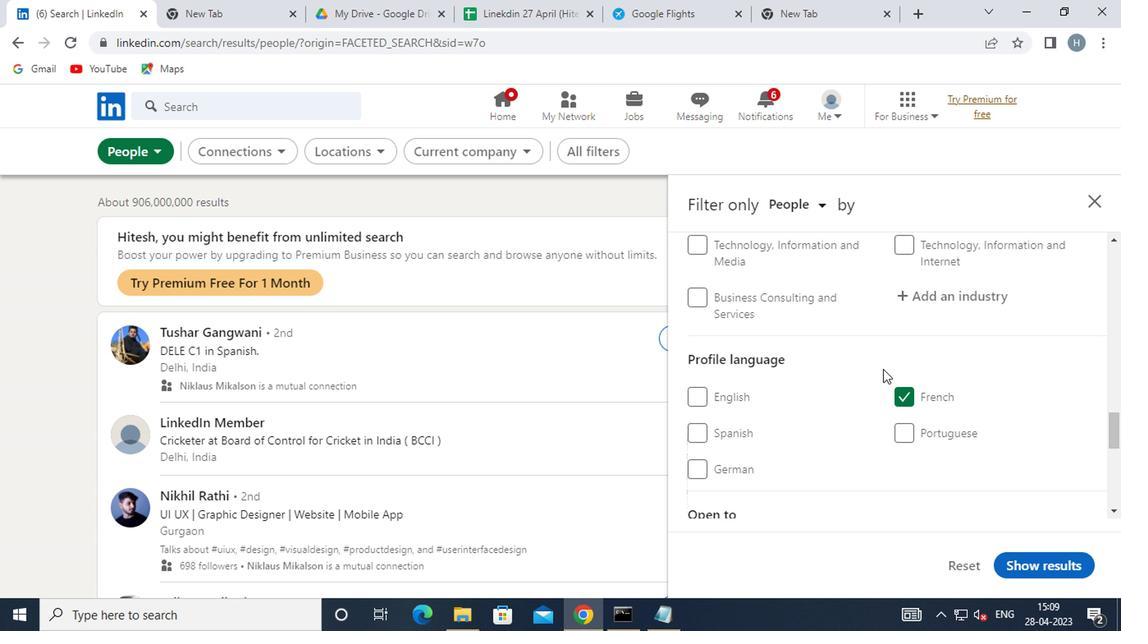 
Action: Mouse scrolled (879, 369) with delta (0, 1)
Screenshot: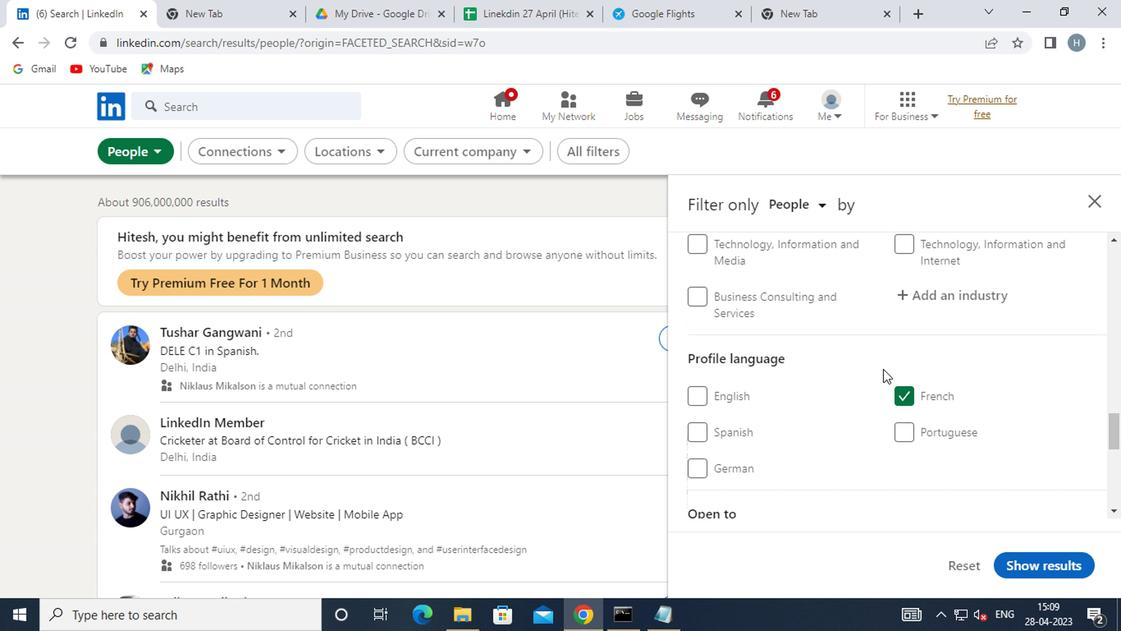 
Action: Mouse moved to (895, 363)
Screenshot: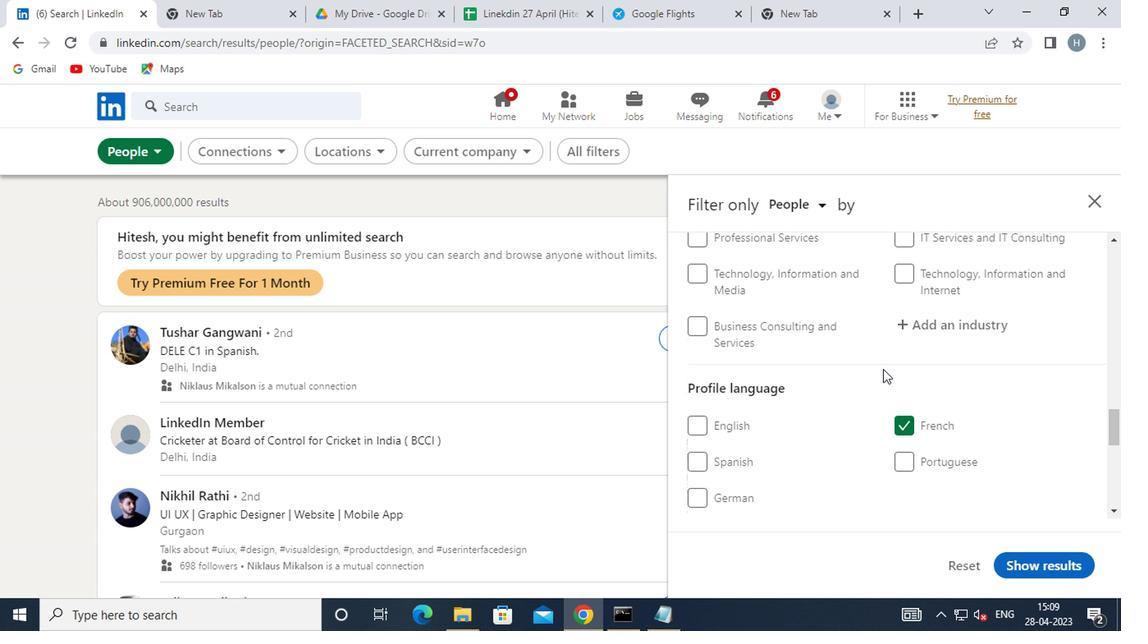 
Action: Mouse scrolled (895, 362) with delta (0, 0)
Screenshot: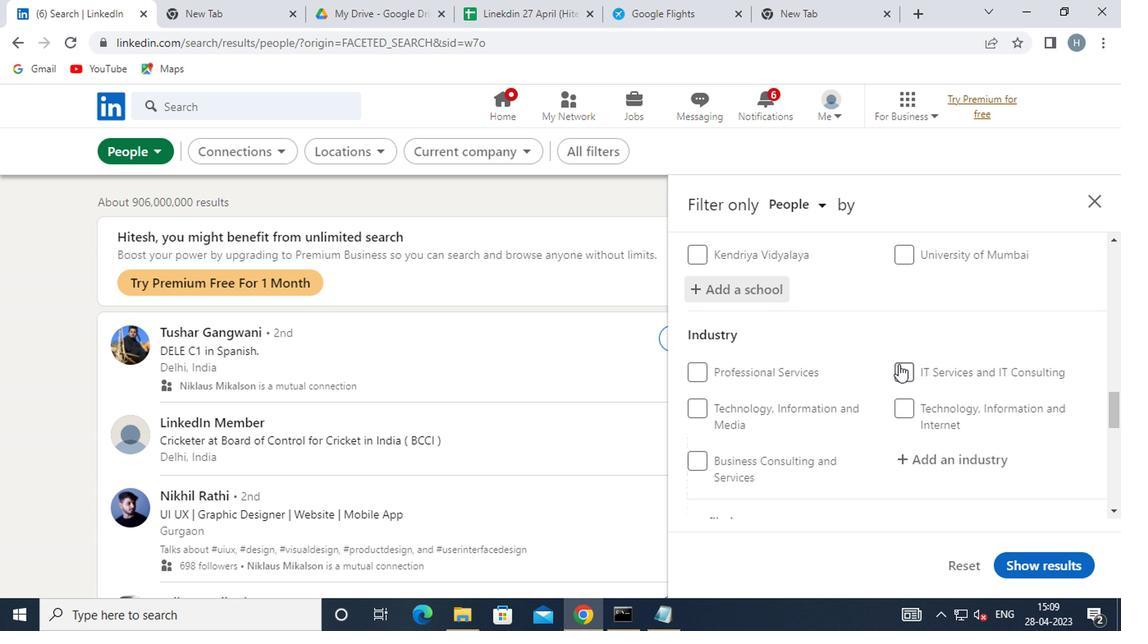
Action: Mouse moved to (931, 374)
Screenshot: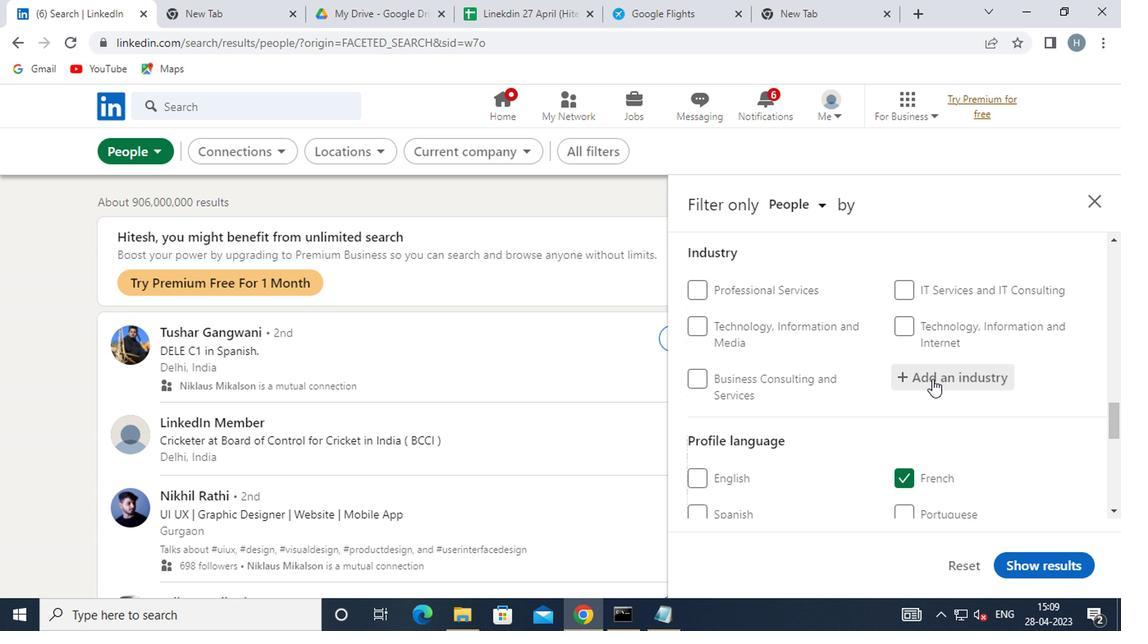 
Action: Mouse pressed left at (931, 374)
Screenshot: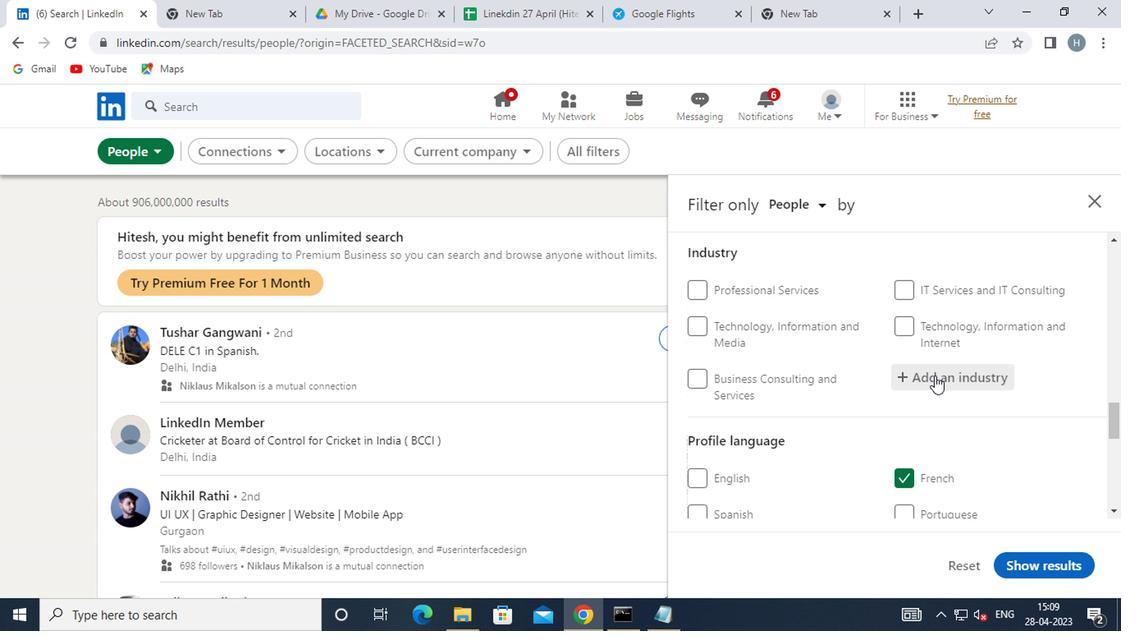 
Action: Mouse moved to (930, 374)
Screenshot: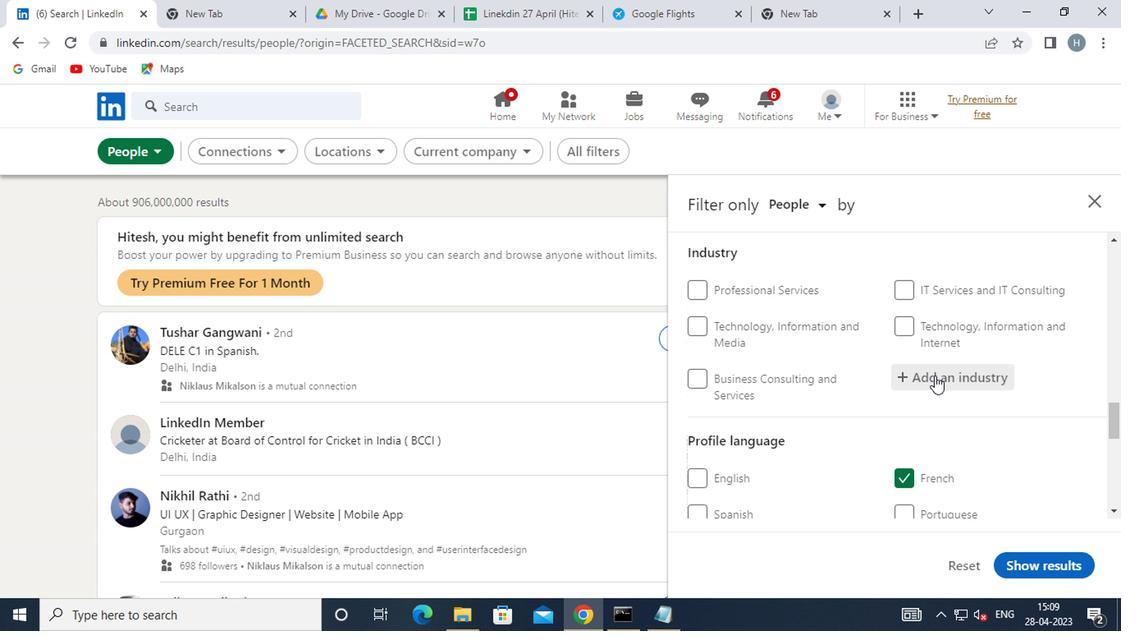 
Action: Key pressed <Key.shift>WHOLESALE<Key.space><Key.shift>LU
Screenshot: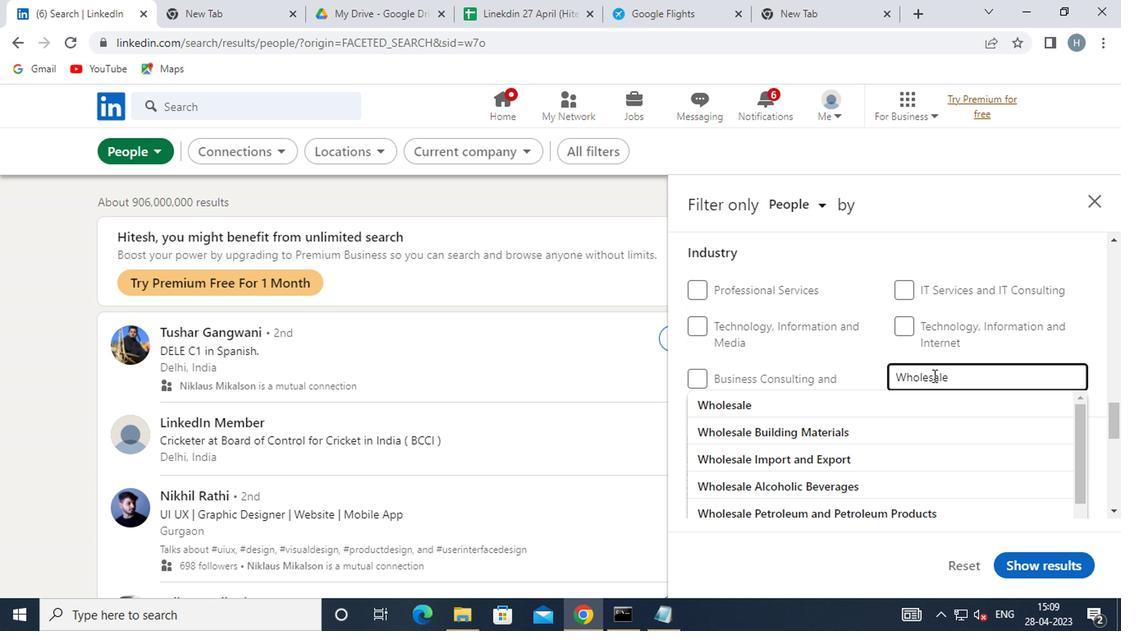 
Action: Mouse moved to (888, 403)
Screenshot: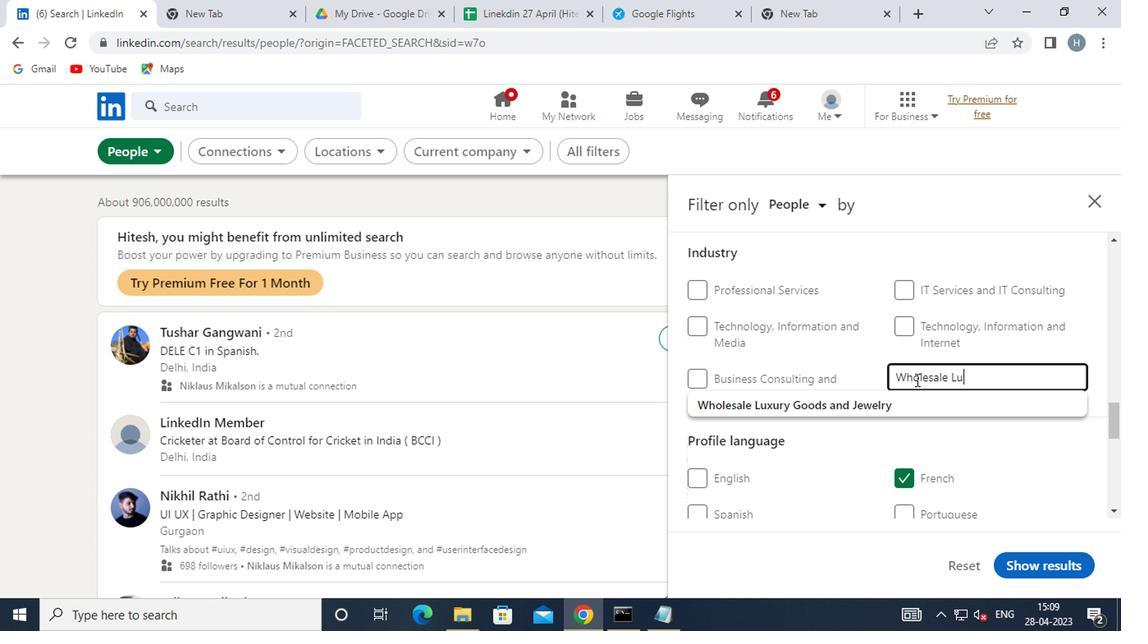 
Action: Mouse pressed left at (888, 403)
Screenshot: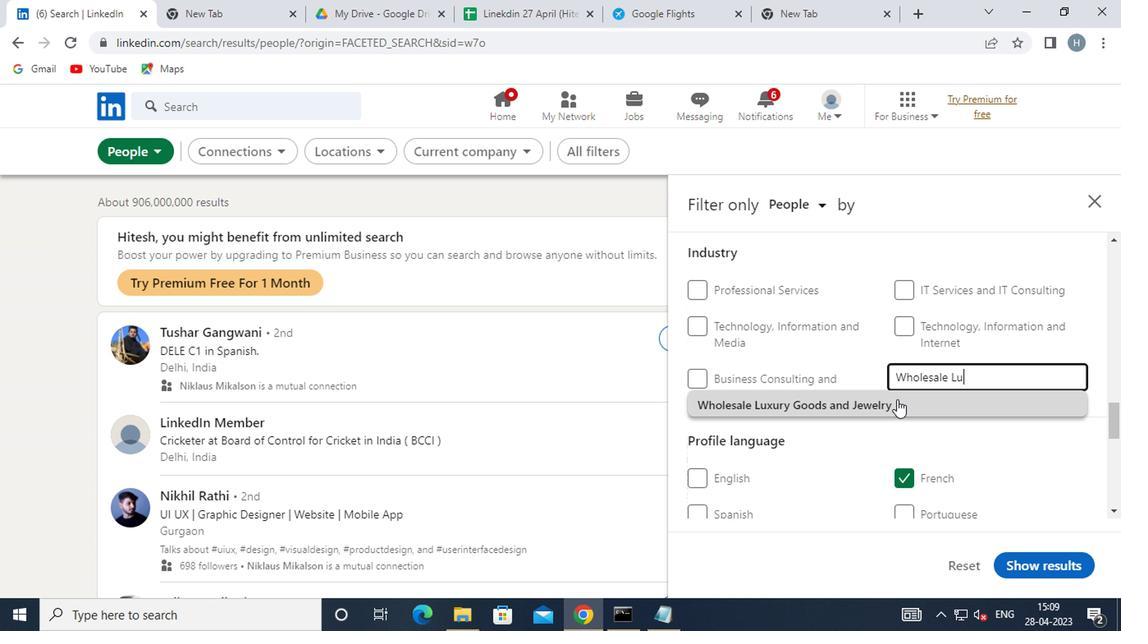
Action: Mouse moved to (872, 383)
Screenshot: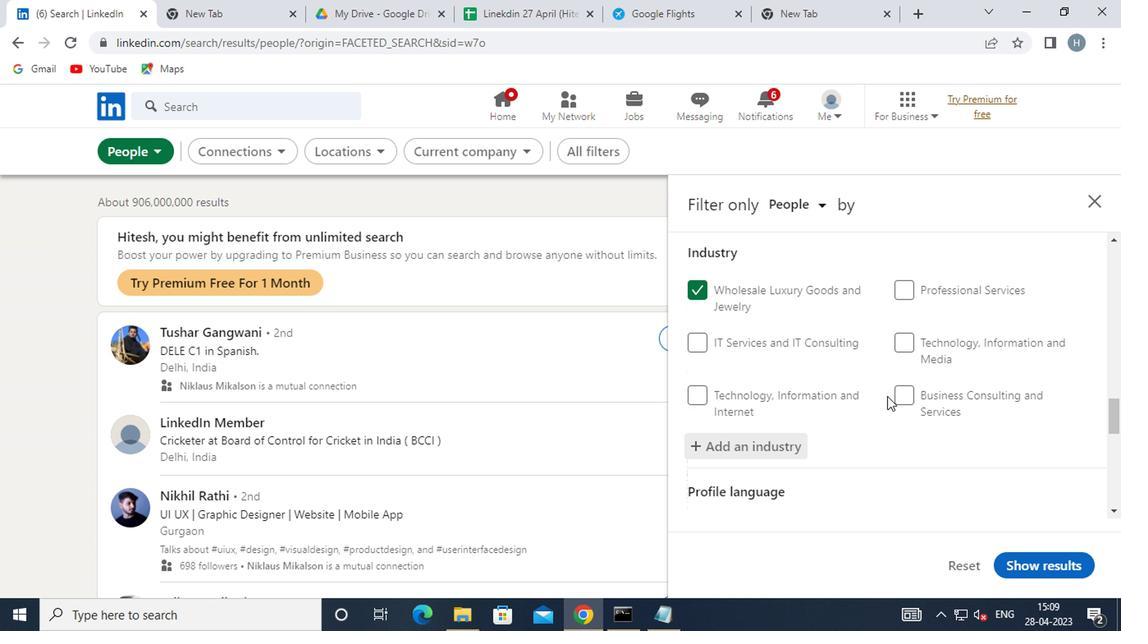 
Action: Mouse scrolled (872, 382) with delta (0, 0)
Screenshot: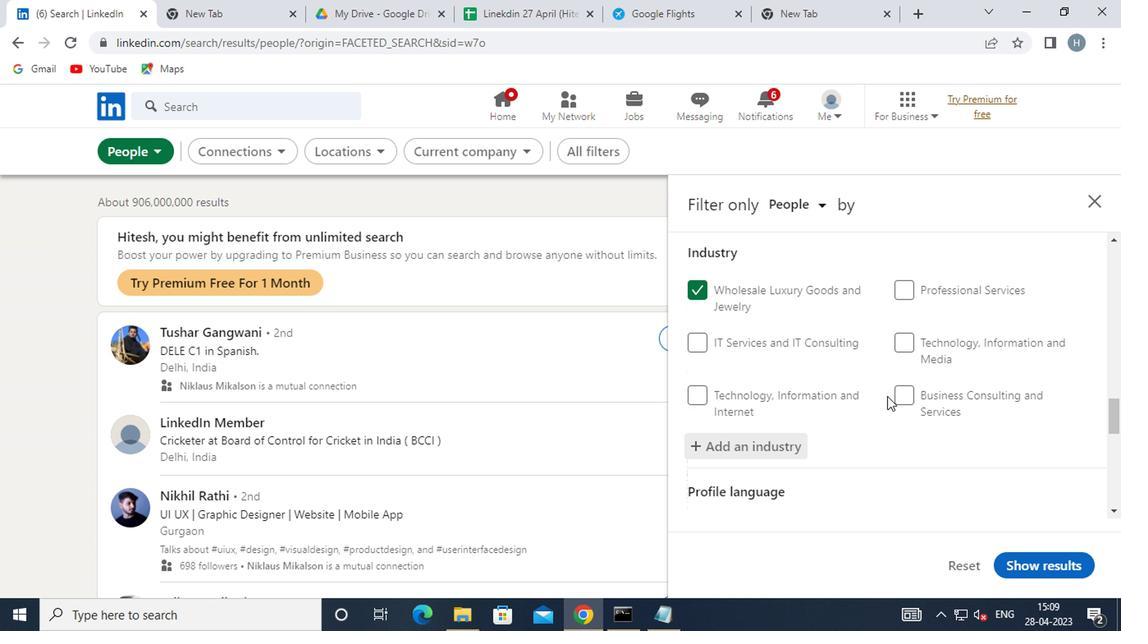 
Action: Mouse moved to (870, 382)
Screenshot: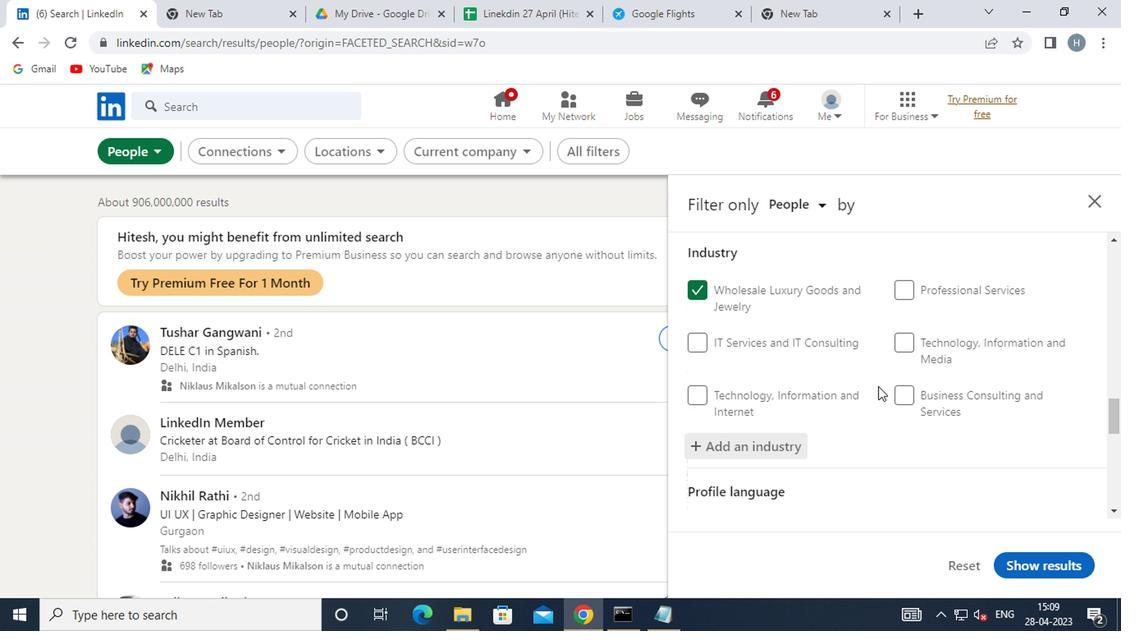 
Action: Mouse scrolled (870, 380) with delta (0, -1)
Screenshot: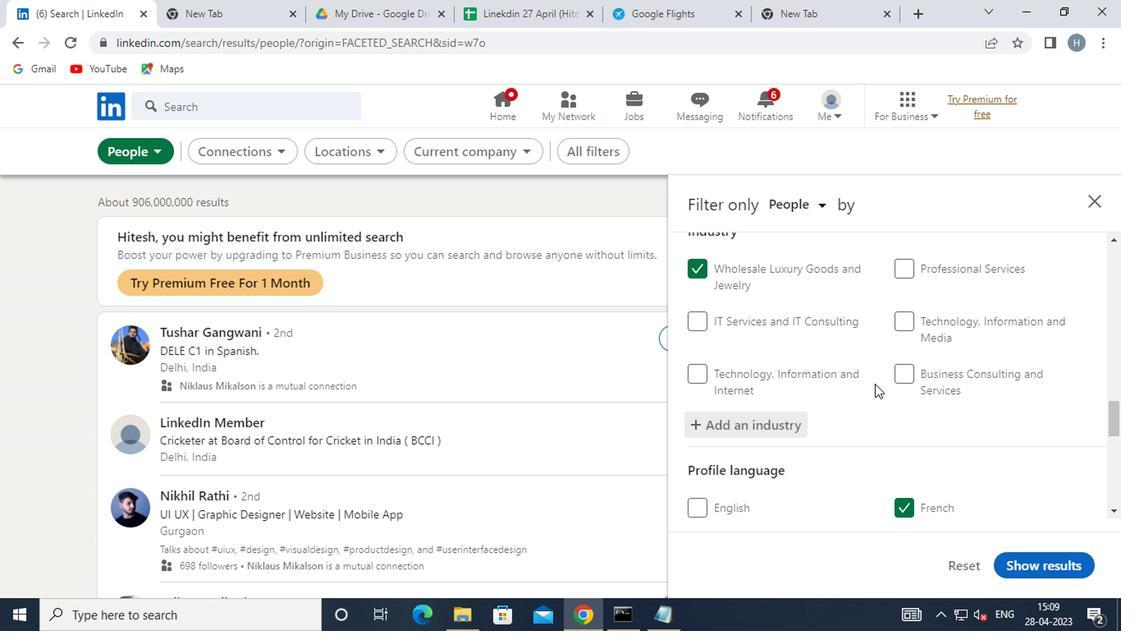 
Action: Mouse scrolled (870, 380) with delta (0, -1)
Screenshot: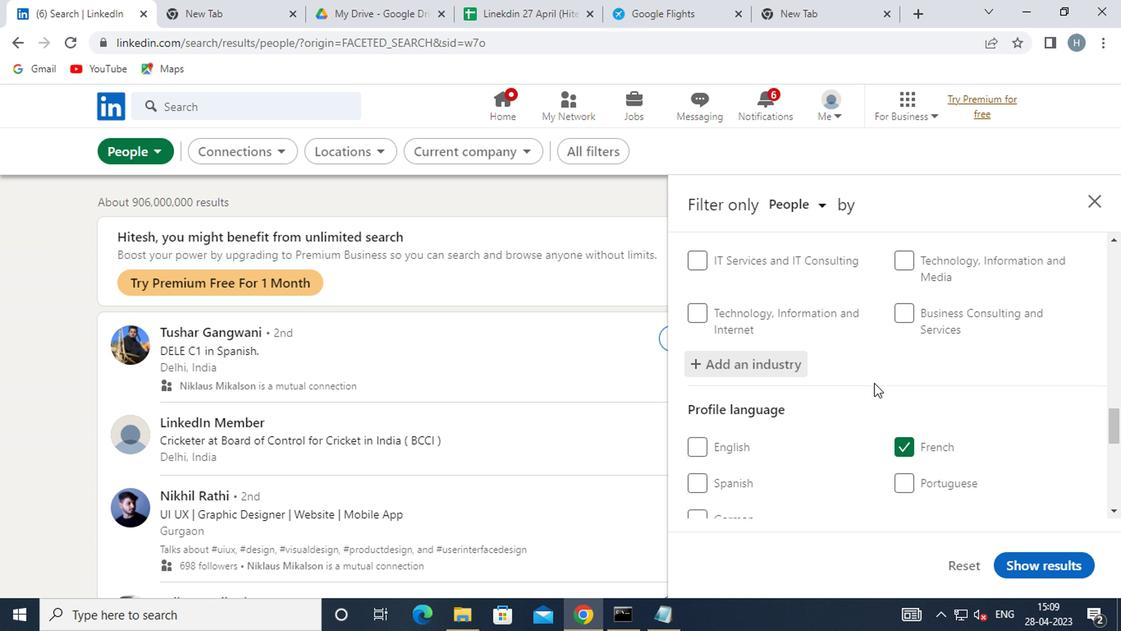 
Action: Mouse moved to (874, 378)
Screenshot: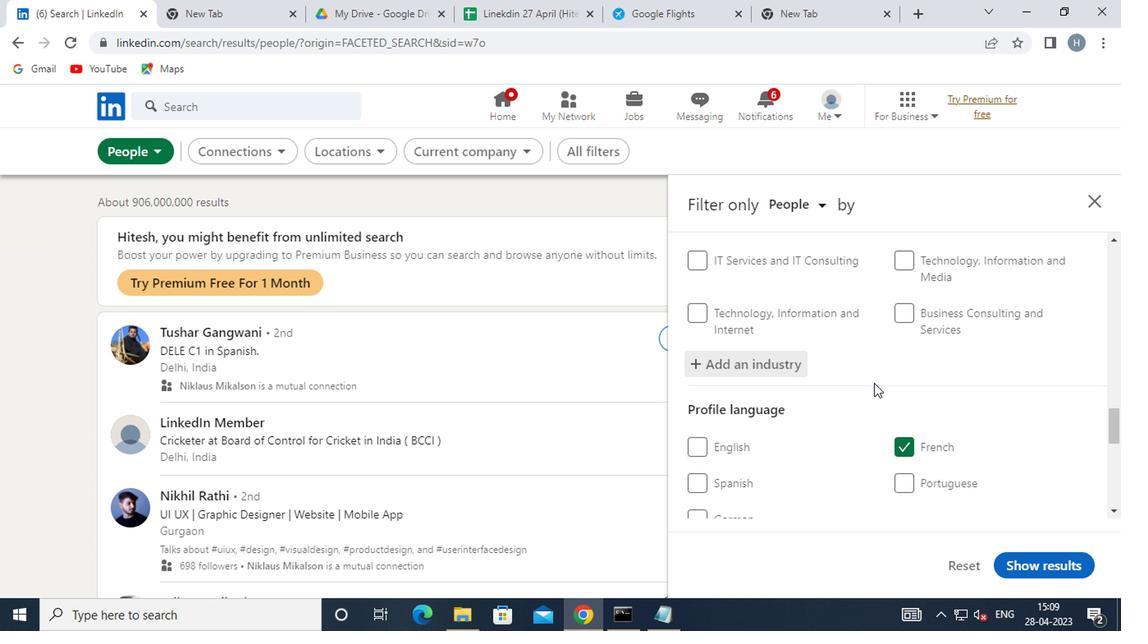 
Action: Mouse scrolled (874, 378) with delta (0, 0)
Screenshot: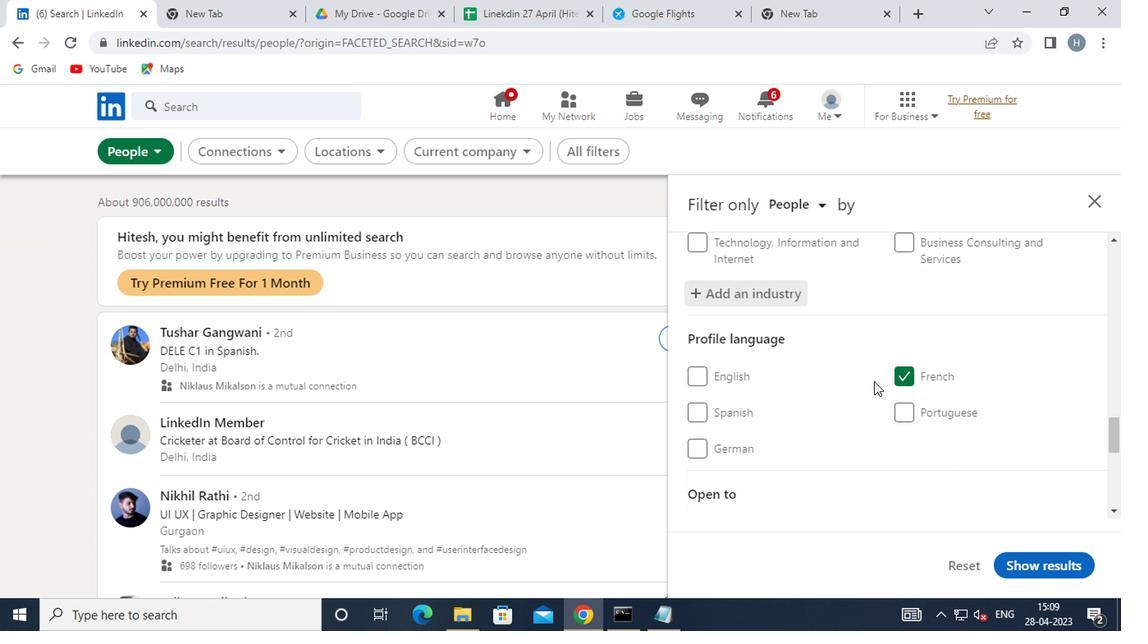 
Action: Mouse moved to (877, 376)
Screenshot: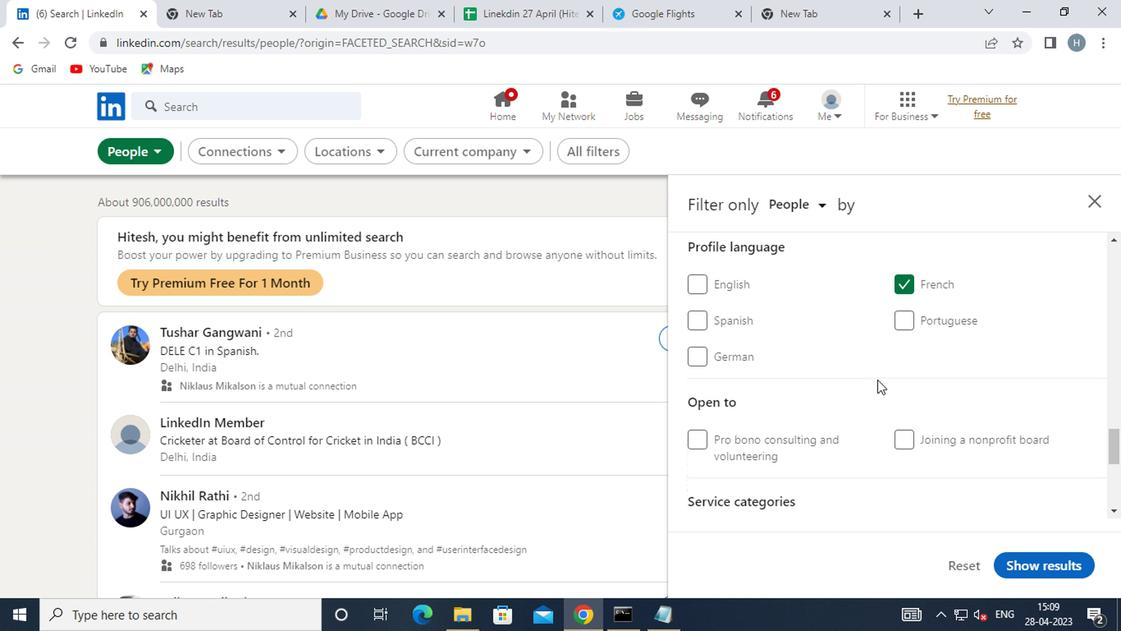 
Action: Mouse scrolled (877, 376) with delta (0, 0)
Screenshot: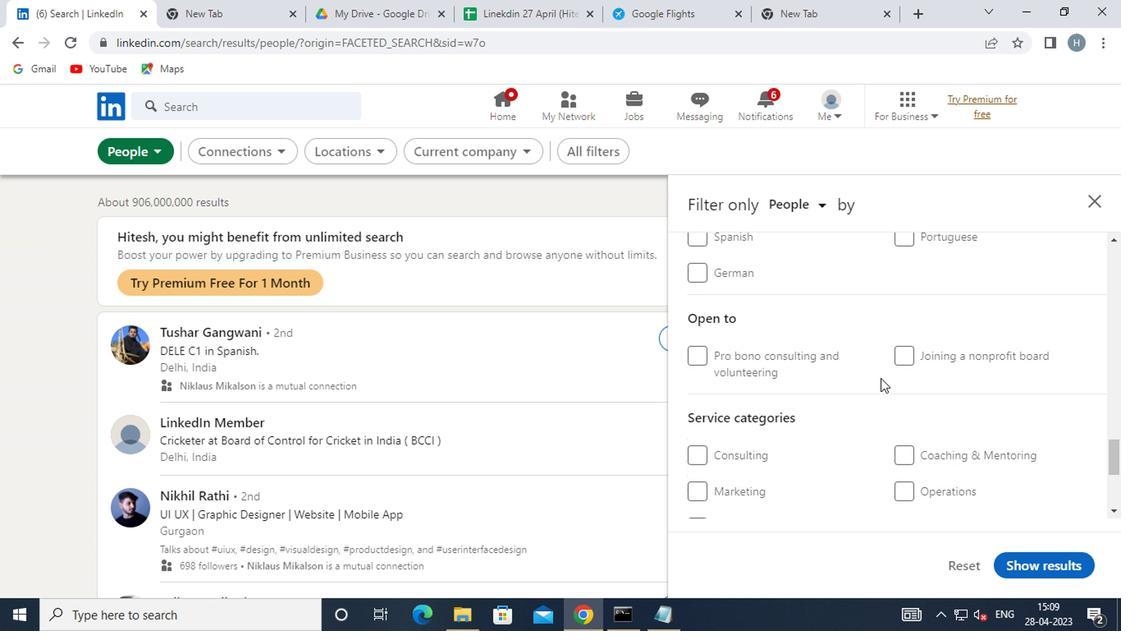 
Action: Mouse moved to (878, 376)
Screenshot: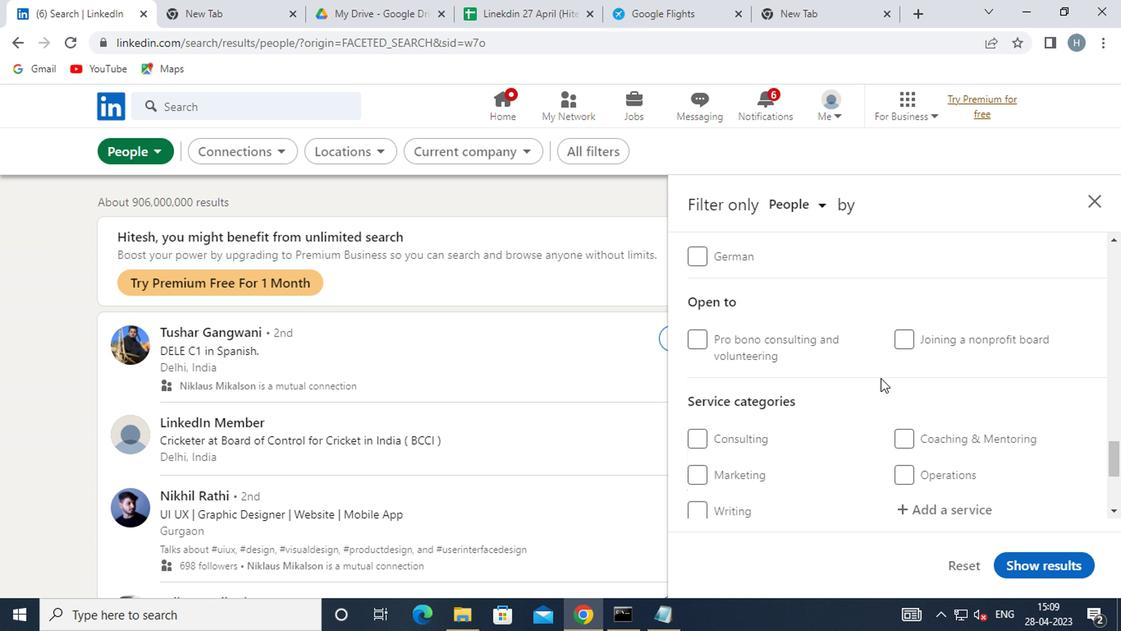 
Action: Mouse scrolled (878, 376) with delta (0, 0)
Screenshot: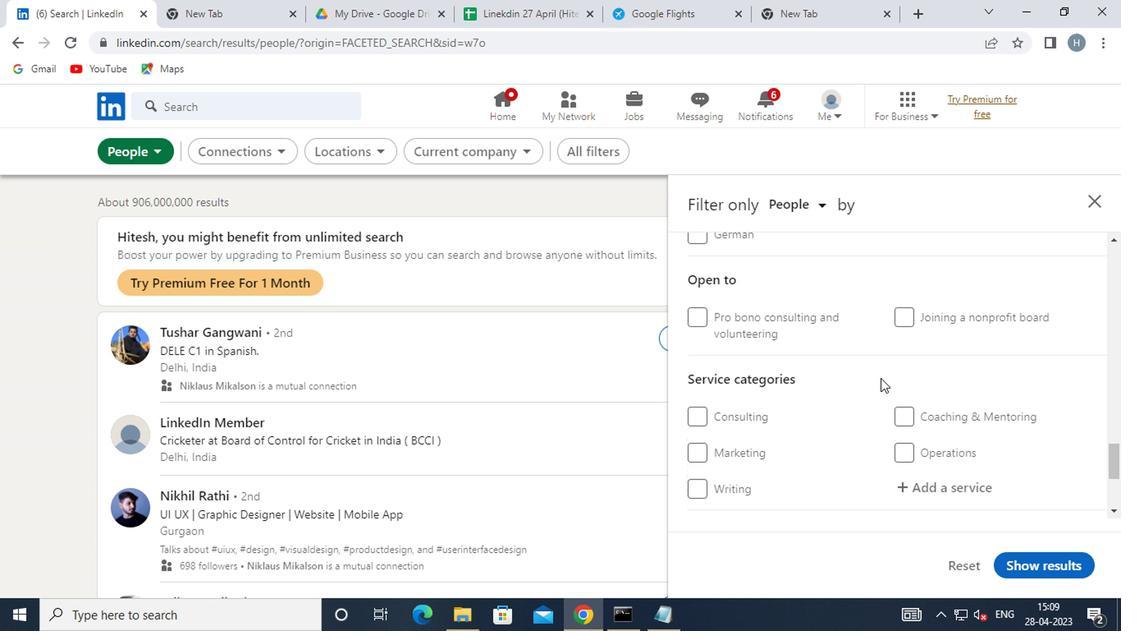 
Action: Mouse moved to (938, 361)
Screenshot: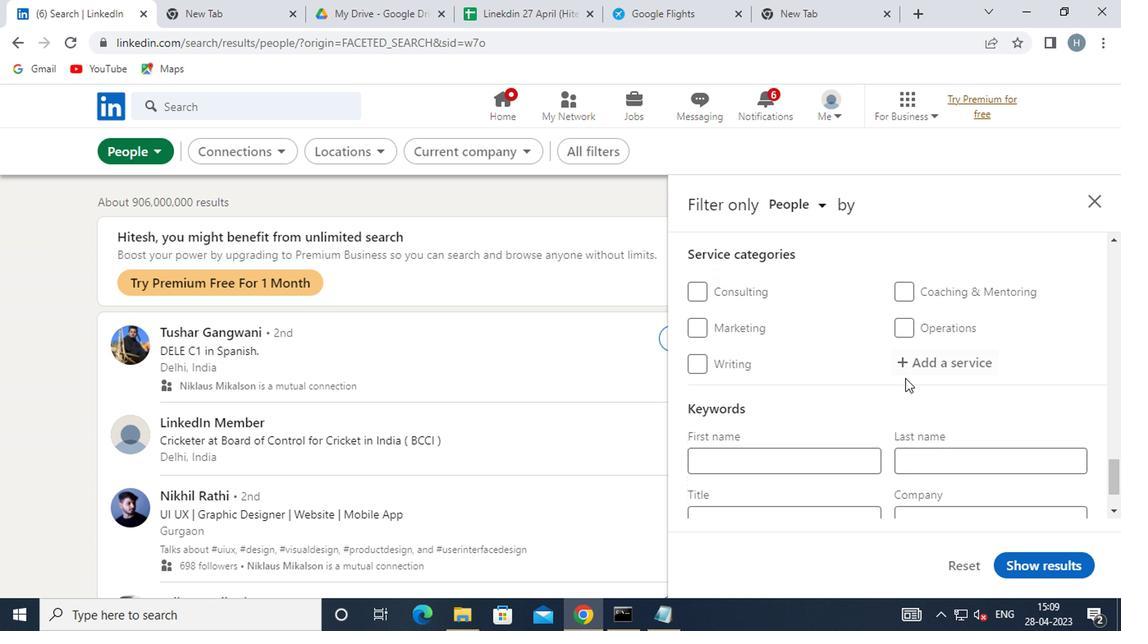 
Action: Mouse pressed left at (938, 361)
Screenshot: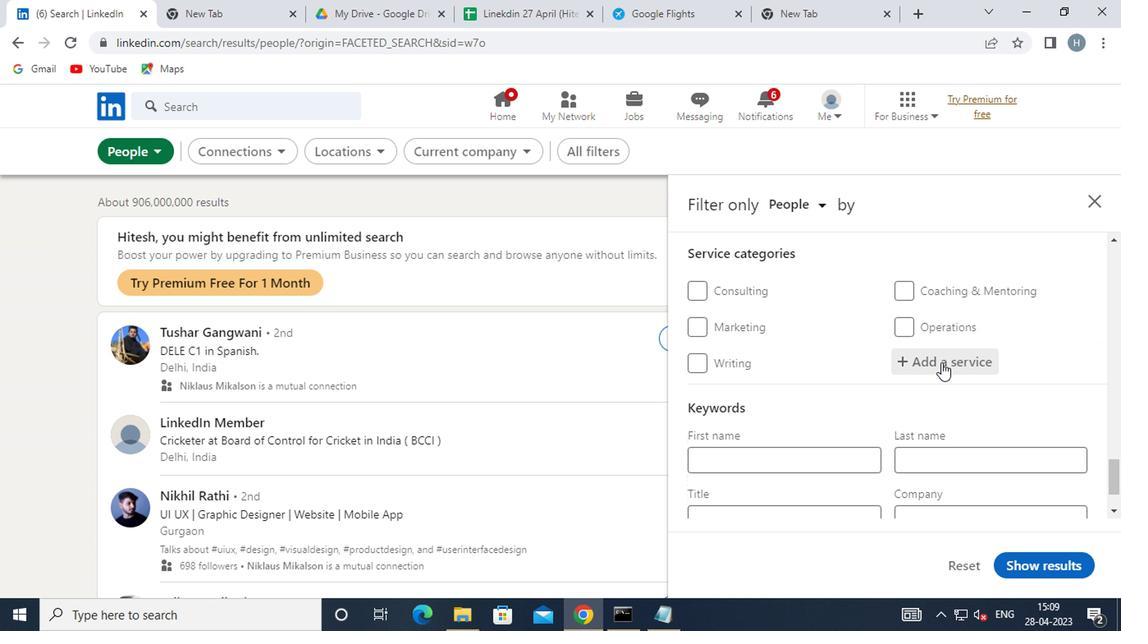 
Action: Key pressed <Key.shift>FI
Screenshot: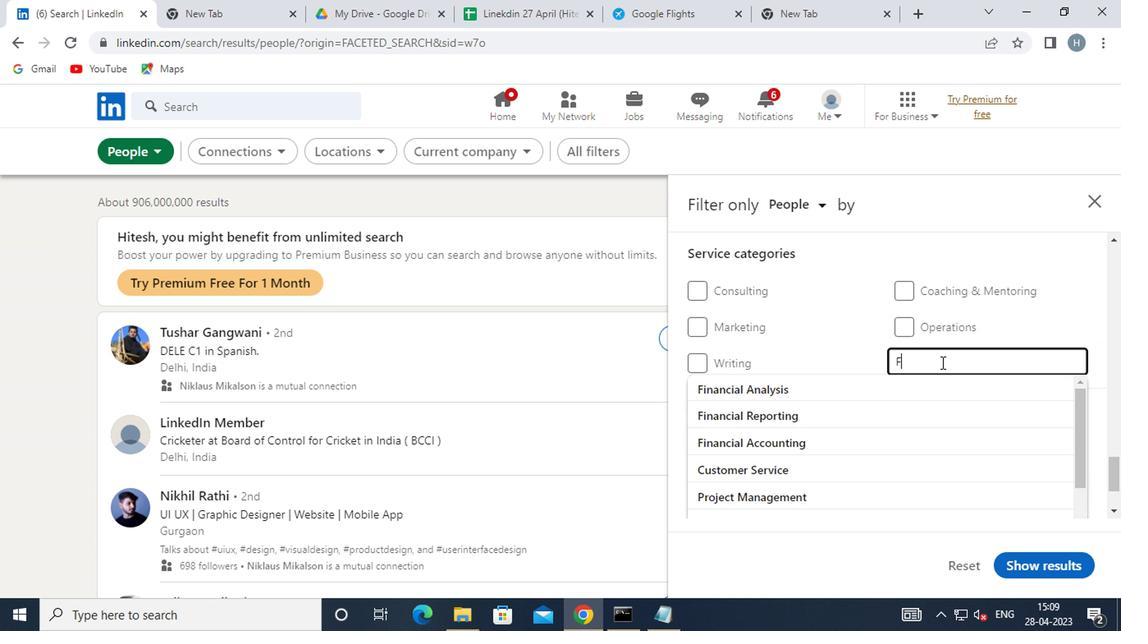 
Action: Mouse moved to (940, 361)
Screenshot: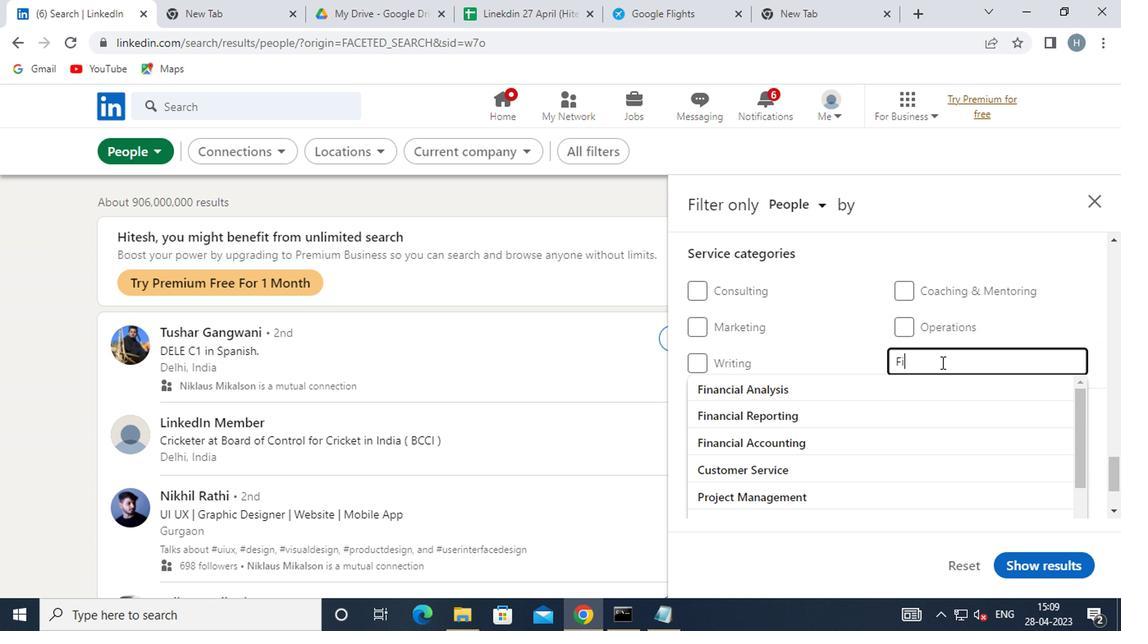 
Action: Key pressed NANCIAL
Screenshot: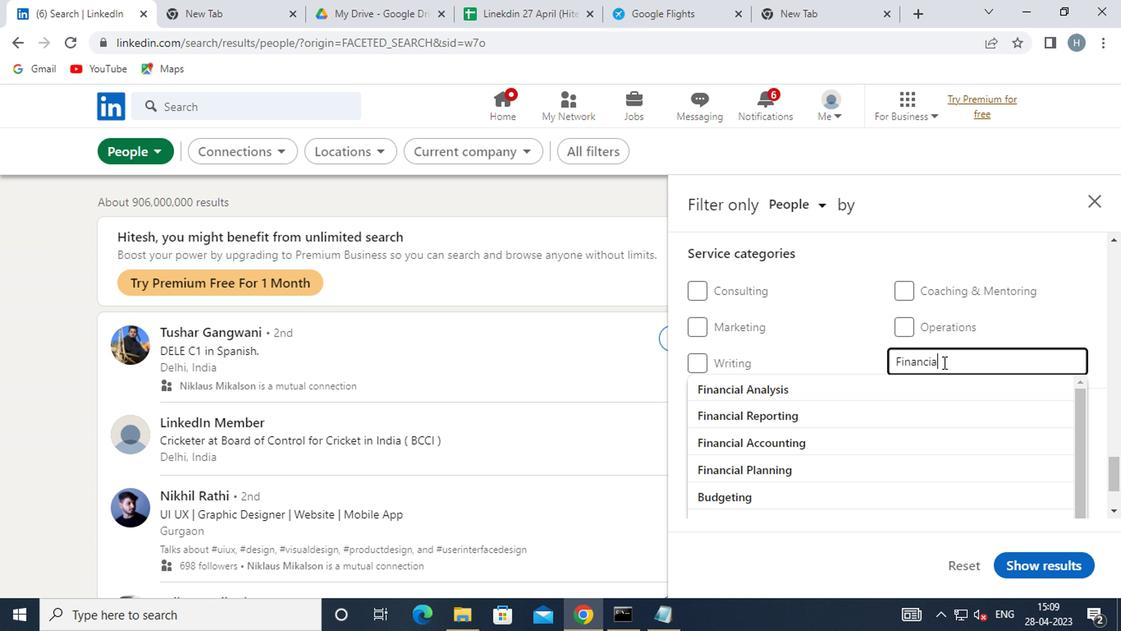 
Action: Mouse moved to (906, 389)
Screenshot: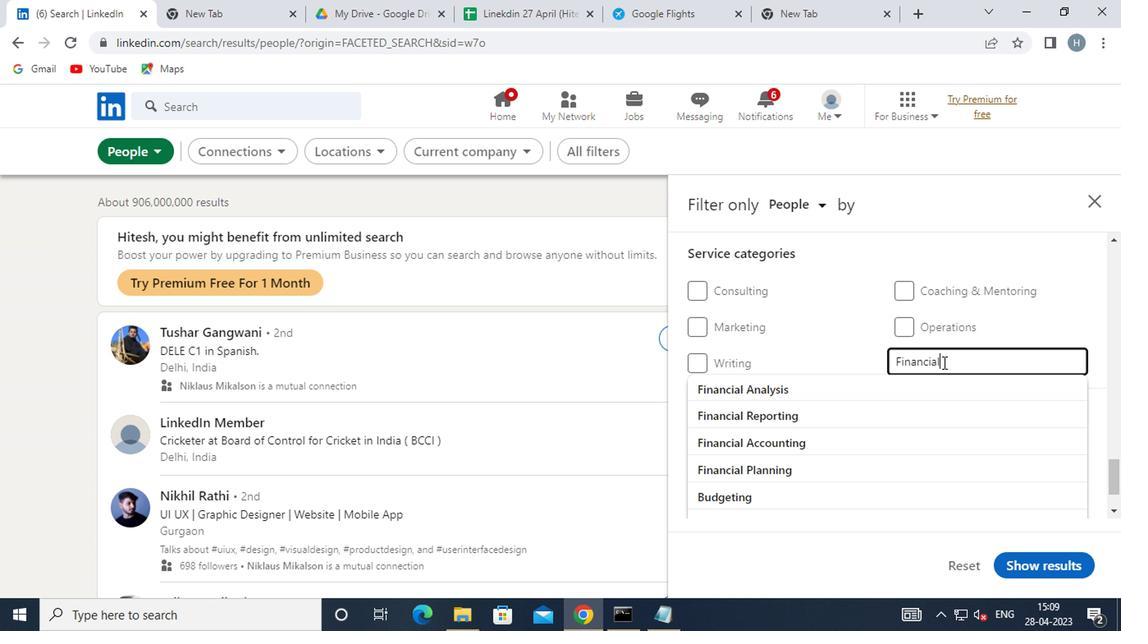 
Action: Key pressed <Key.space><Key.shift>AN
Screenshot: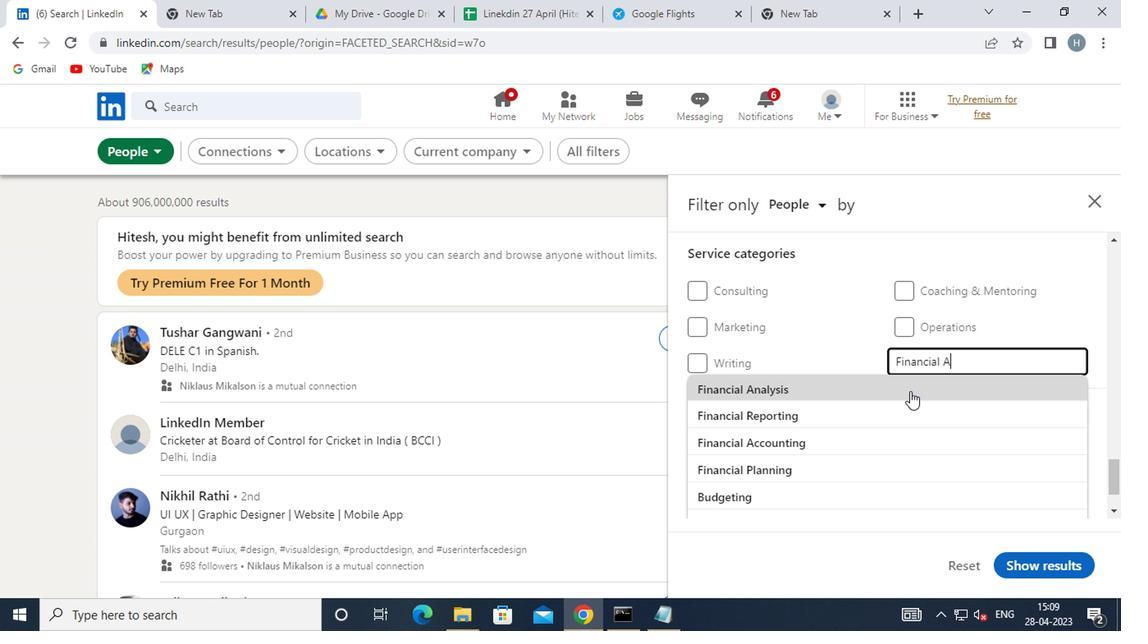 
Action: Mouse moved to (892, 384)
Screenshot: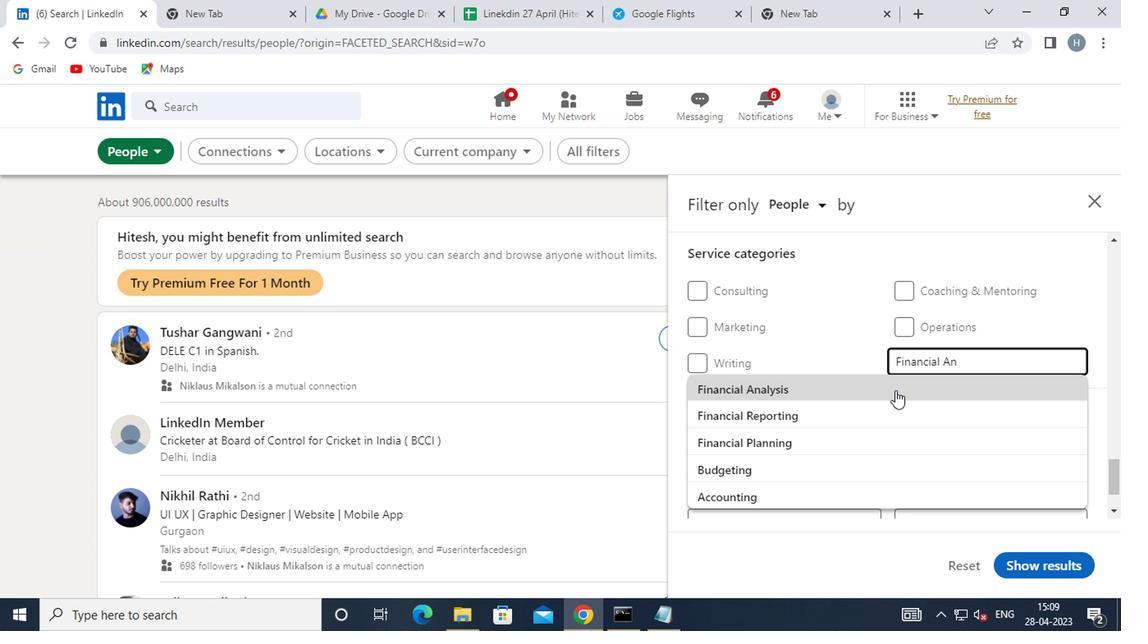 
Action: Mouse pressed left at (892, 384)
Screenshot: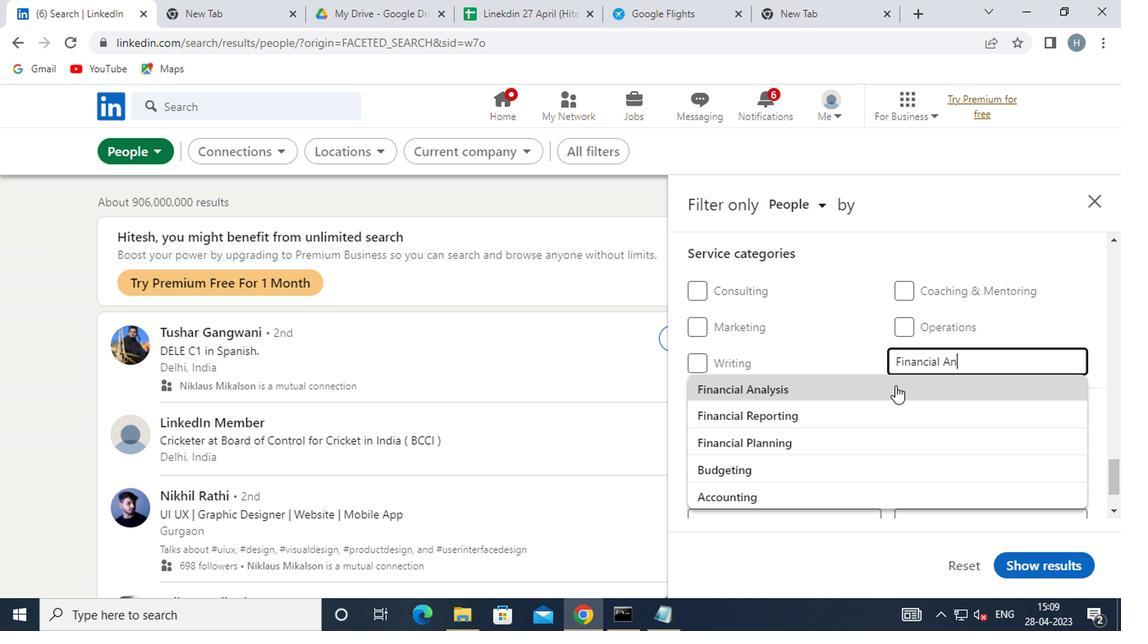 
Action: Mouse moved to (865, 386)
Screenshot: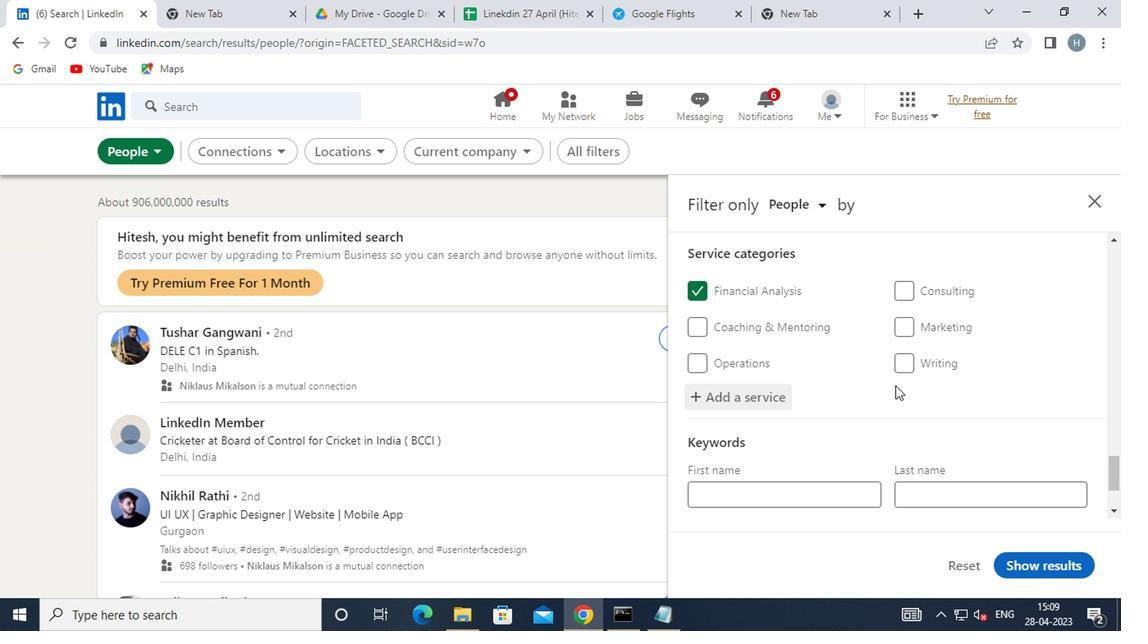 
Action: Mouse scrolled (865, 385) with delta (0, -1)
Screenshot: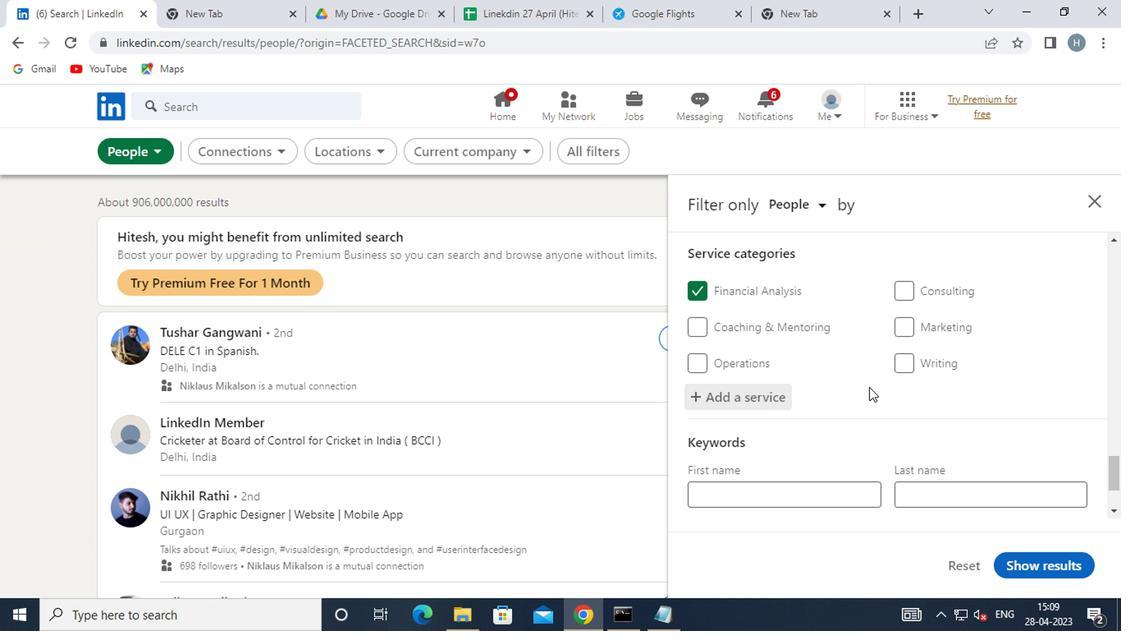 
Action: Mouse scrolled (865, 385) with delta (0, -1)
Screenshot: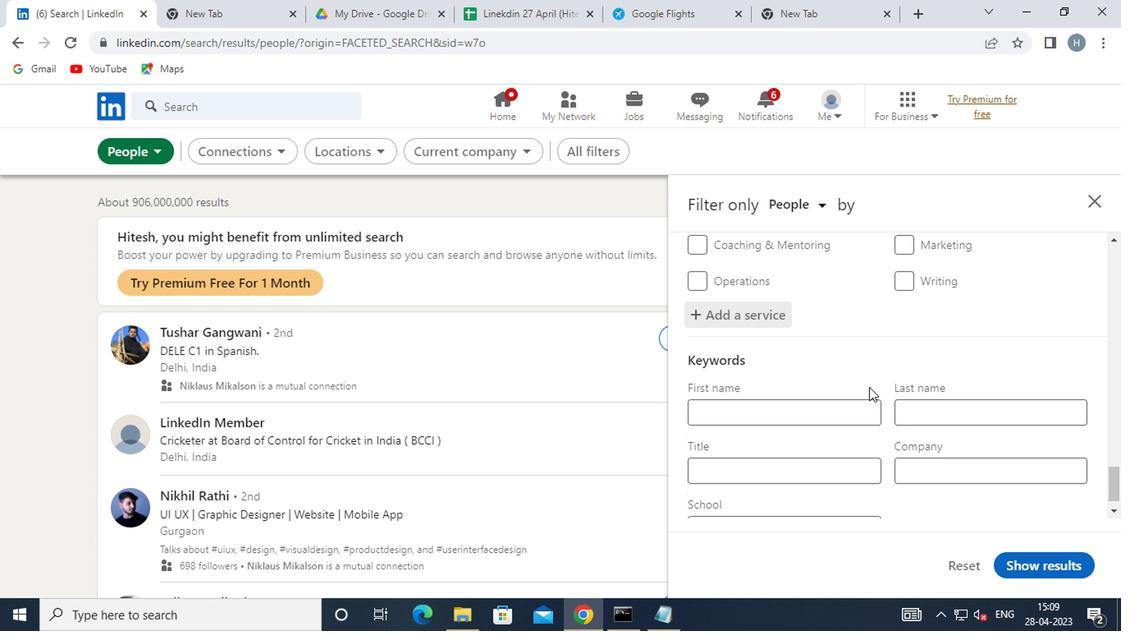 
Action: Mouse scrolled (865, 385) with delta (0, -1)
Screenshot: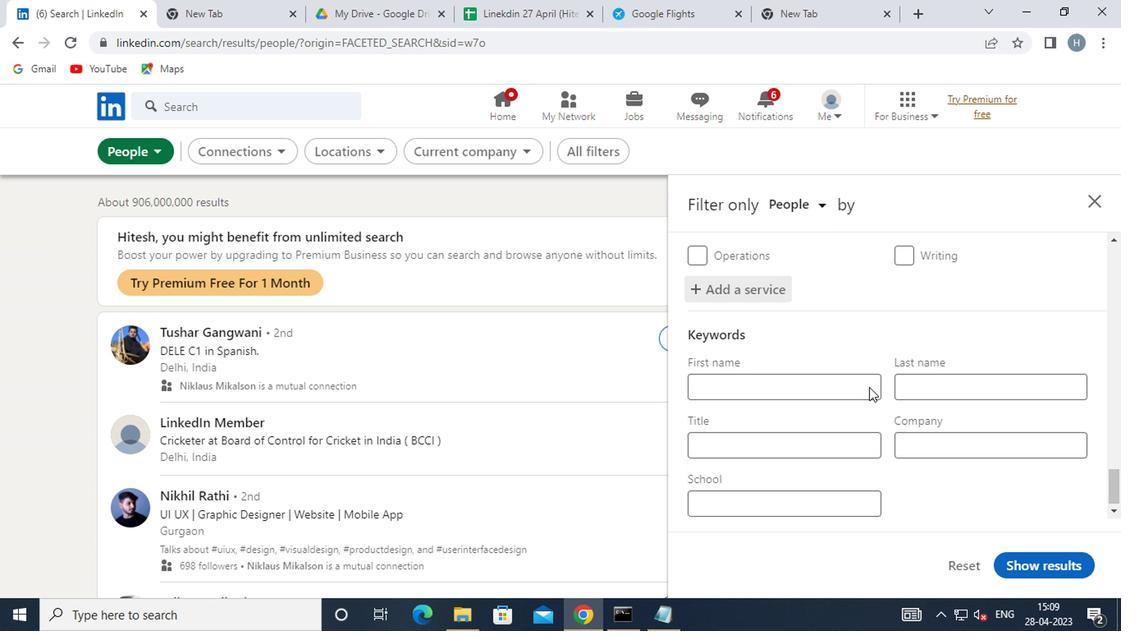 
Action: Mouse moved to (828, 441)
Screenshot: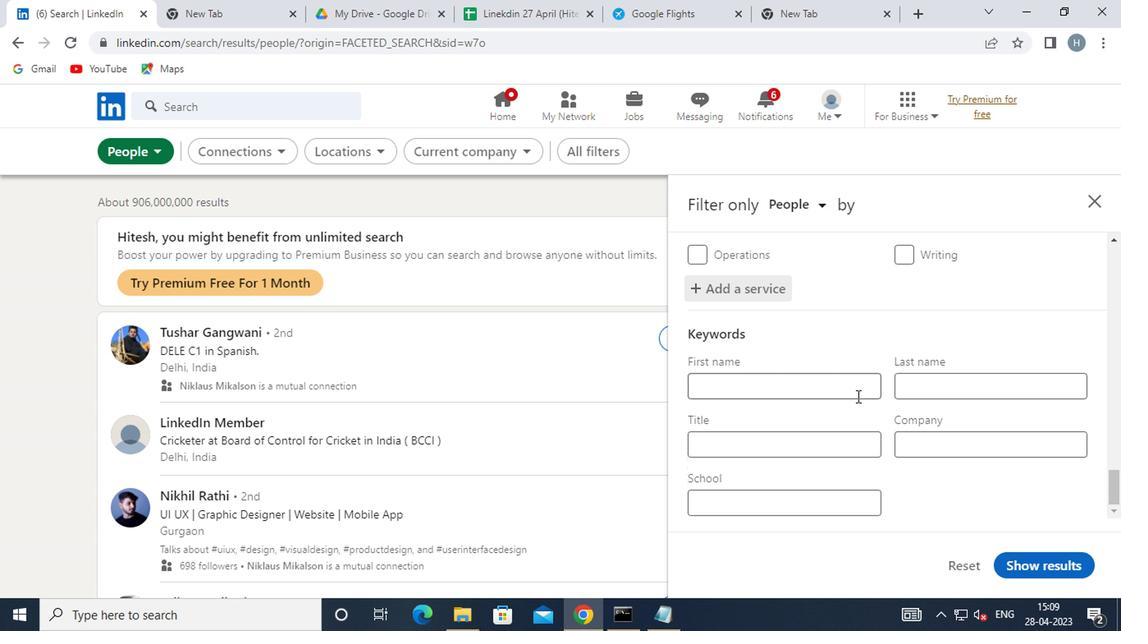 
Action: Mouse pressed left at (828, 441)
Screenshot: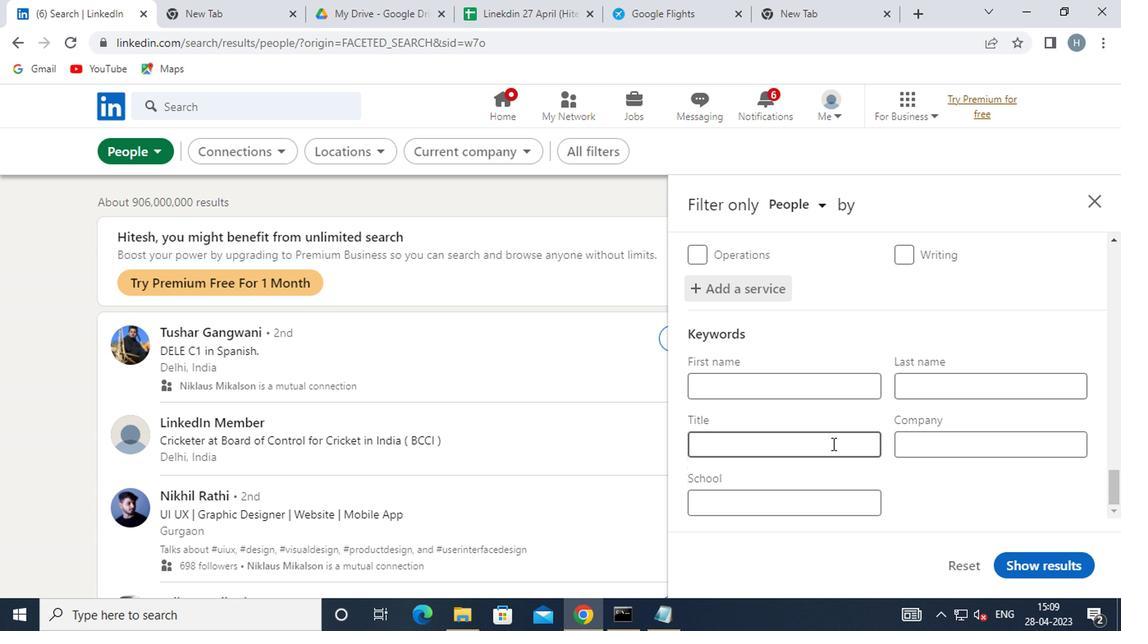
Action: Mouse moved to (827, 441)
Screenshot: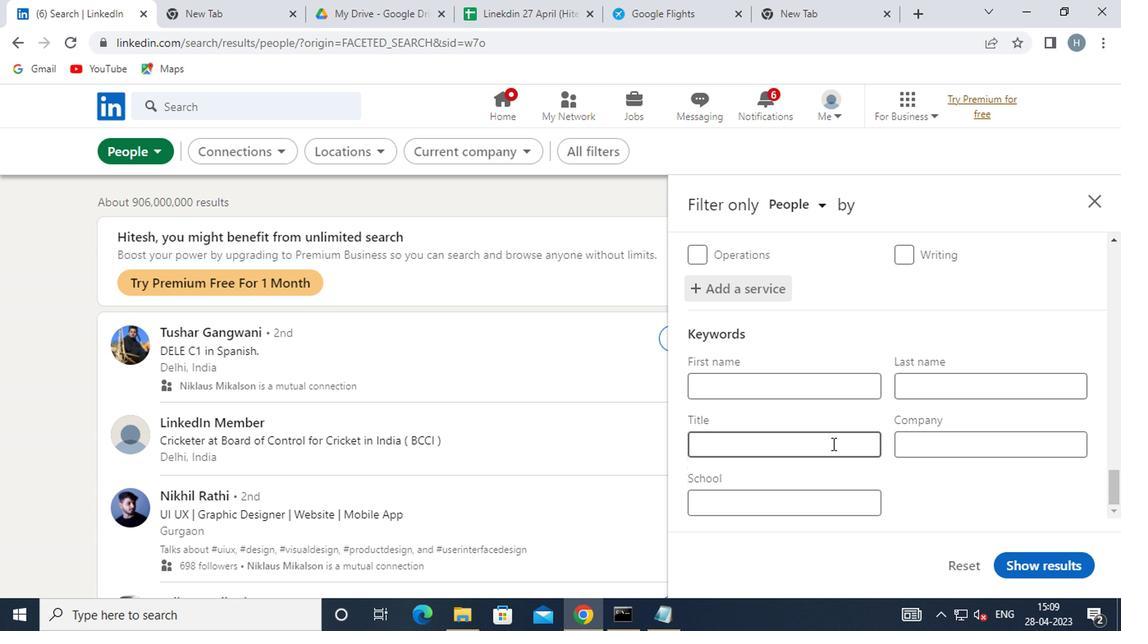 
Action: Key pressed <Key.shift>CHEMIST
Screenshot: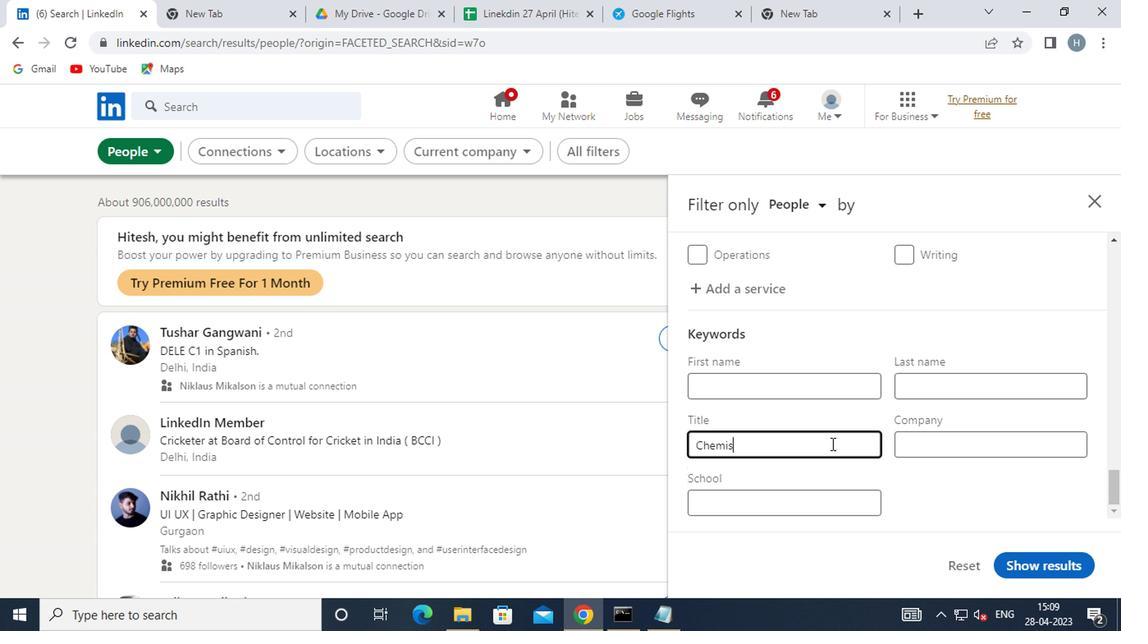 
Action: Mouse moved to (1058, 557)
Screenshot: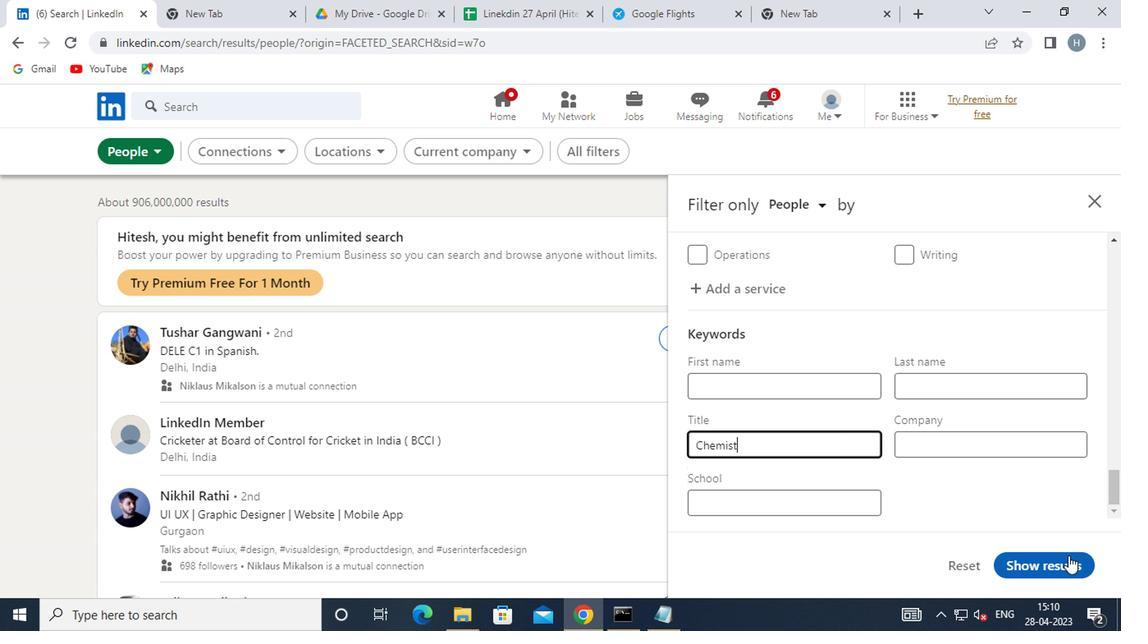 
Action: Mouse pressed left at (1058, 557)
Screenshot: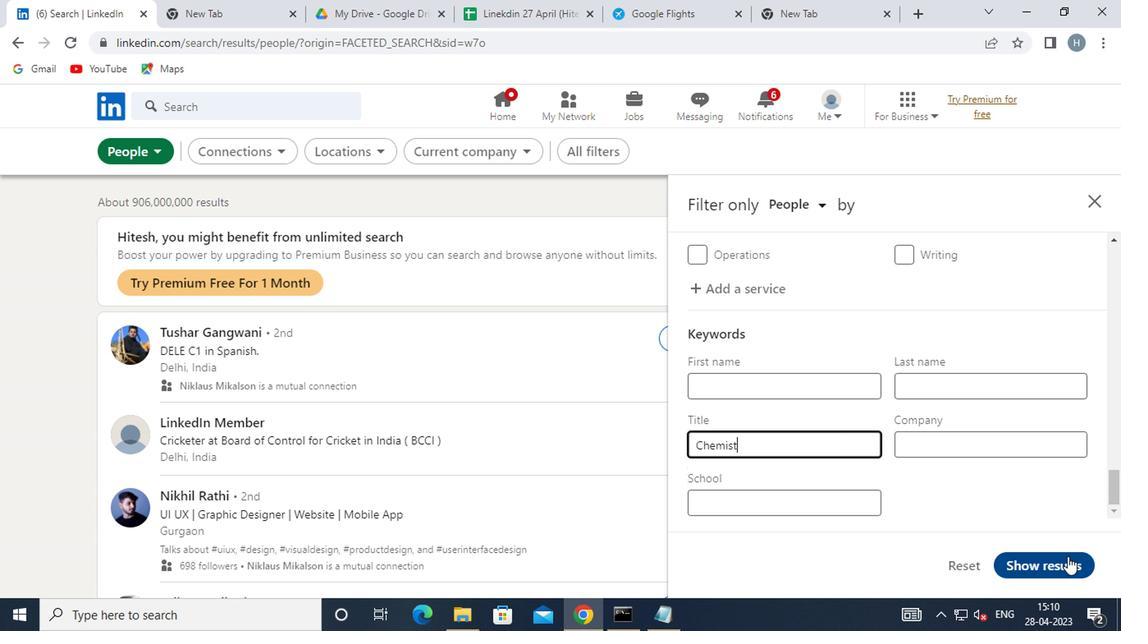 
Action: Mouse moved to (967, 475)
Screenshot: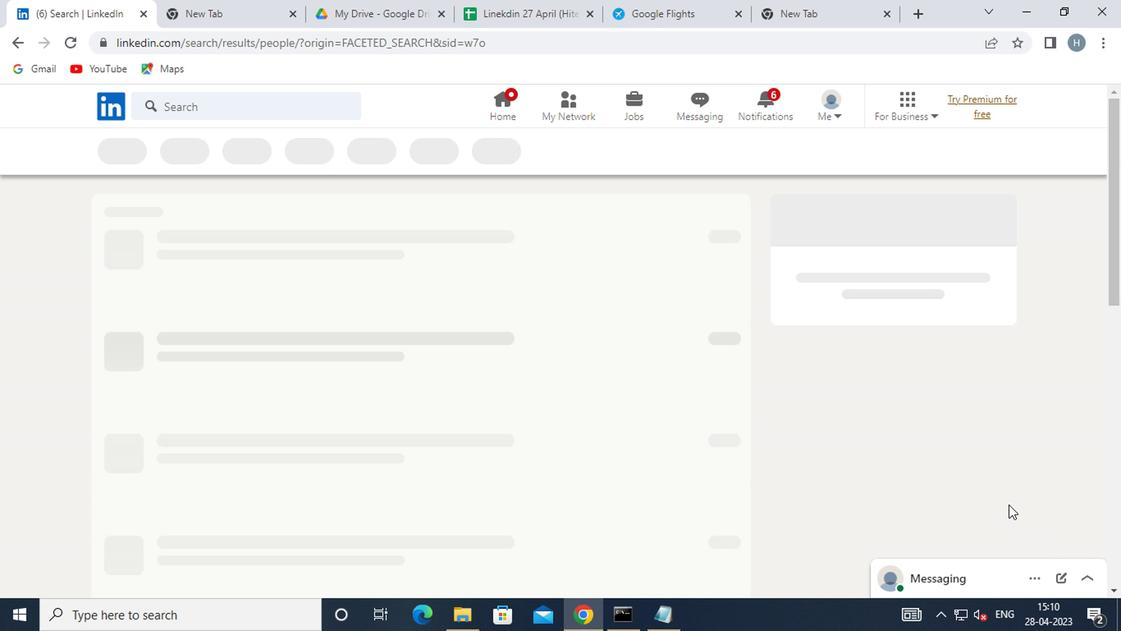 
